 Task: Find connections with filter location Vincennes with filter topic #Businessownerwith filter profile language German with filter current company Hotel Jobs India with filter school Ballari Institute of Technology & Management, BELLARY with filter industry Architectural and Structural Metal Manufacturing with filter service category Web Design with filter keywords title Dispatcher for Trucks or Taxis
Action: Mouse moved to (299, 236)
Screenshot: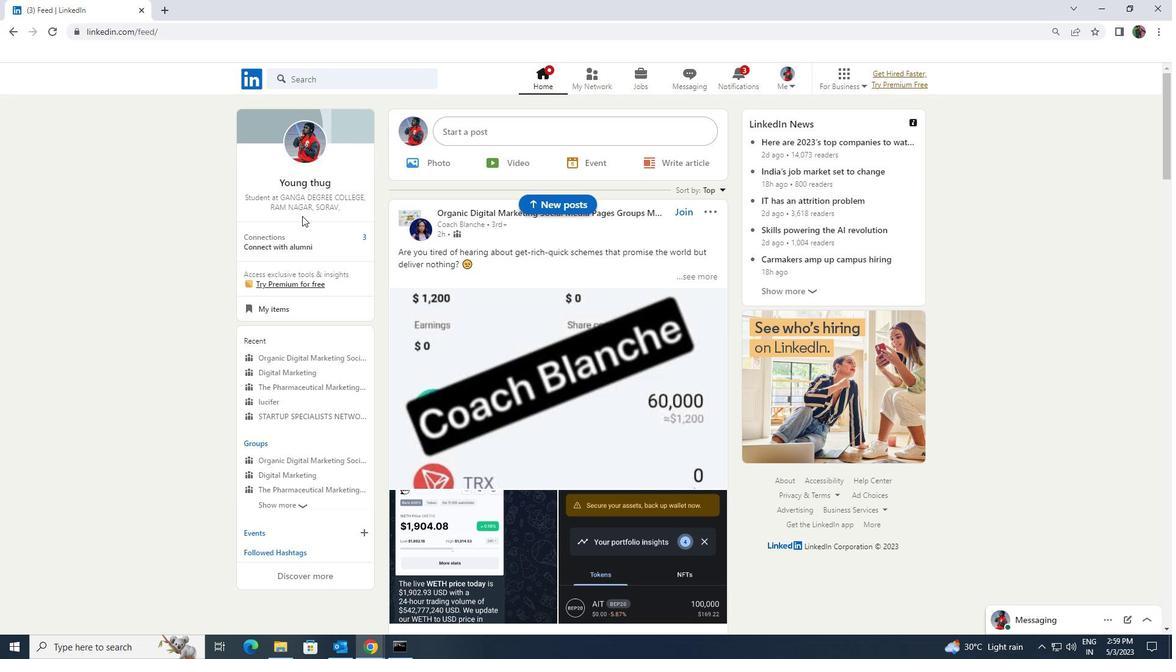 
Action: Mouse pressed left at (299, 236)
Screenshot: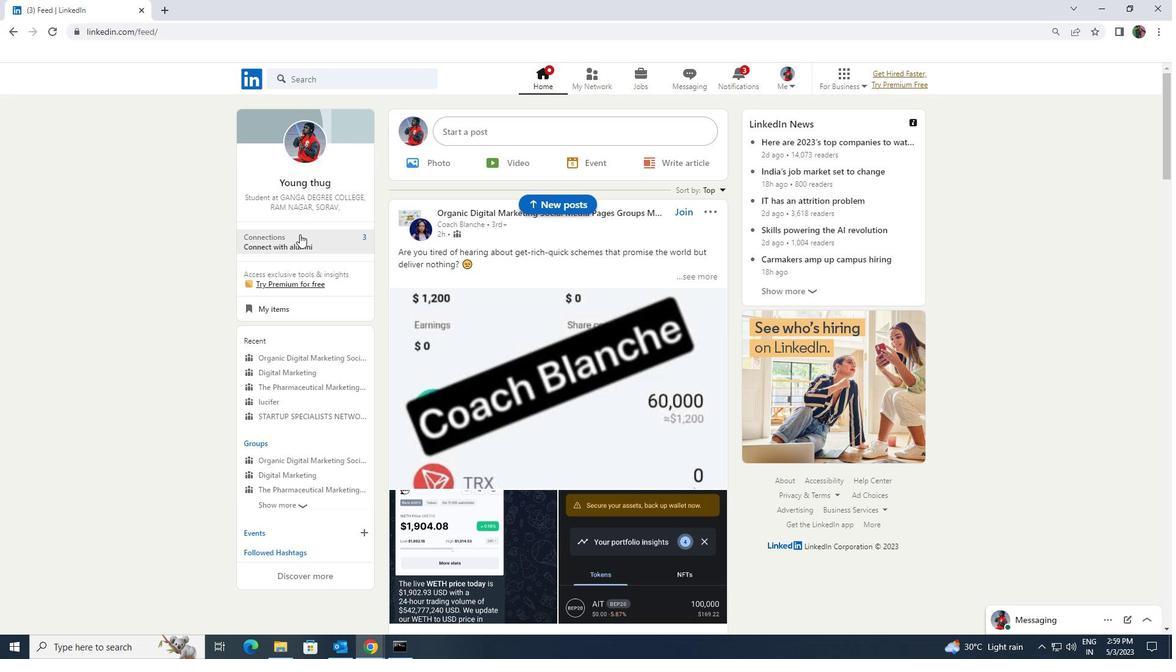 
Action: Mouse moved to (298, 152)
Screenshot: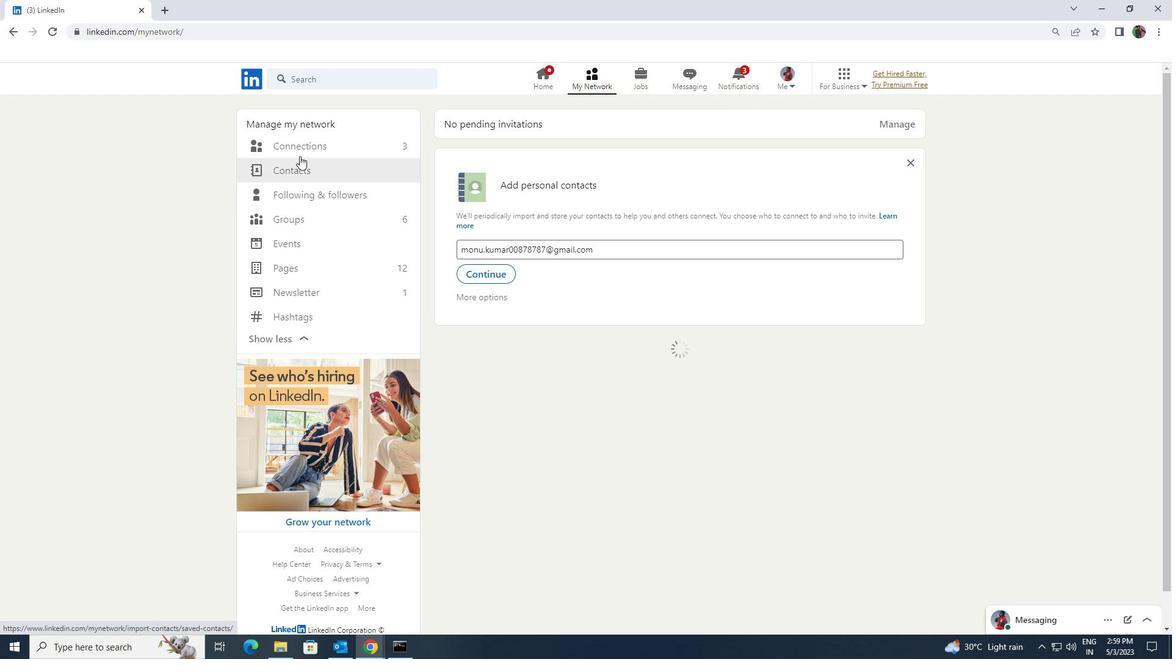 
Action: Mouse pressed left at (298, 152)
Screenshot: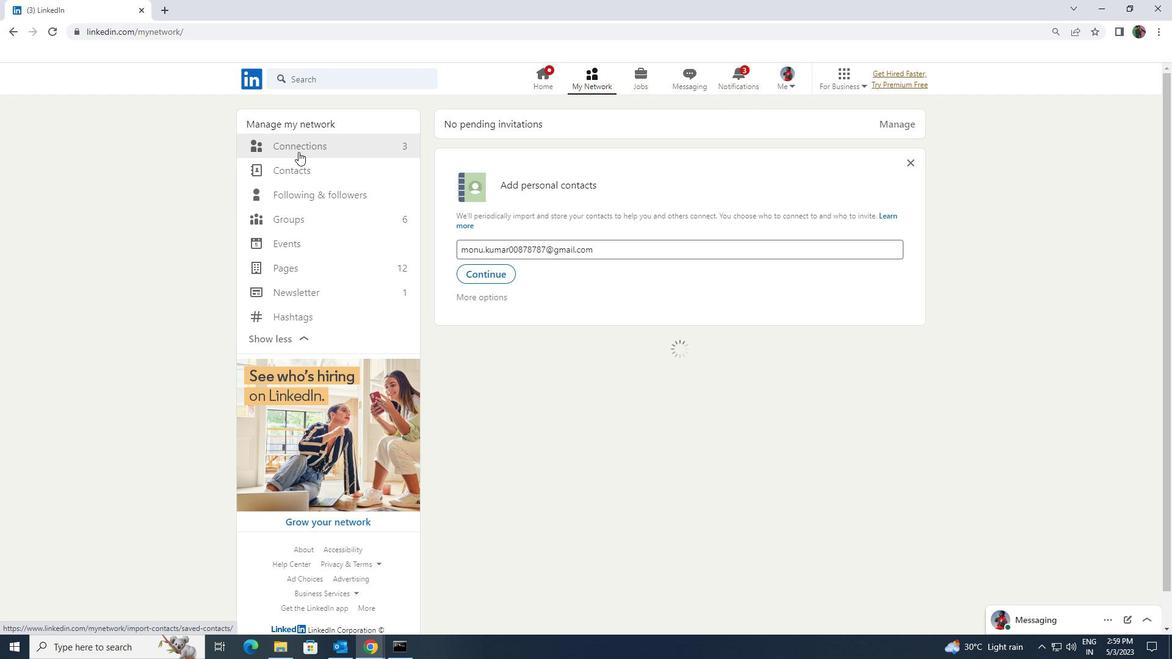 
Action: Mouse moved to (651, 146)
Screenshot: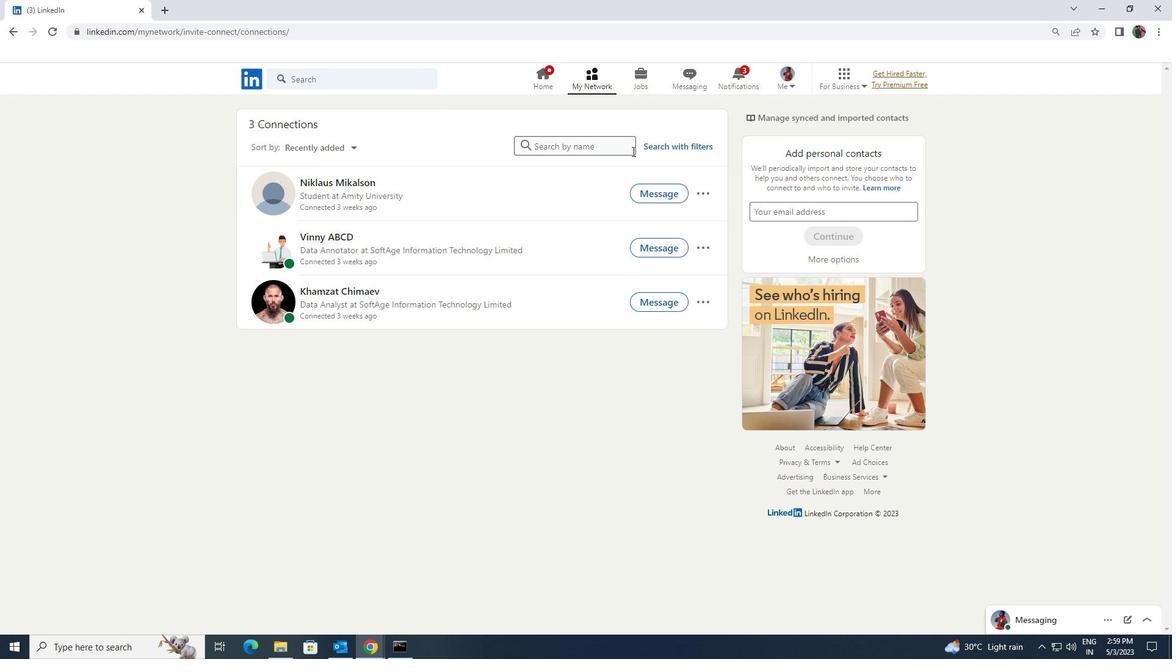 
Action: Mouse pressed left at (651, 146)
Screenshot: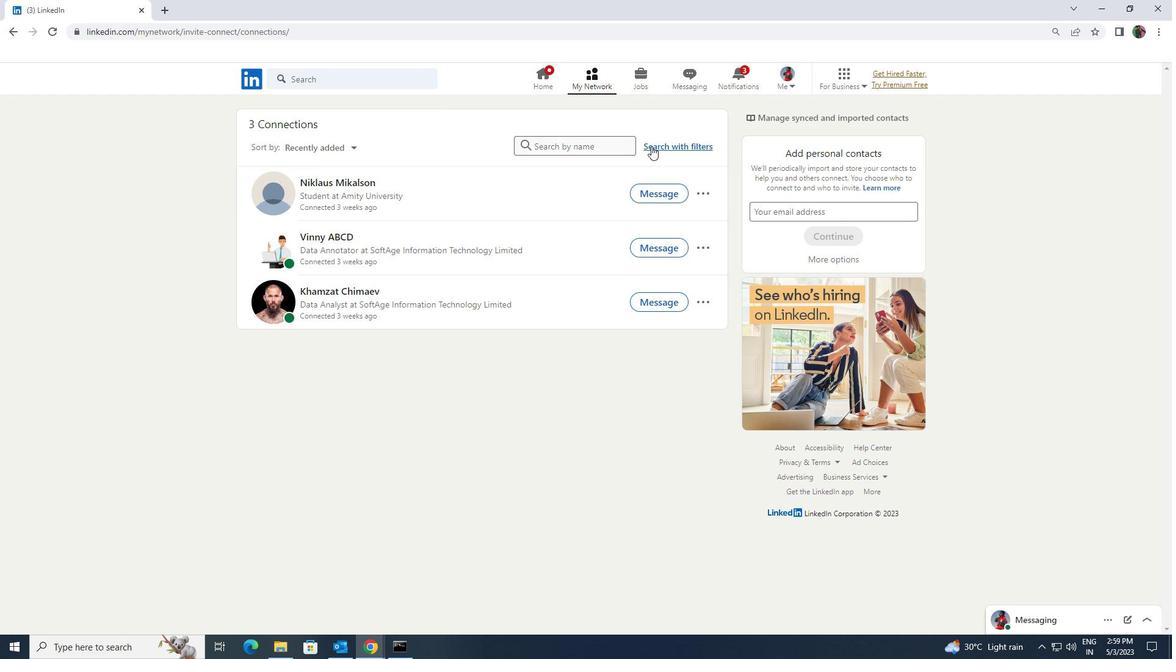 
Action: Mouse moved to (616, 117)
Screenshot: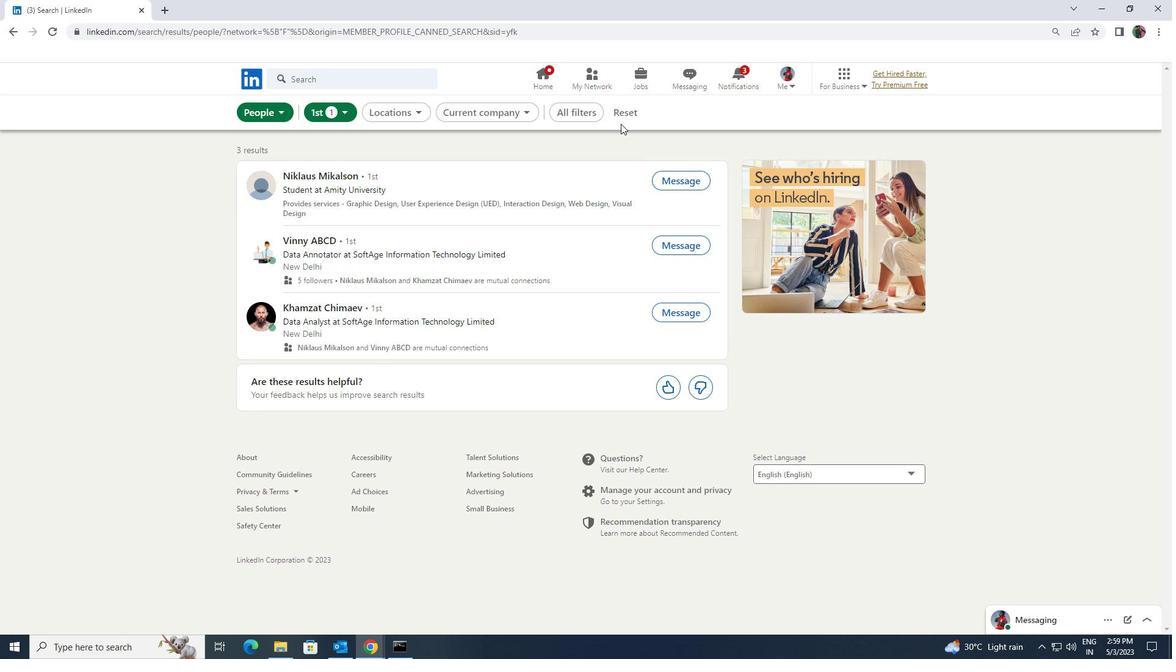 
Action: Mouse pressed left at (616, 117)
Screenshot: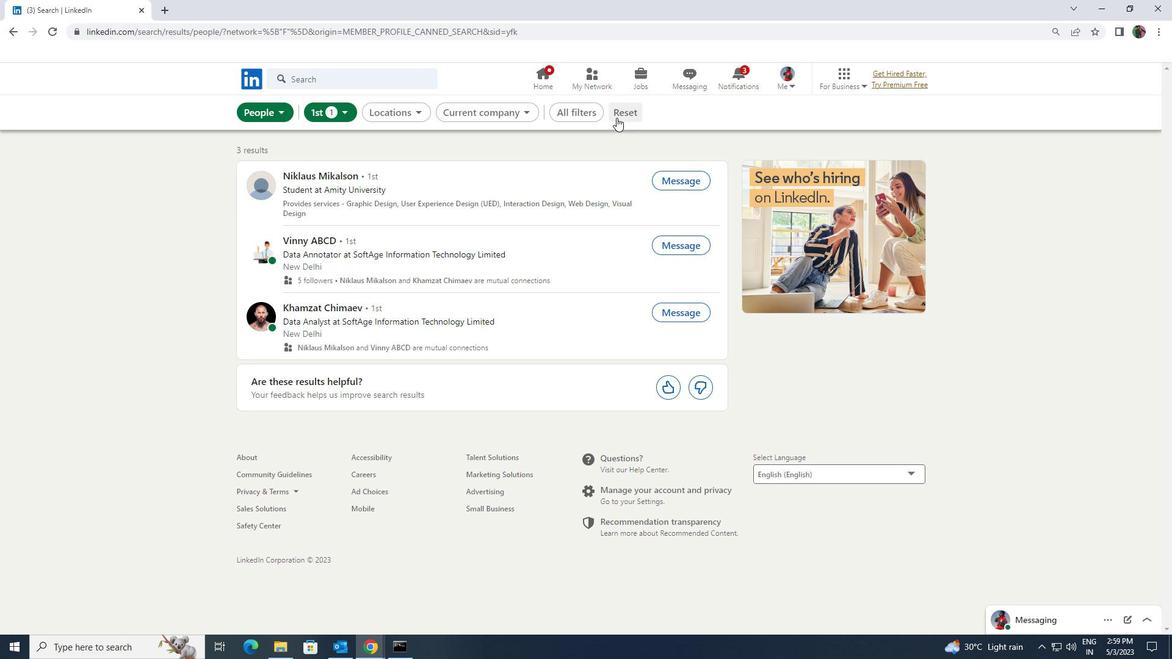 
Action: Mouse moved to (598, 109)
Screenshot: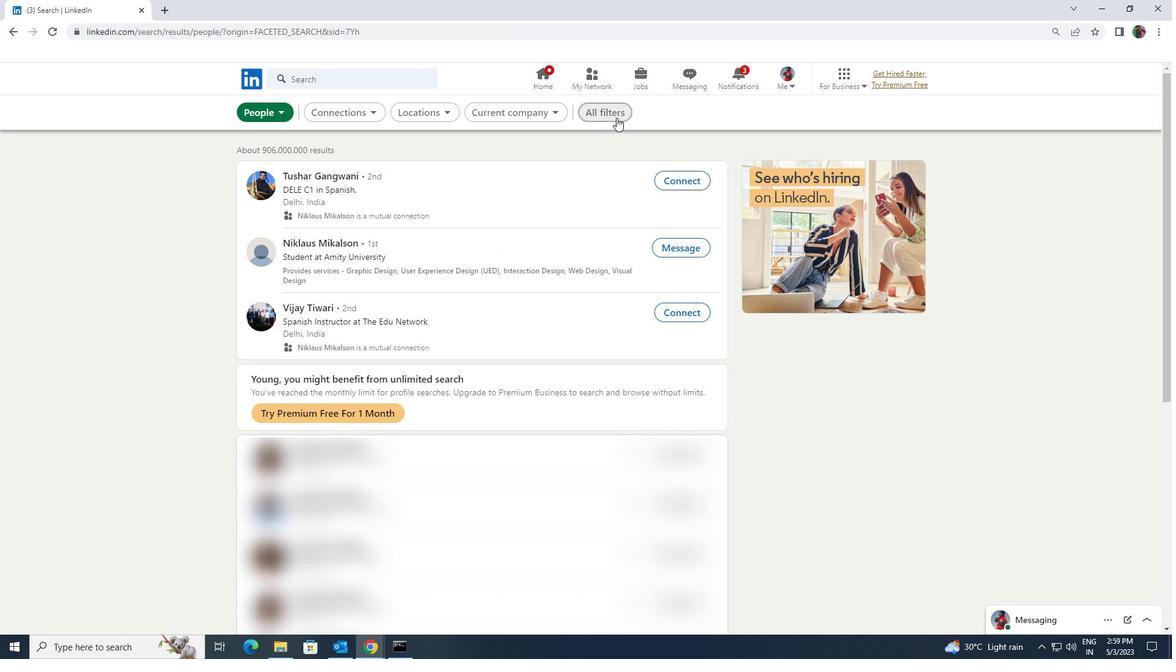 
Action: Mouse pressed left at (598, 109)
Screenshot: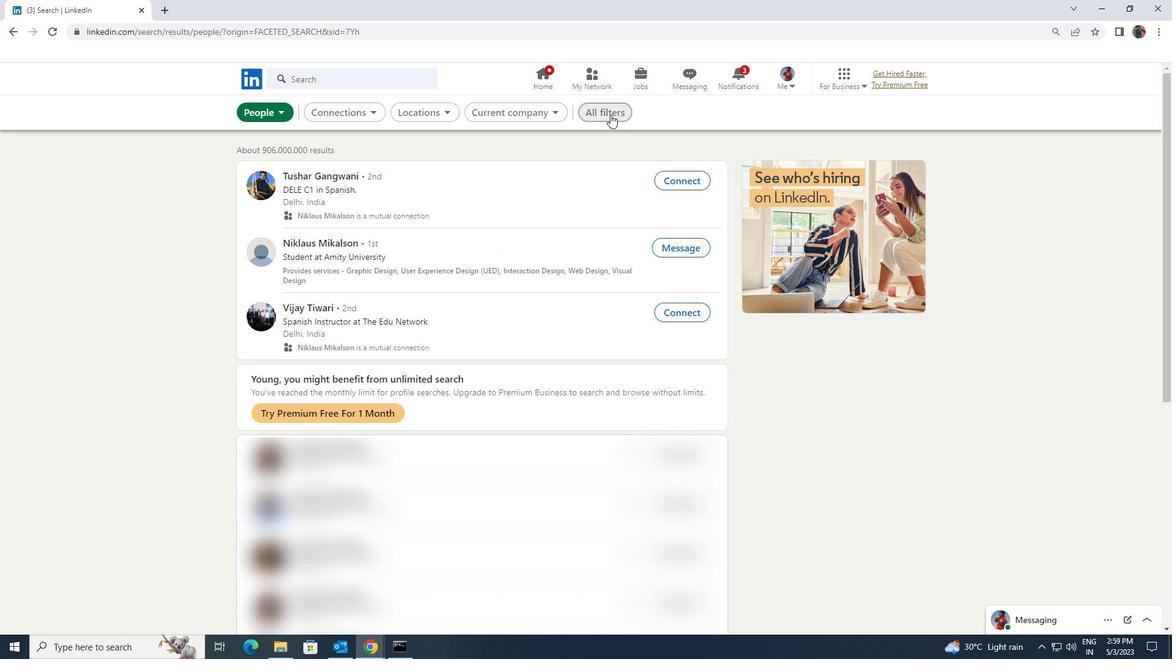 
Action: Mouse moved to (1028, 473)
Screenshot: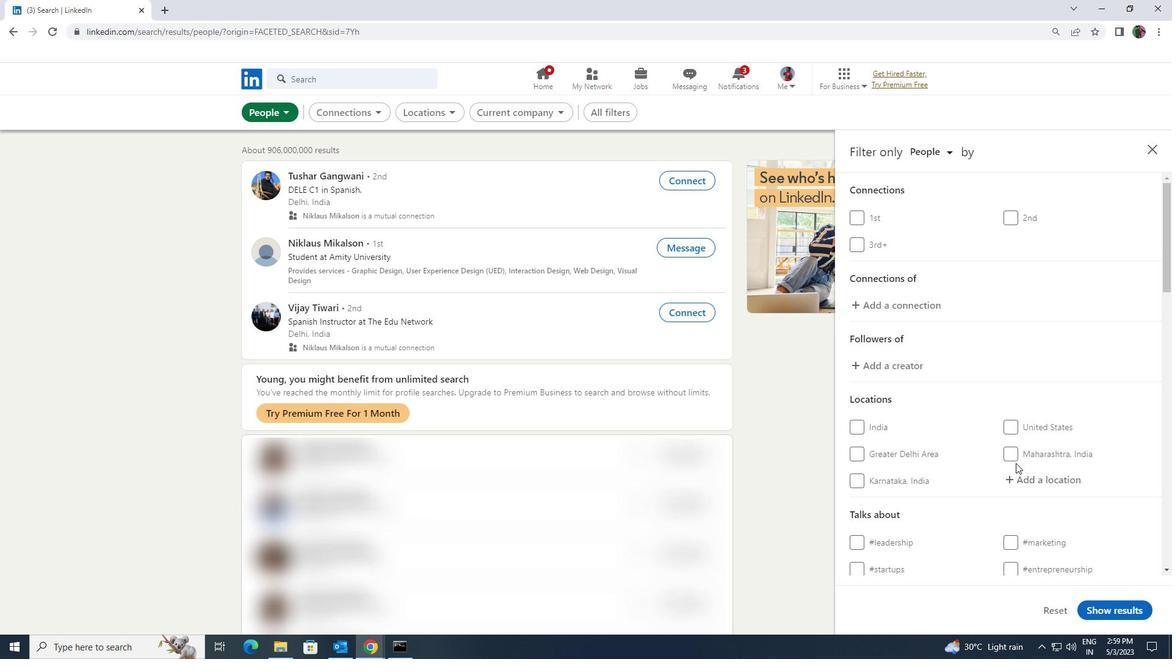 
Action: Mouse pressed left at (1028, 473)
Screenshot: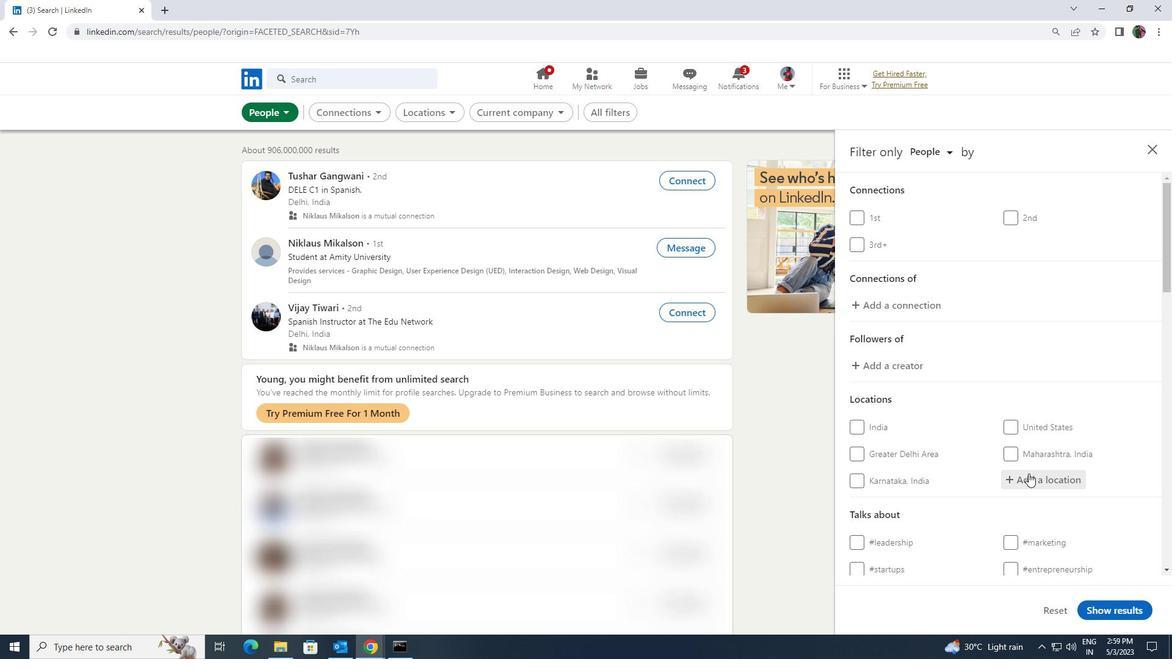
Action: Mouse moved to (978, 447)
Screenshot: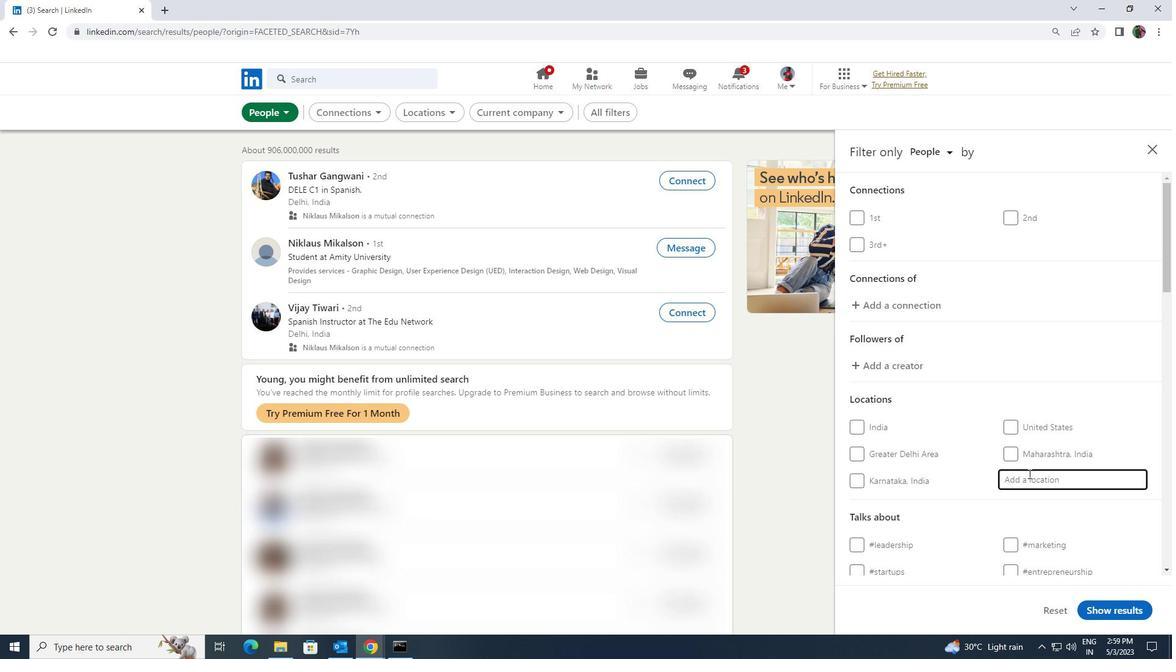 
Action: Key pressed <Key.shift>VINCENNES
Screenshot: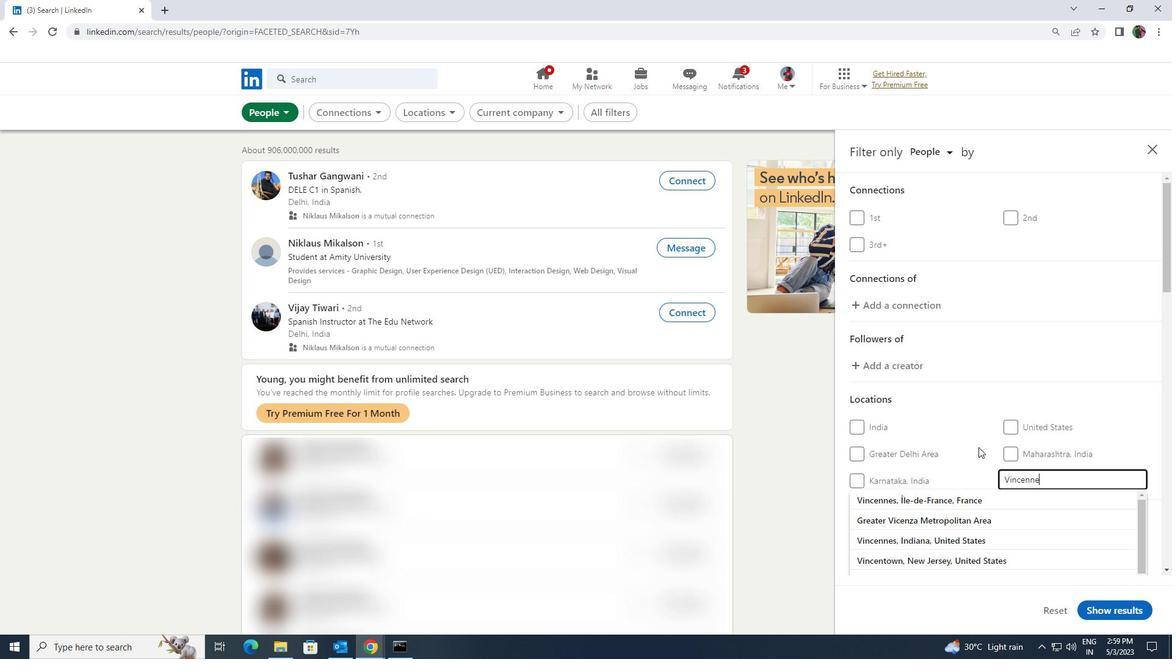 
Action: Mouse moved to (964, 490)
Screenshot: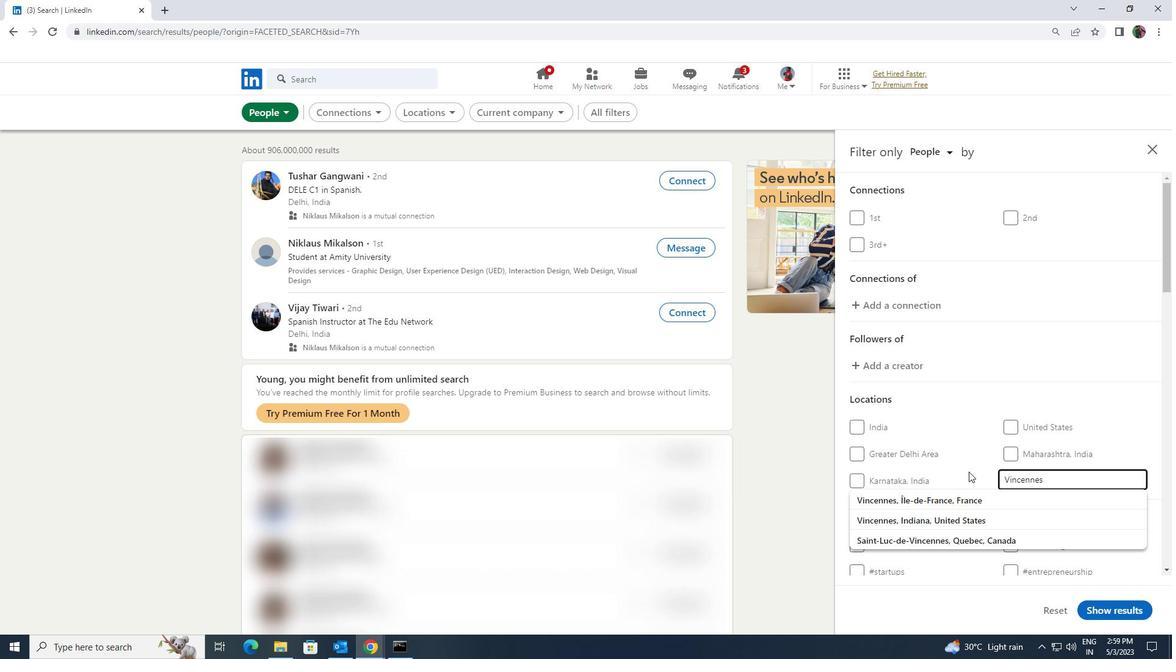 
Action: Mouse pressed left at (964, 490)
Screenshot: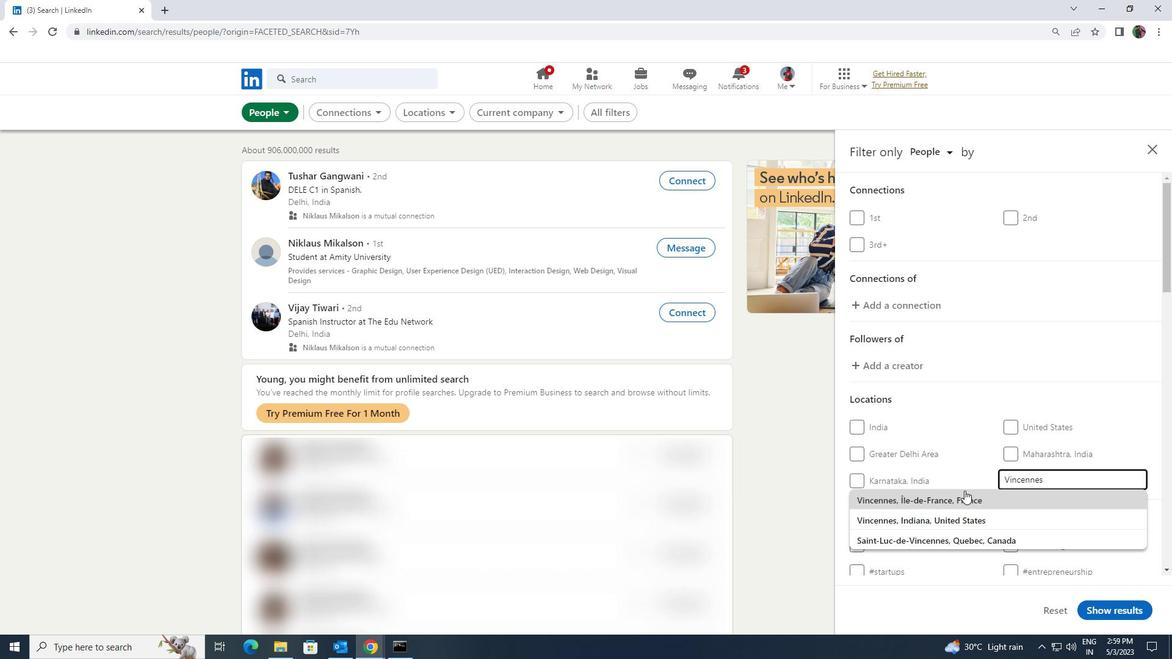 
Action: Mouse moved to (958, 485)
Screenshot: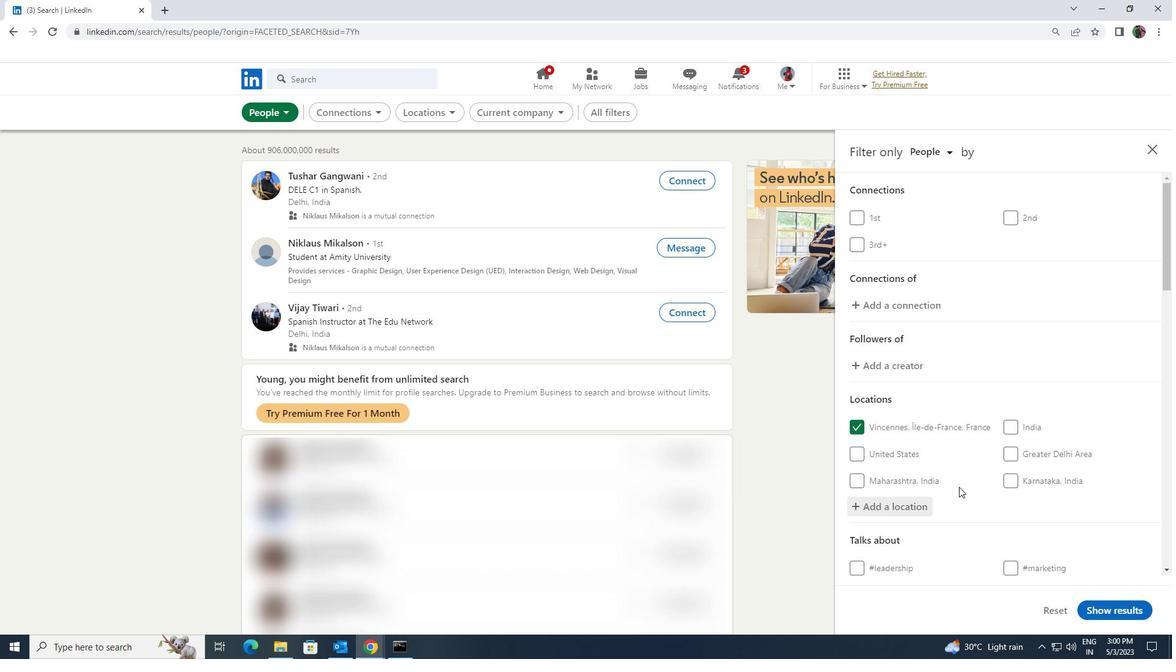 
Action: Mouse scrolled (958, 484) with delta (0, 0)
Screenshot: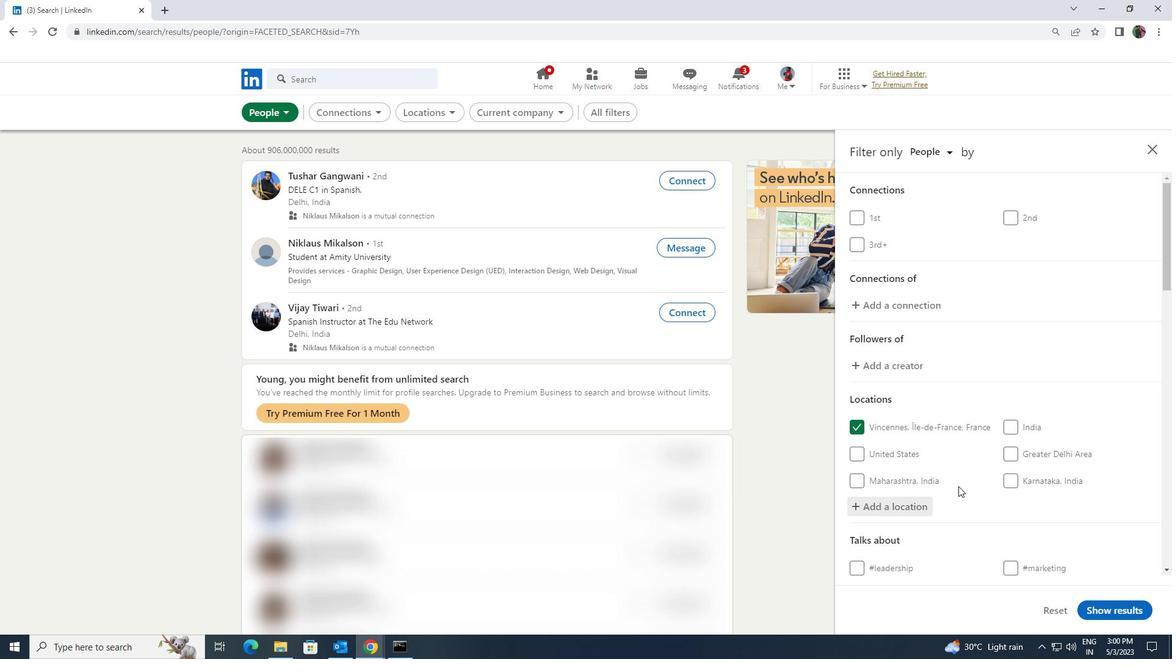 
Action: Mouse scrolled (958, 484) with delta (0, 0)
Screenshot: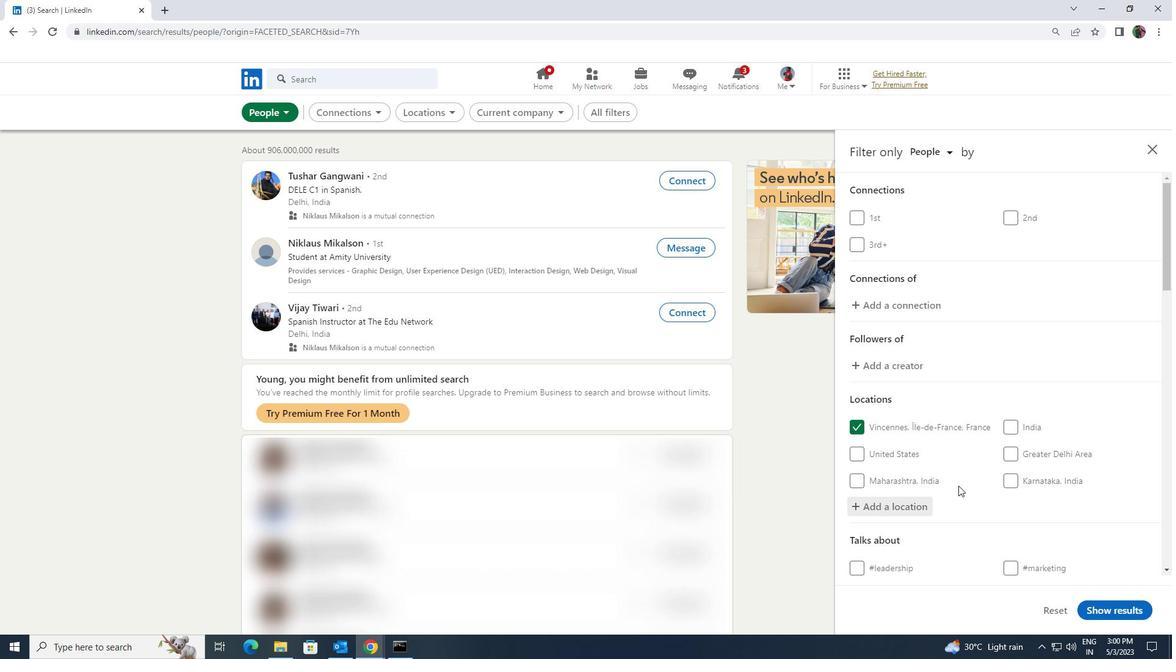 
Action: Mouse moved to (1018, 507)
Screenshot: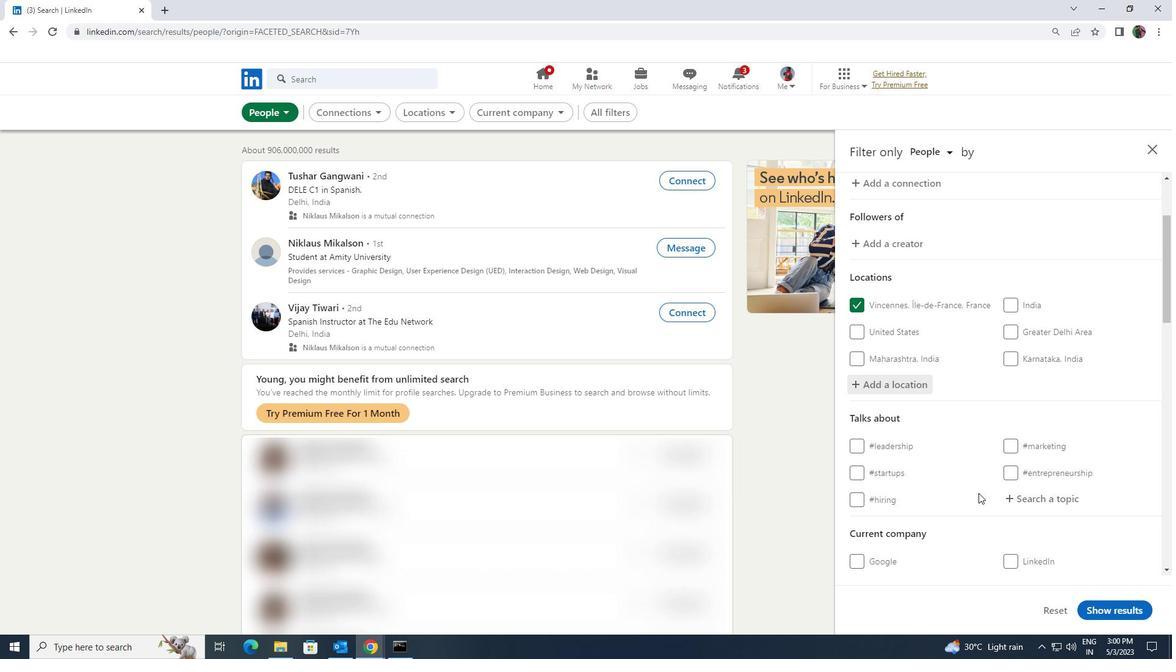 
Action: Mouse pressed left at (1018, 507)
Screenshot: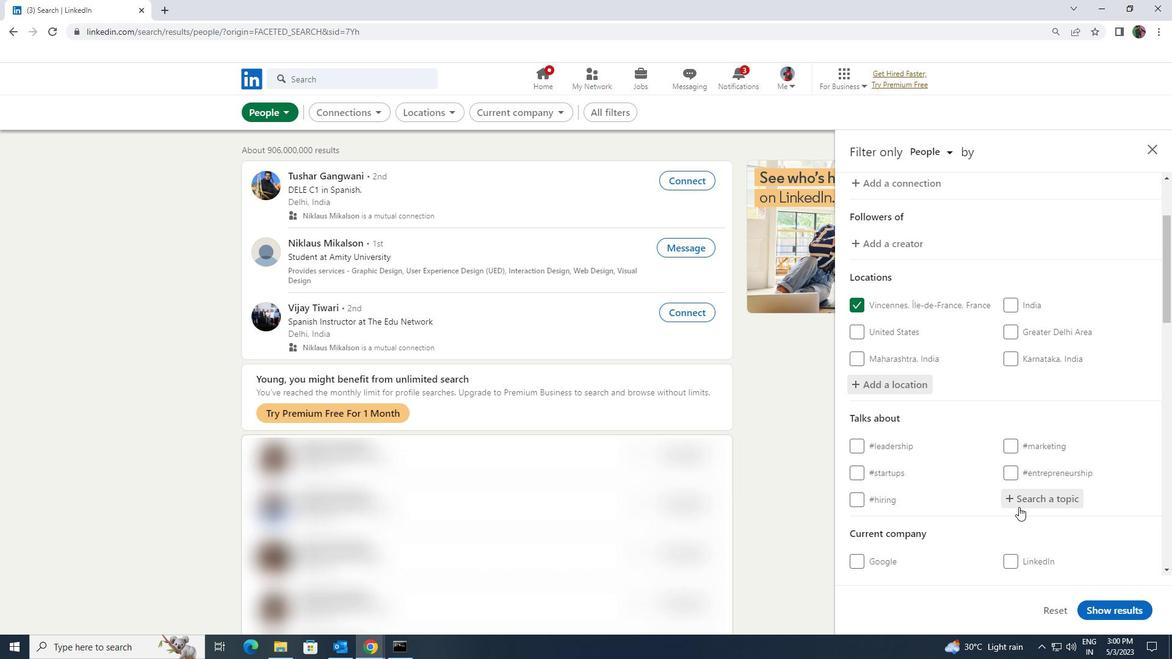 
Action: Key pressed <Key.shift>BUSINESSSOWN<Key.backspace><Key.backspace><Key.backspace><Key.backspace>OWNER
Screenshot: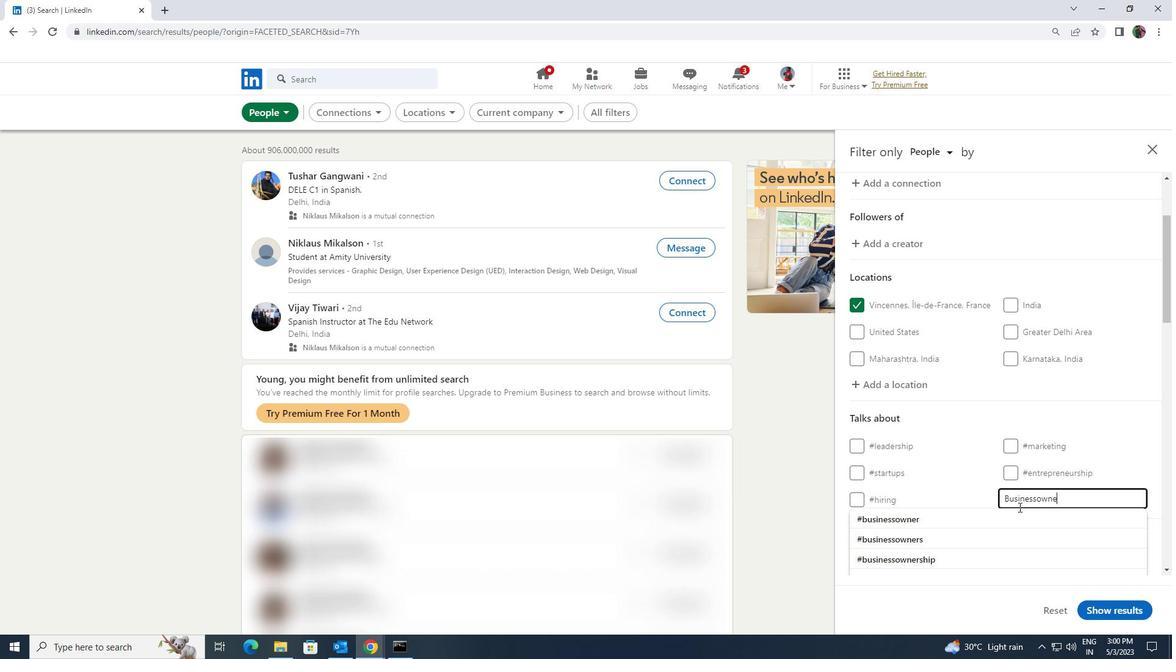 
Action: Mouse moved to (986, 524)
Screenshot: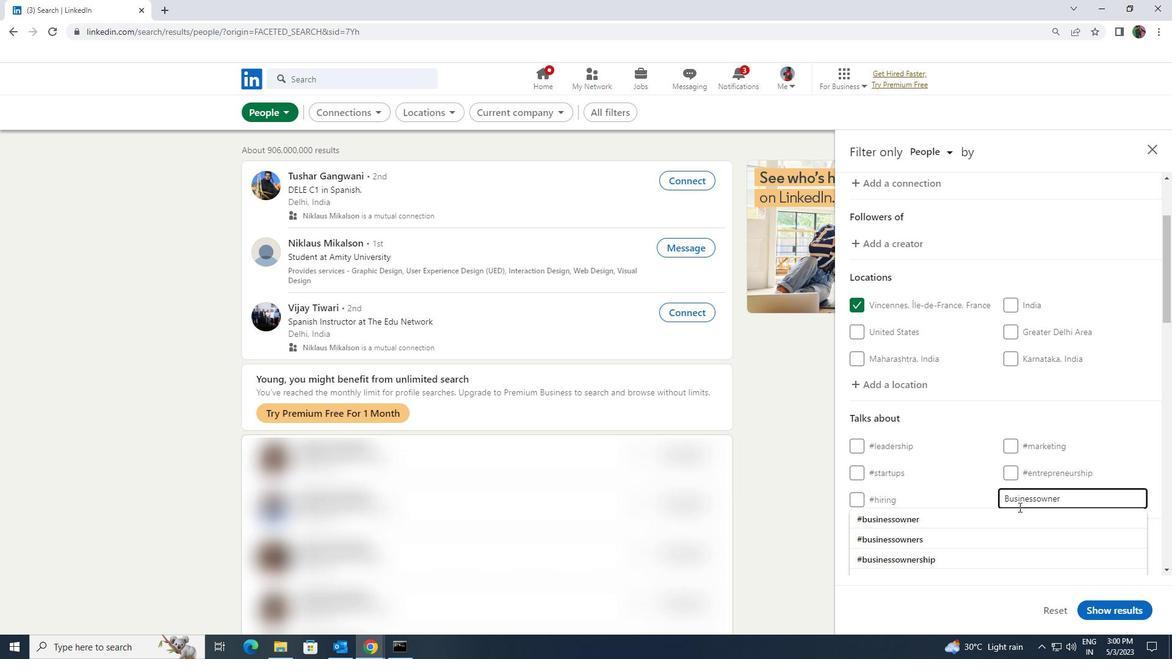 
Action: Mouse pressed left at (986, 524)
Screenshot: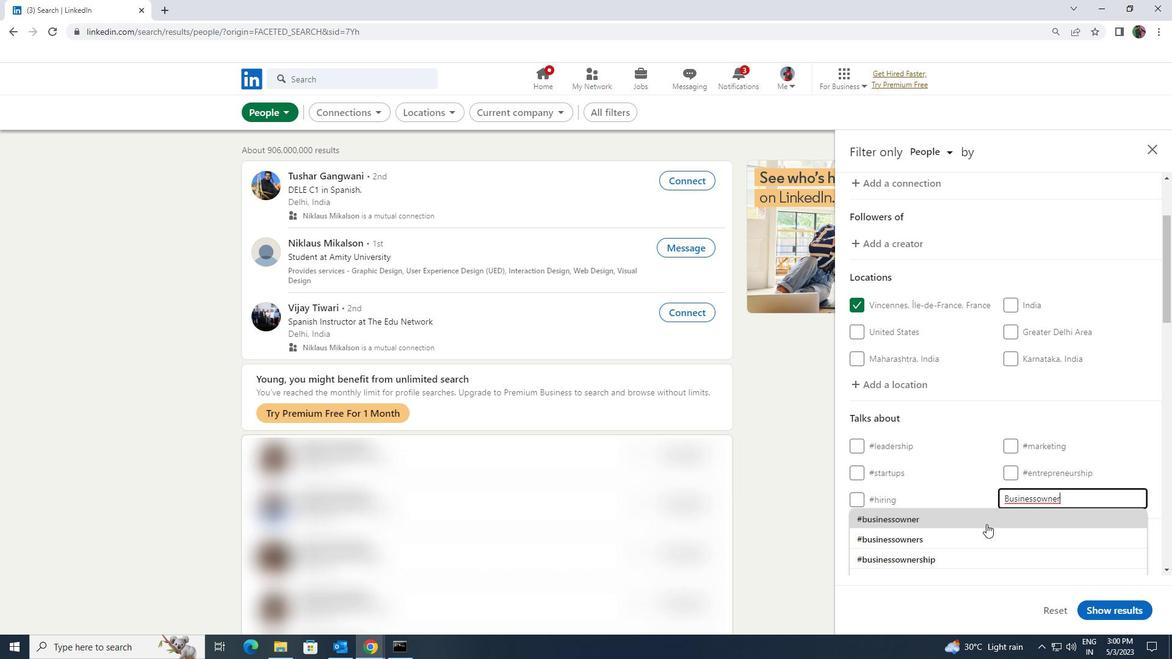
Action: Mouse moved to (1006, 482)
Screenshot: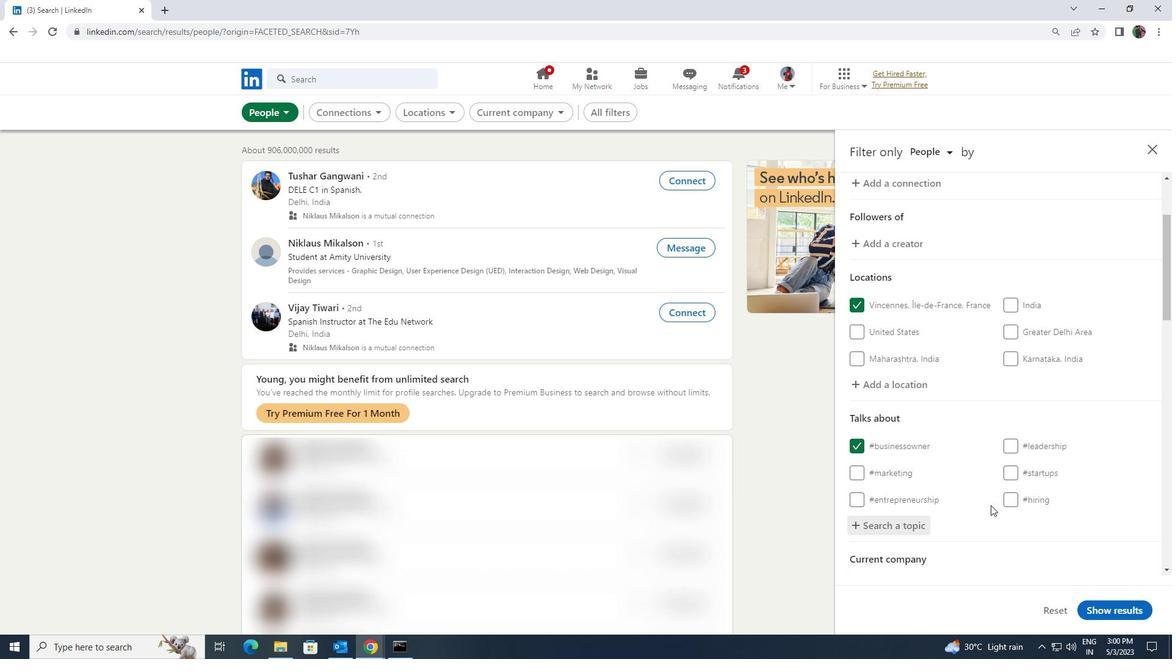 
Action: Mouse scrolled (1006, 481) with delta (0, 0)
Screenshot: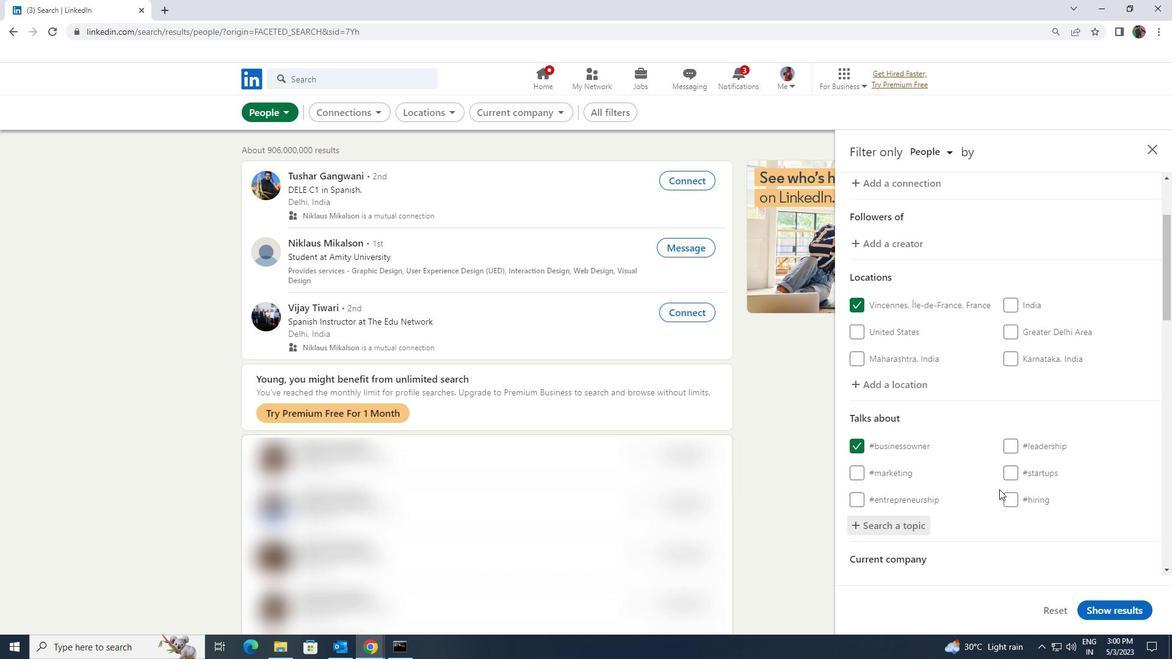 
Action: Mouse scrolled (1006, 481) with delta (0, 0)
Screenshot: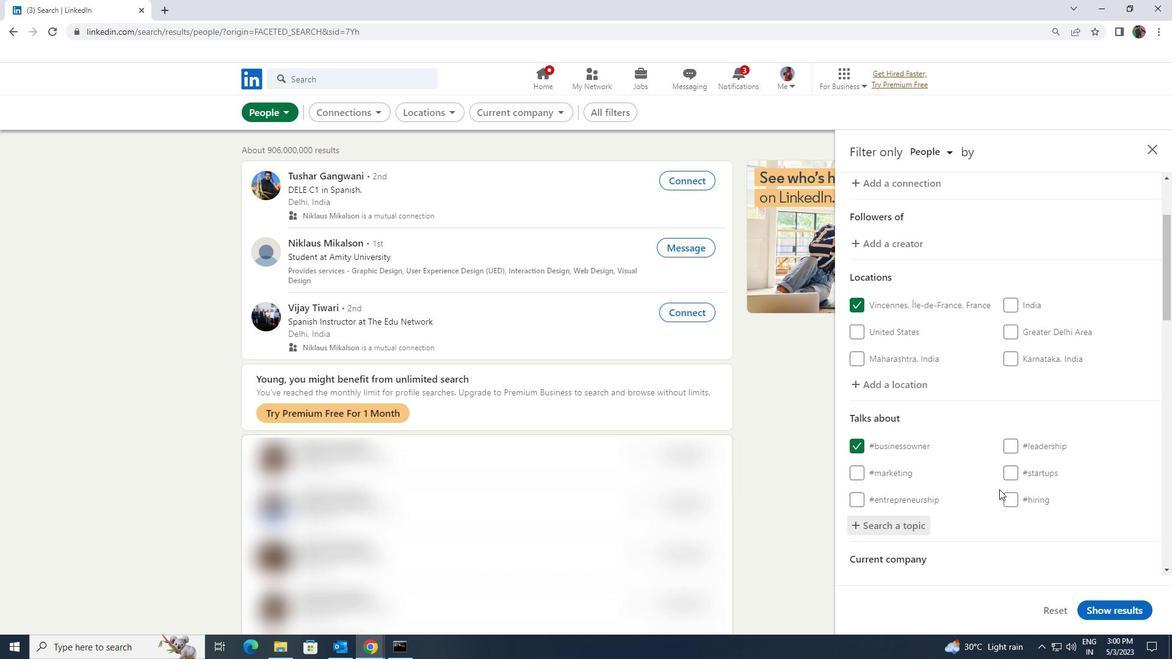 
Action: Mouse moved to (998, 480)
Screenshot: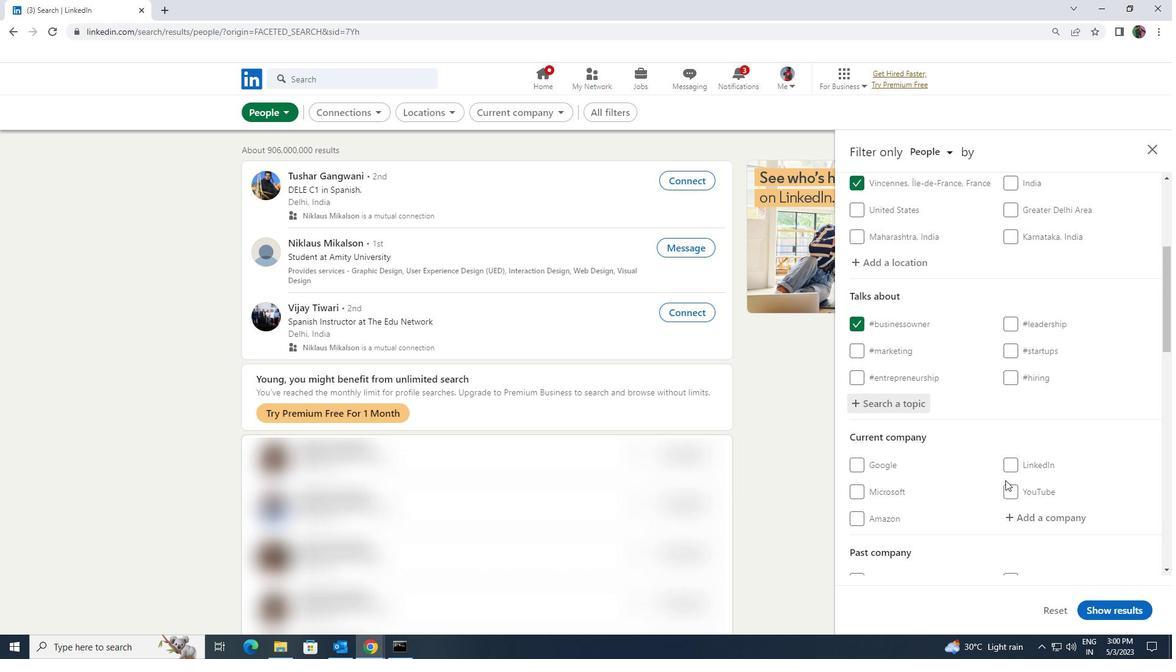 
Action: Mouse scrolled (998, 479) with delta (0, 0)
Screenshot: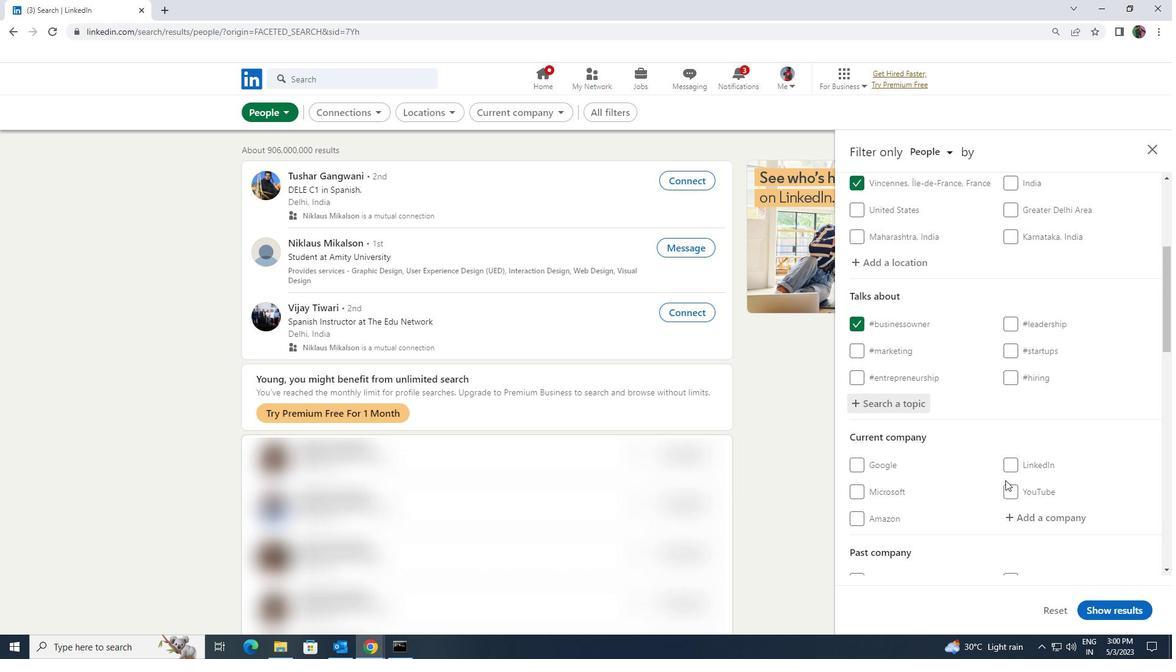 
Action: Mouse scrolled (998, 479) with delta (0, 0)
Screenshot: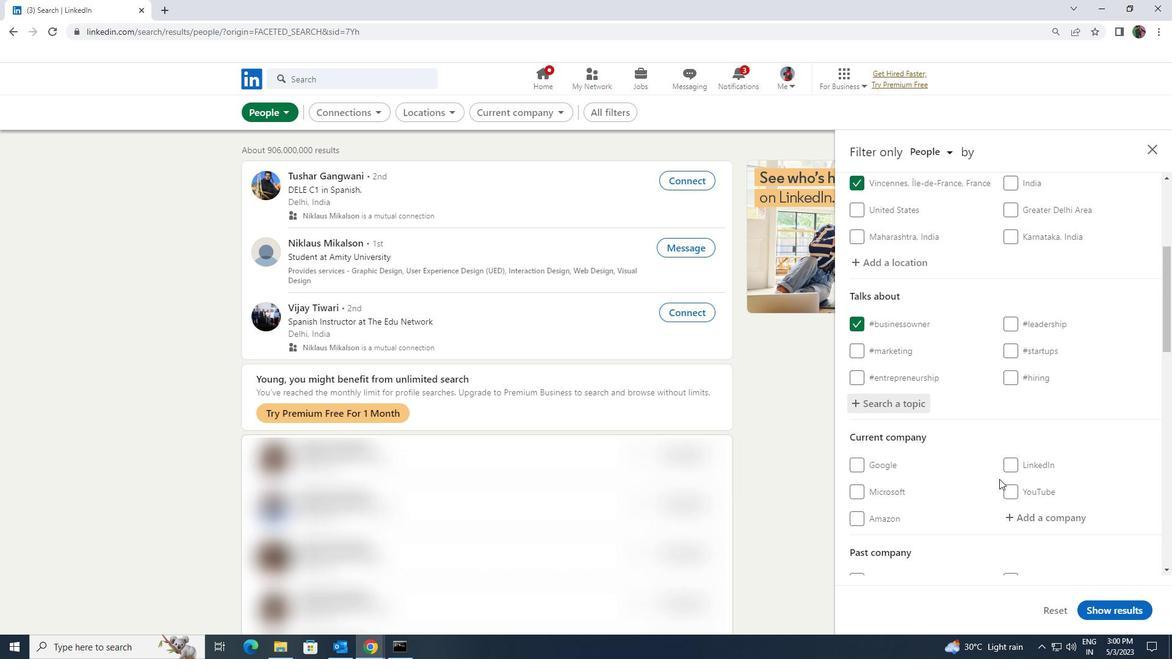 
Action: Mouse scrolled (998, 479) with delta (0, 0)
Screenshot: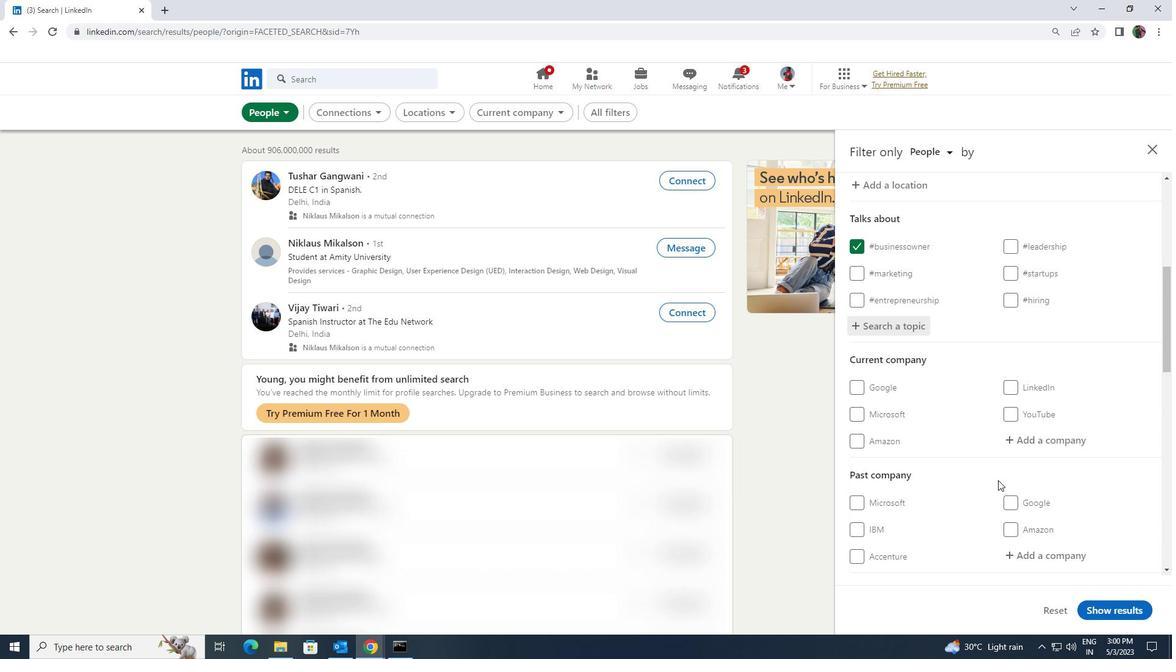 
Action: Mouse scrolled (998, 479) with delta (0, 0)
Screenshot: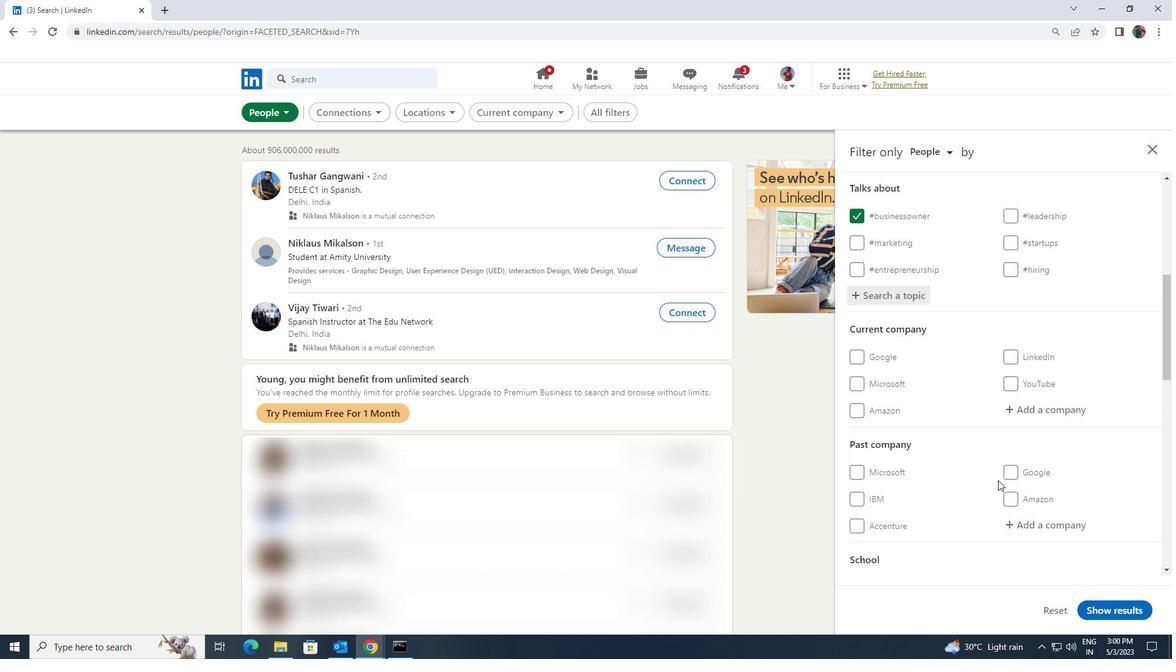
Action: Mouse scrolled (998, 479) with delta (0, 0)
Screenshot: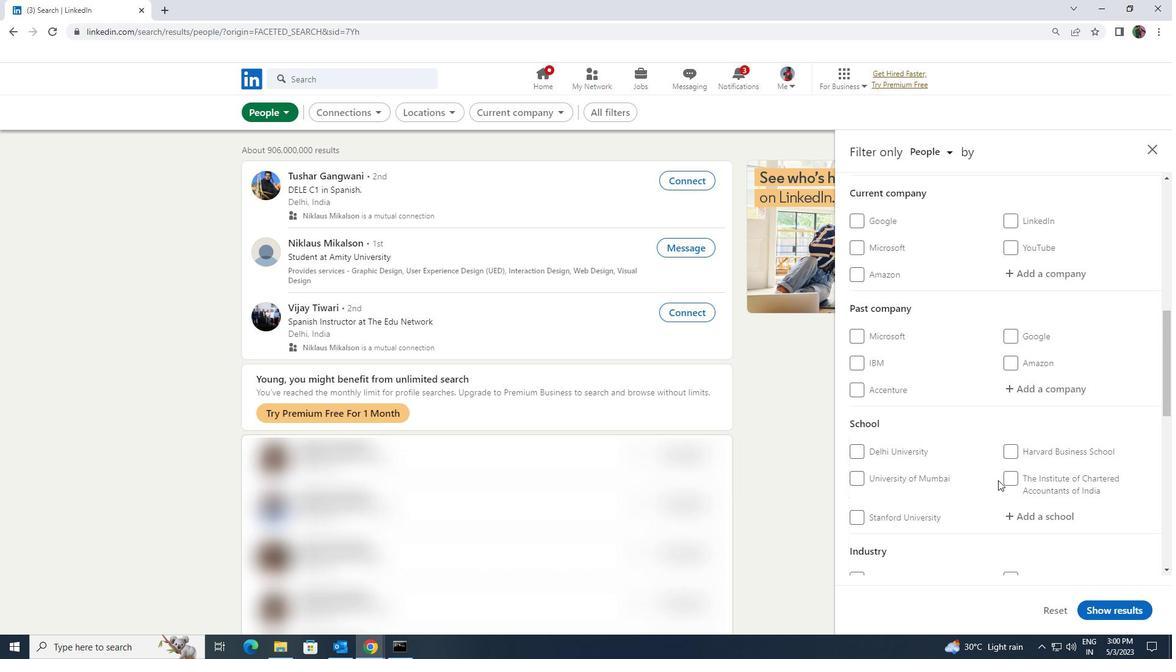
Action: Mouse scrolled (998, 479) with delta (0, 0)
Screenshot: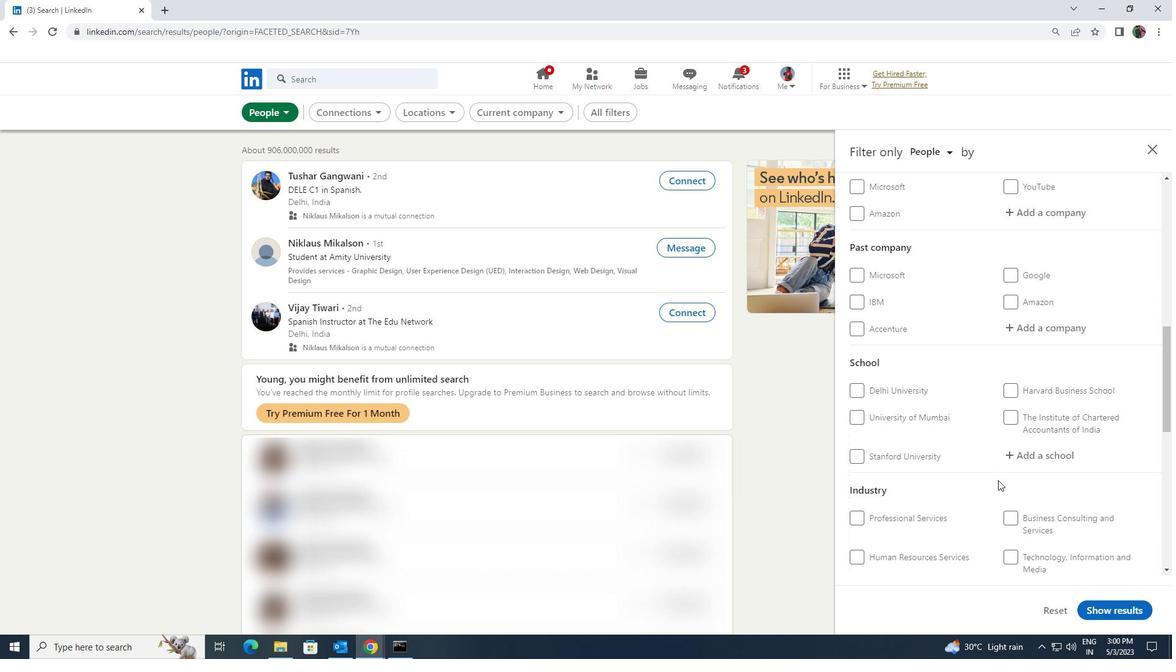 
Action: Mouse scrolled (998, 479) with delta (0, 0)
Screenshot: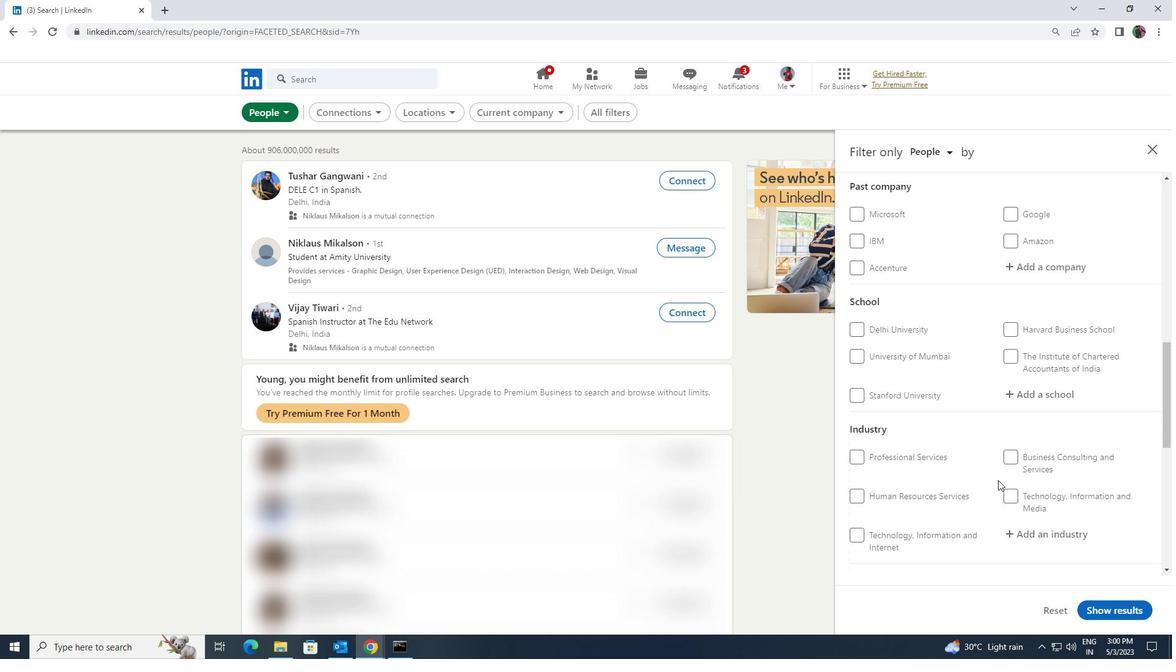 
Action: Mouse moved to (997, 480)
Screenshot: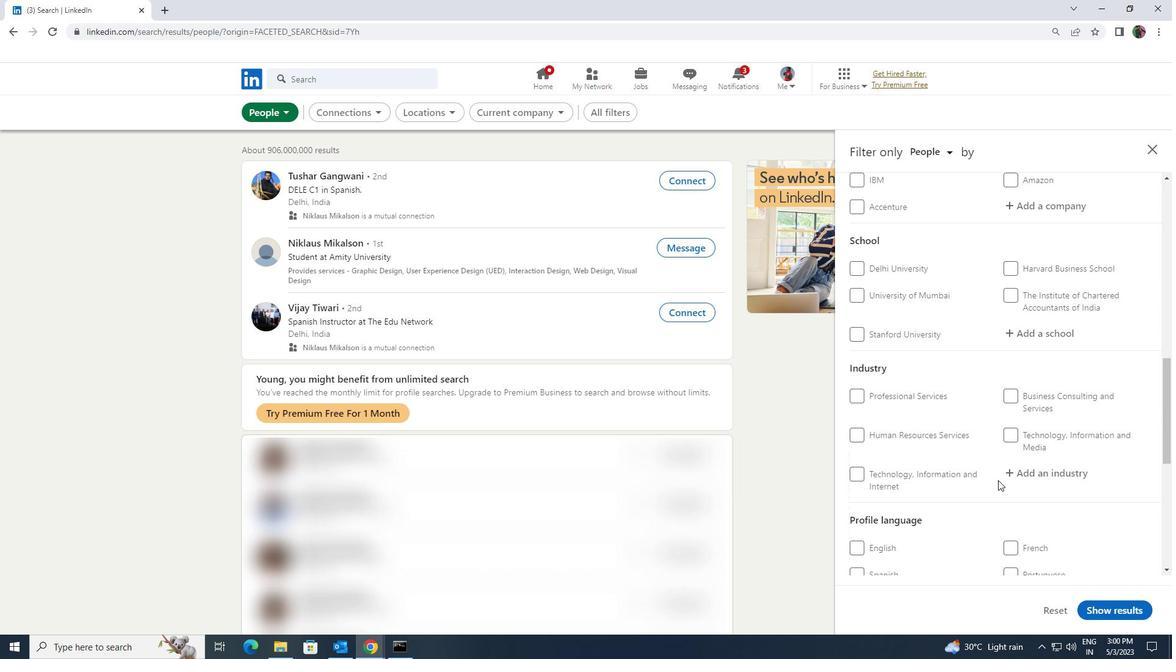 
Action: Mouse scrolled (997, 479) with delta (0, 0)
Screenshot: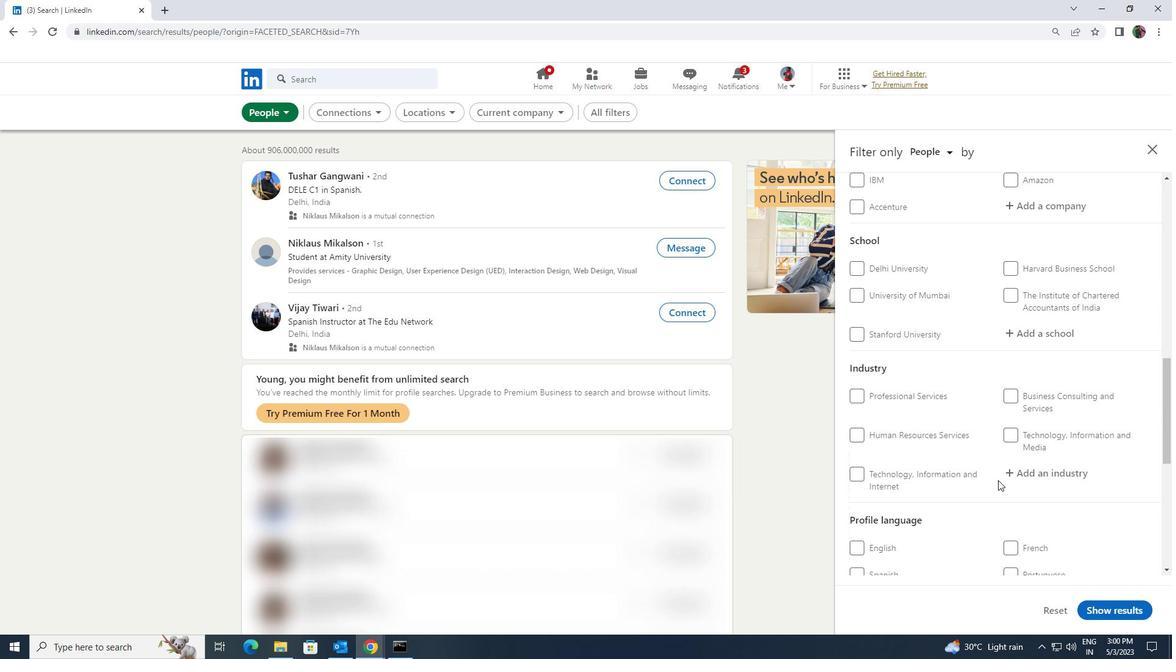 
Action: Mouse scrolled (997, 479) with delta (0, 0)
Screenshot: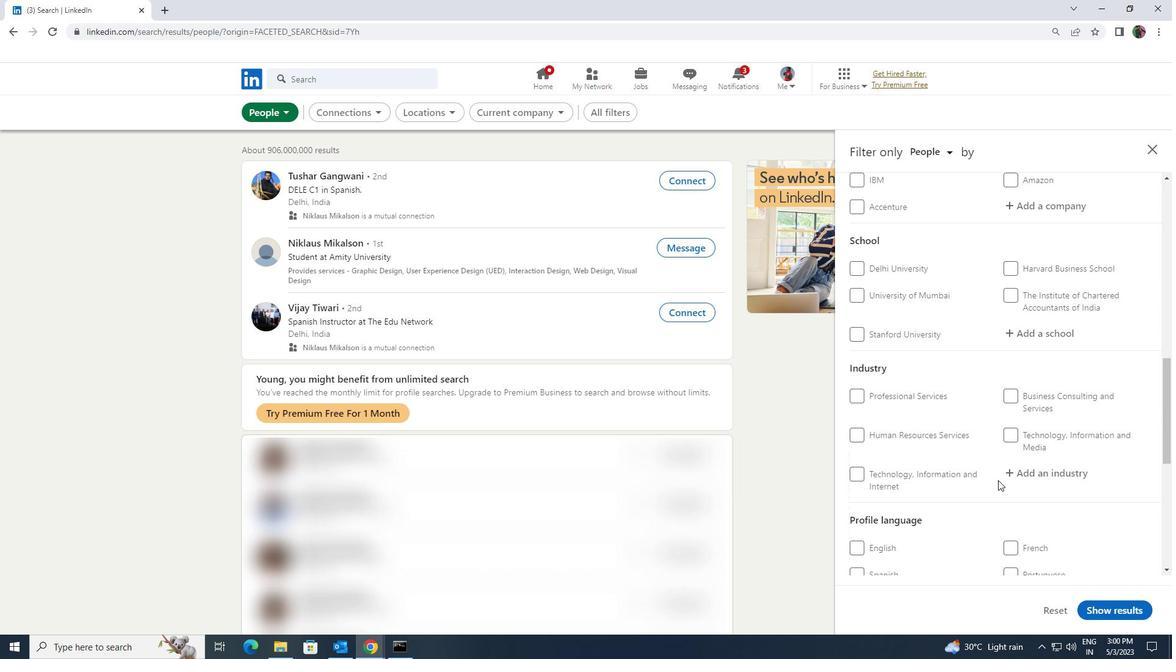 
Action: Mouse moved to (866, 475)
Screenshot: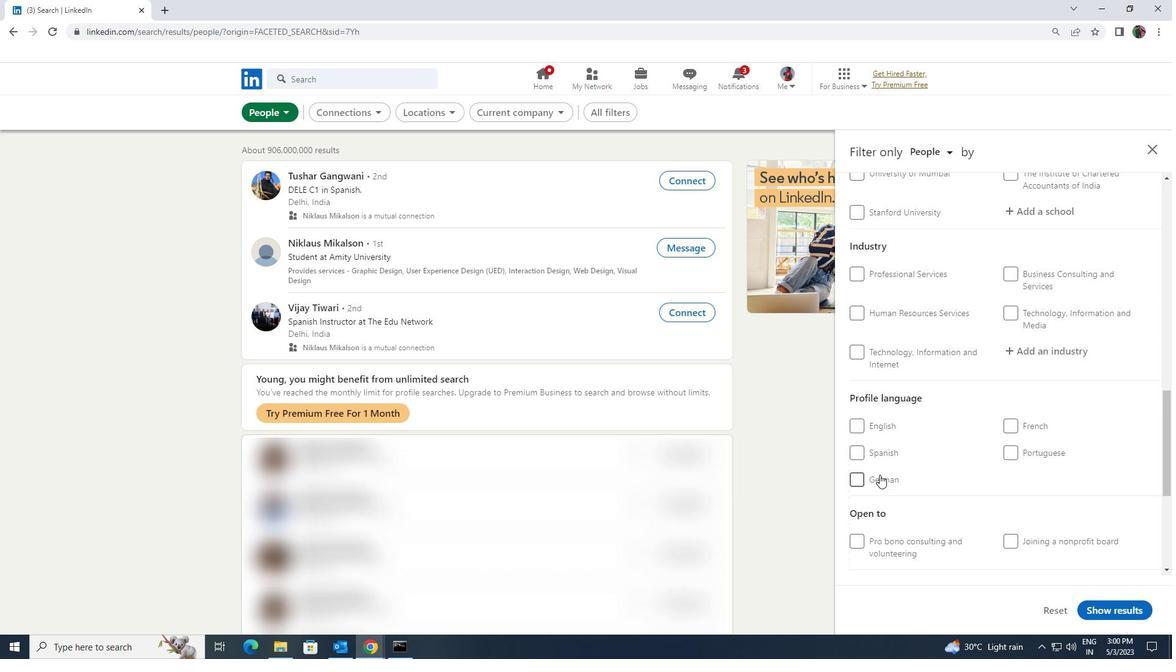 
Action: Mouse pressed left at (866, 475)
Screenshot: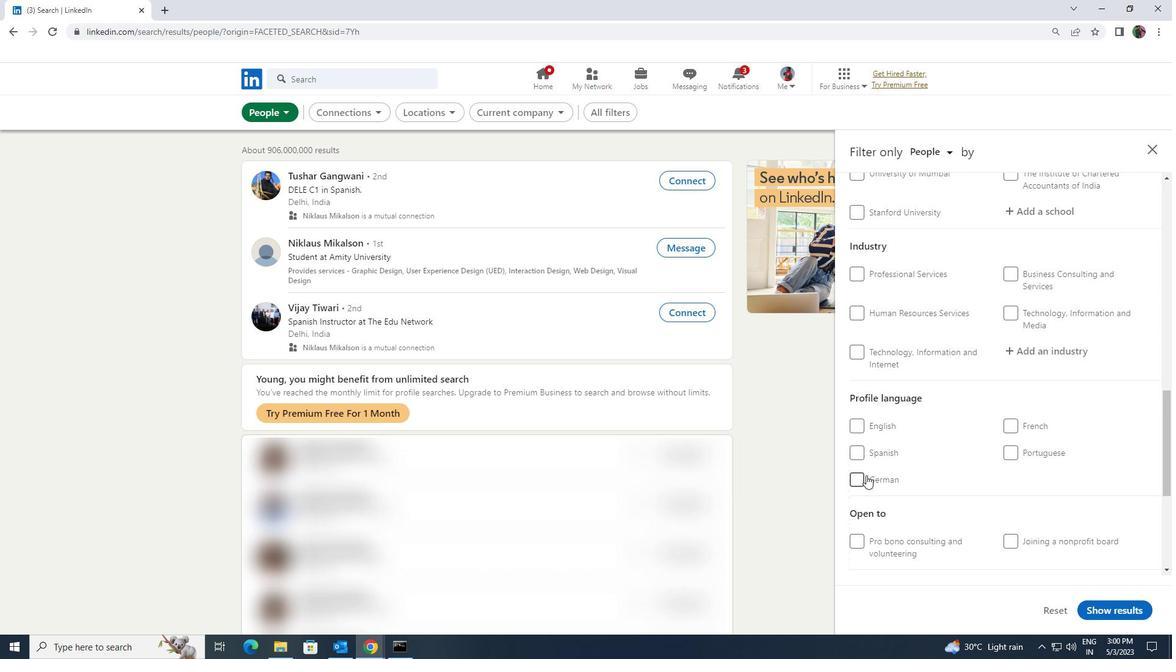
Action: Mouse moved to (968, 474)
Screenshot: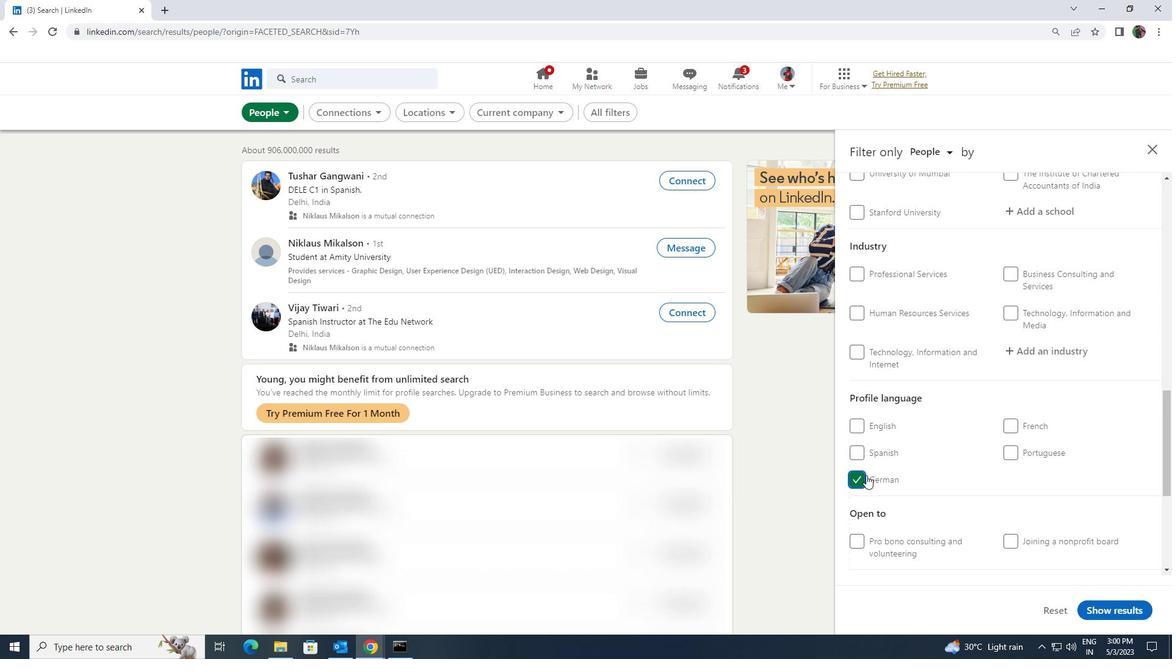 
Action: Mouse scrolled (968, 474) with delta (0, 0)
Screenshot: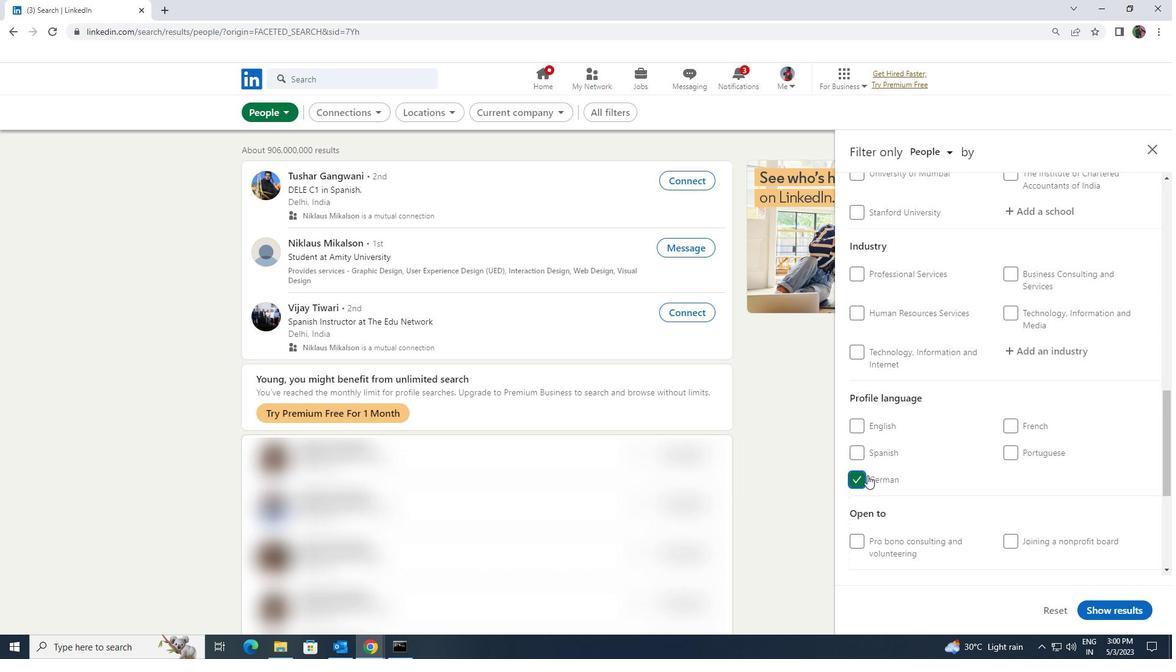 
Action: Mouse scrolled (968, 474) with delta (0, 0)
Screenshot: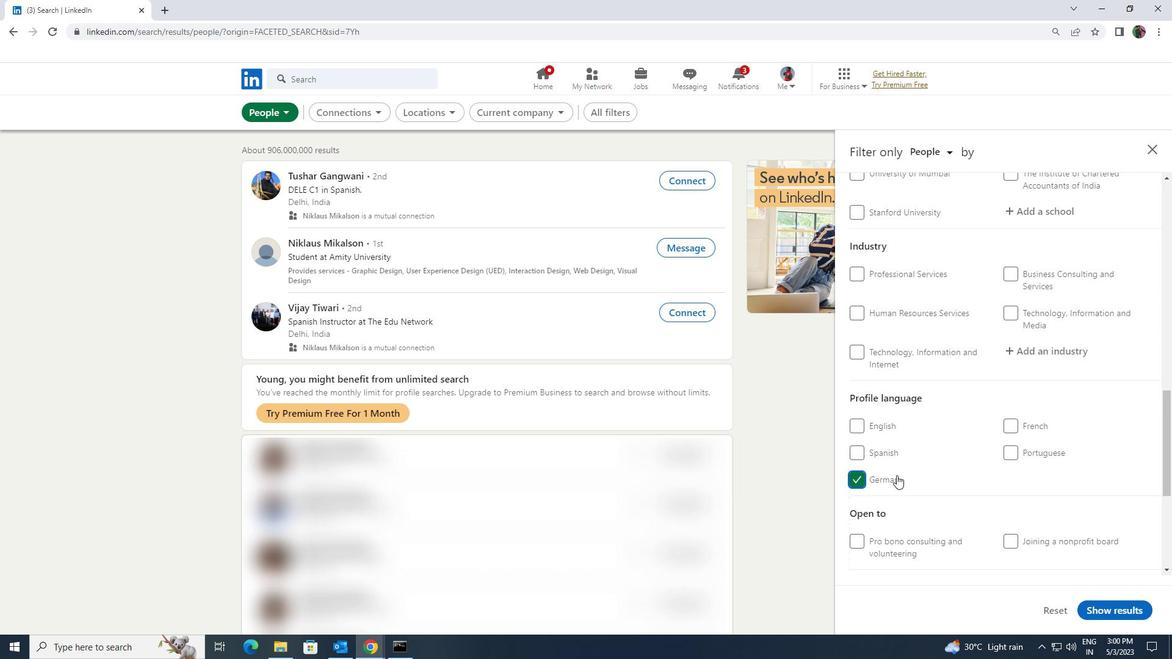 
Action: Mouse scrolled (968, 474) with delta (0, 0)
Screenshot: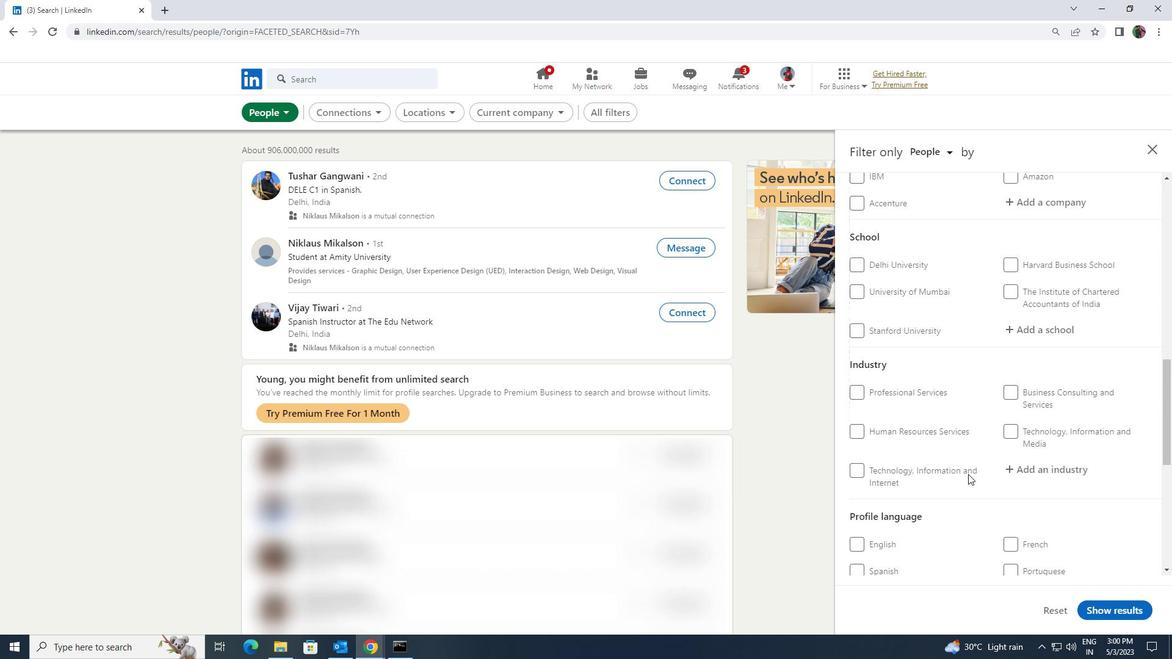
Action: Mouse scrolled (968, 474) with delta (0, 0)
Screenshot: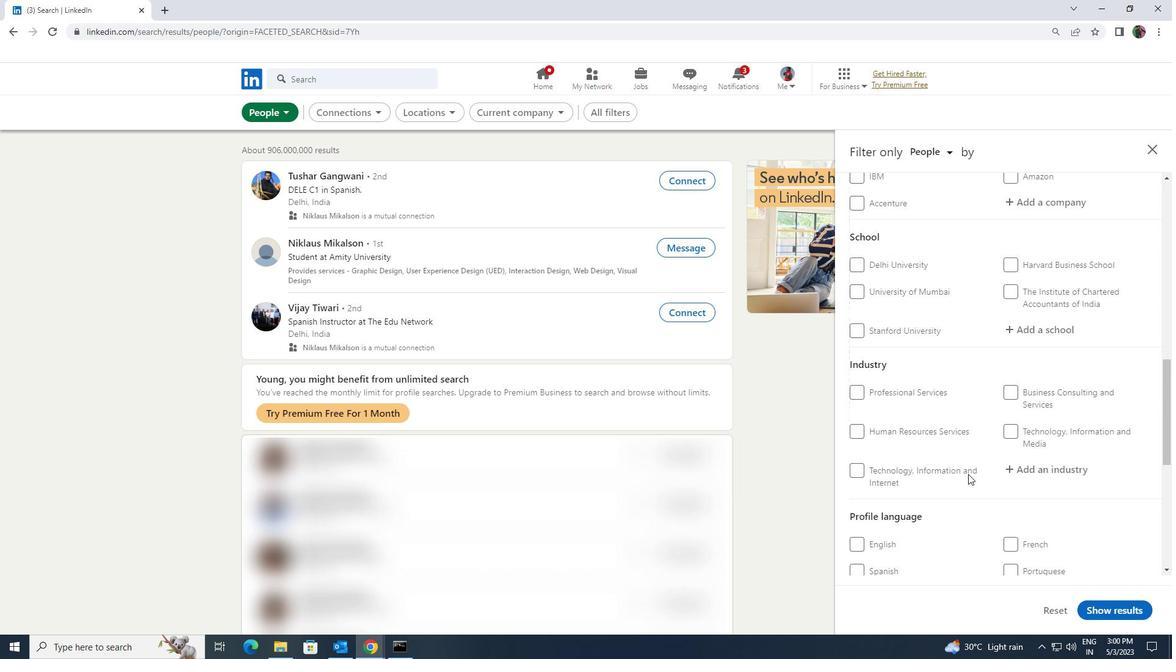 
Action: Mouse scrolled (968, 474) with delta (0, 0)
Screenshot: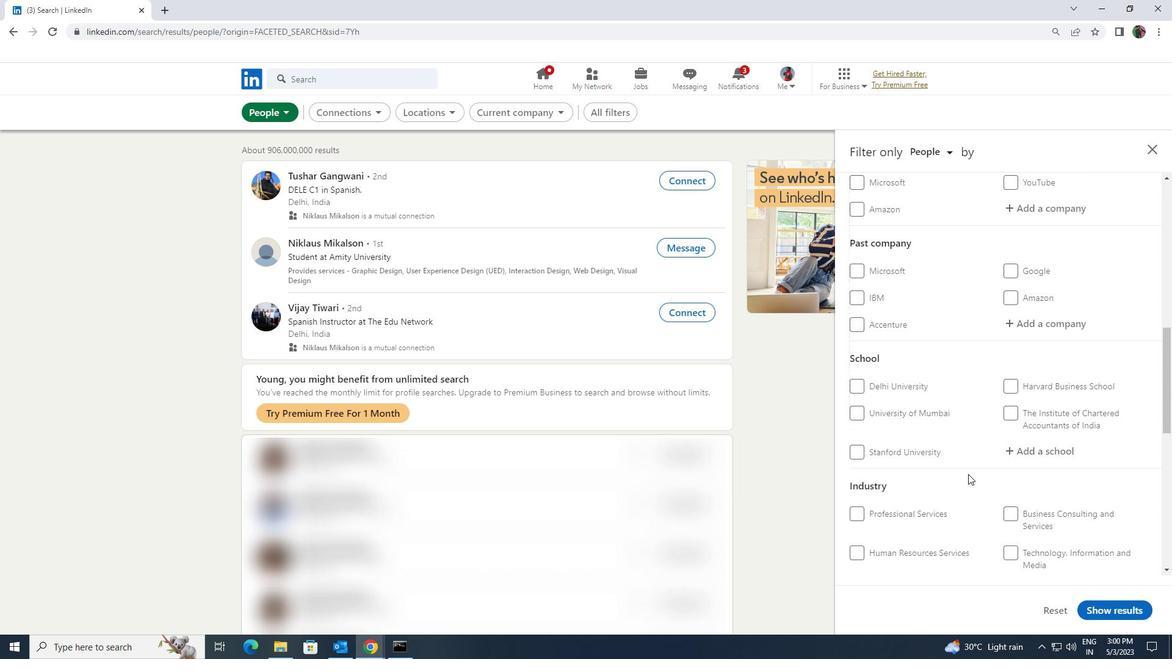 
Action: Mouse scrolled (968, 474) with delta (0, 0)
Screenshot: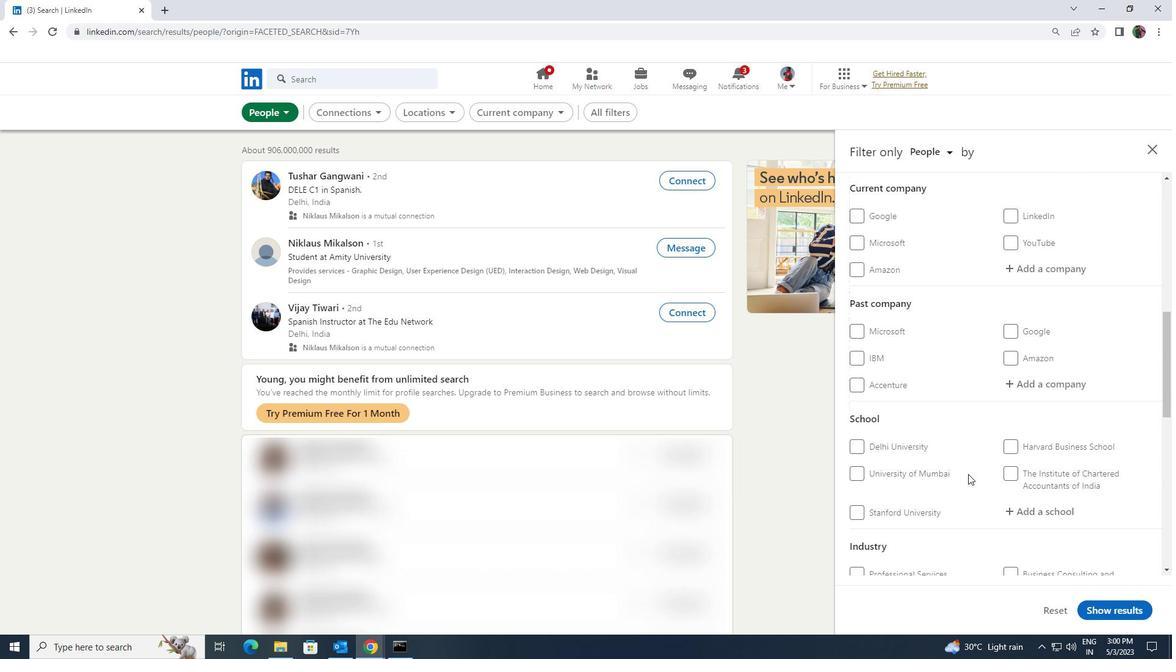 
Action: Mouse scrolled (968, 474) with delta (0, 0)
Screenshot: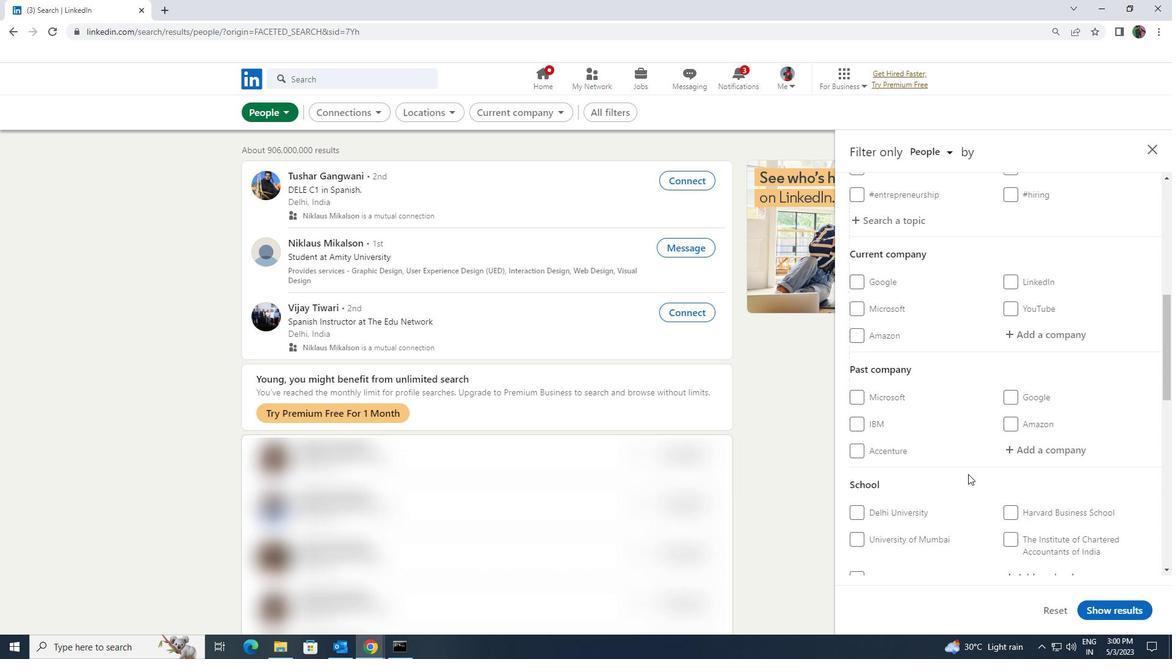 
Action: Mouse scrolled (968, 474) with delta (0, 0)
Screenshot: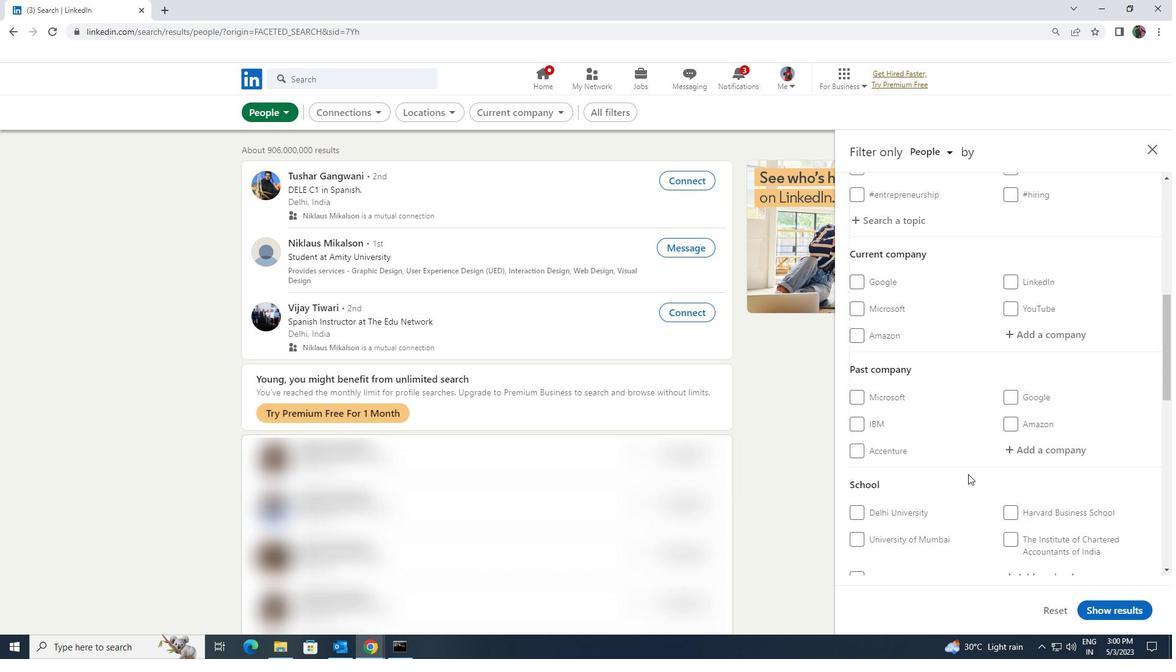 
Action: Mouse moved to (1016, 458)
Screenshot: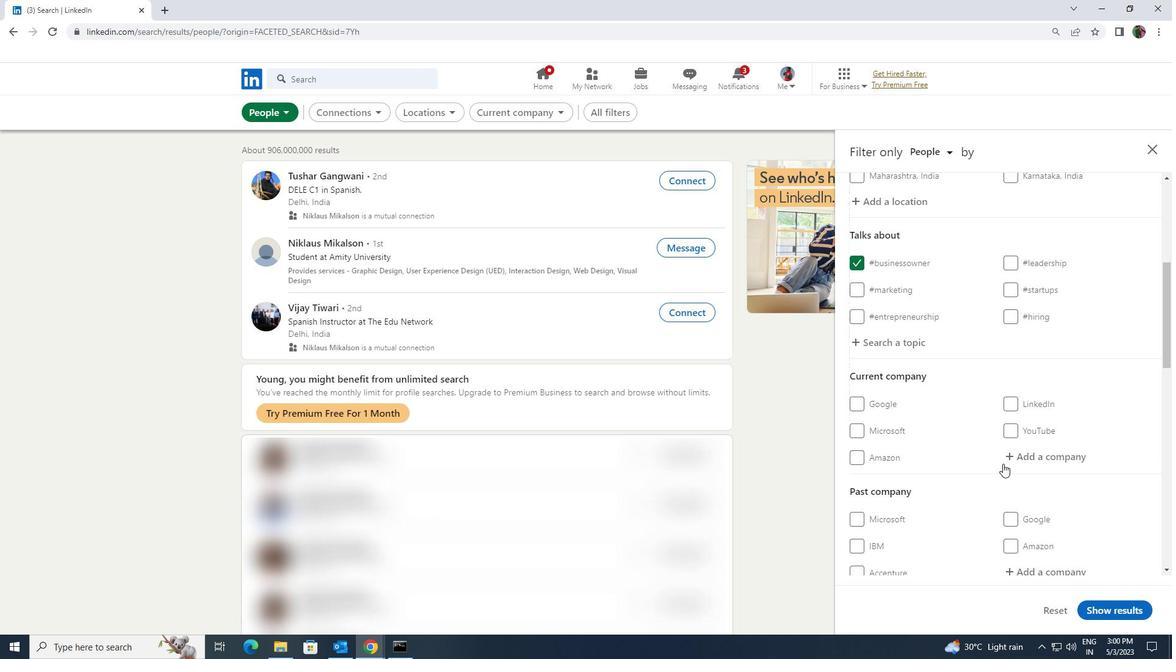 
Action: Mouse pressed left at (1016, 458)
Screenshot: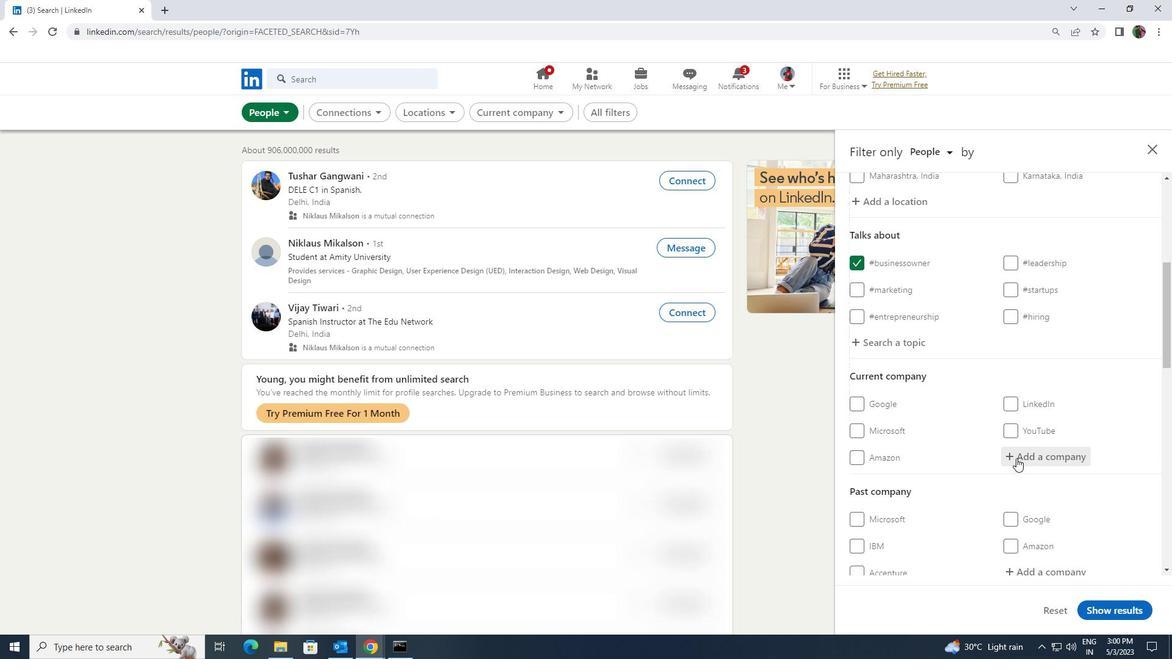 
Action: Key pressed <Key.shift>HOTEL<Key.space><Key.shift>JOBS<Key.space>
Screenshot: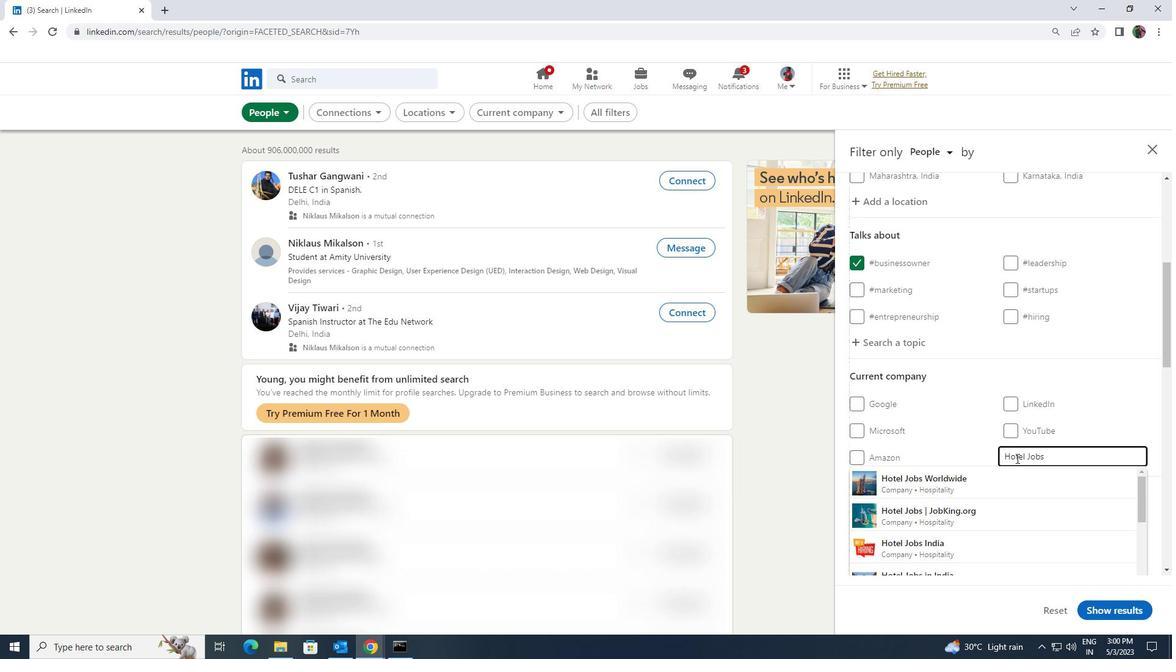 
Action: Mouse moved to (1017, 457)
Screenshot: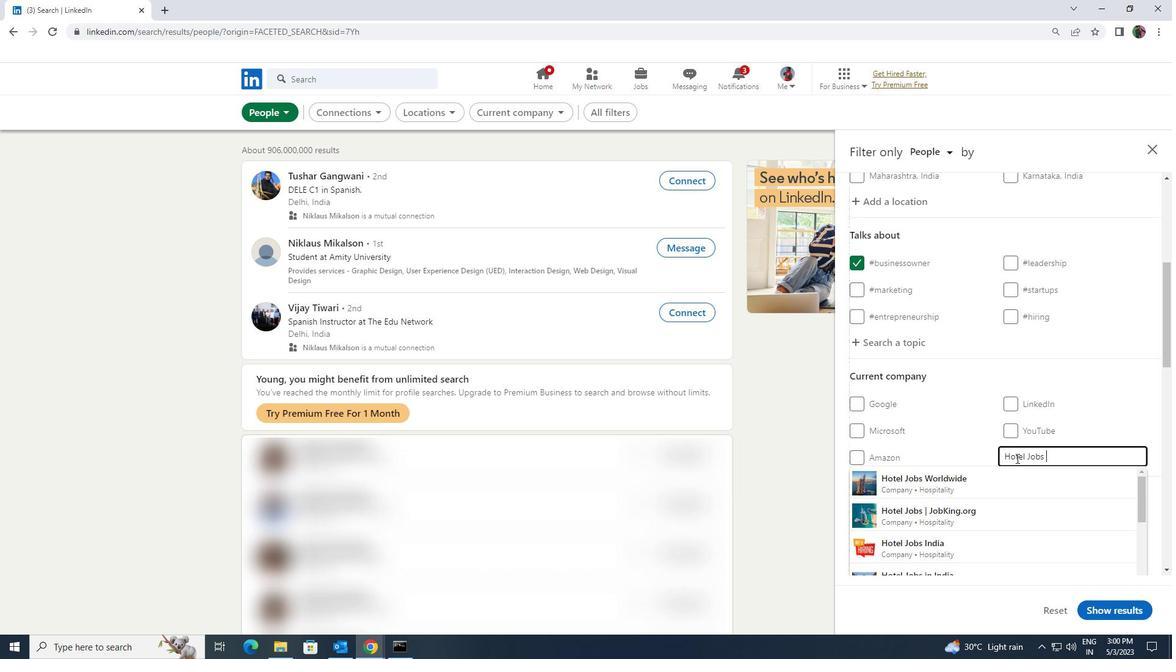 
Action: Key pressed <Key.shift>INDIA
Screenshot: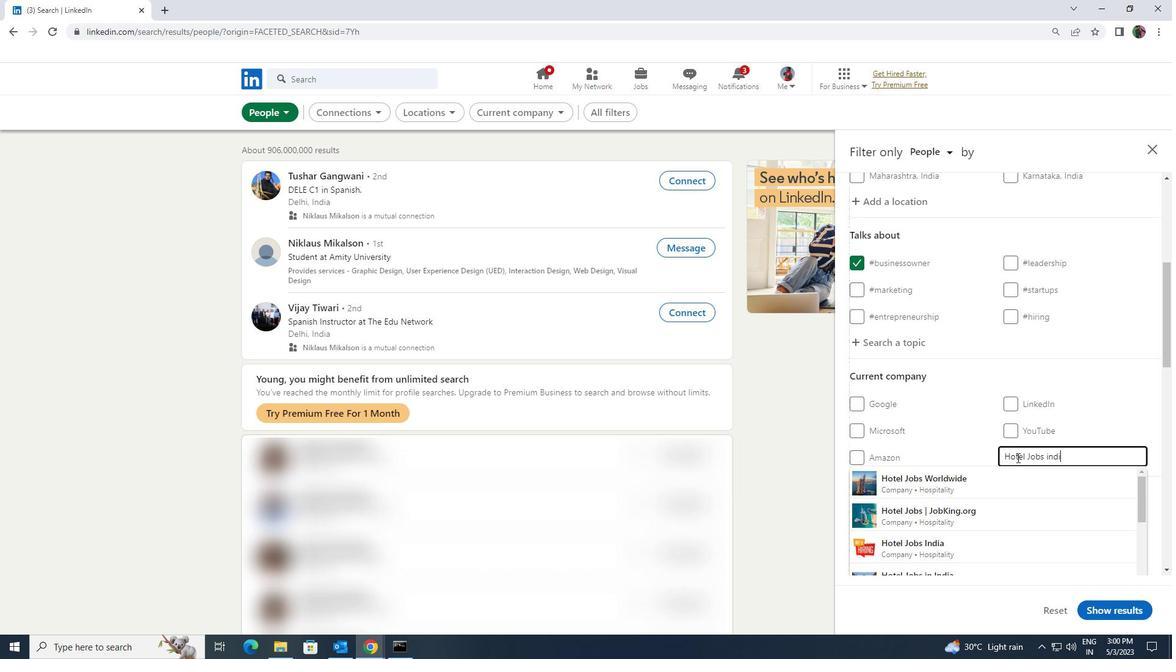 
Action: Mouse moved to (995, 512)
Screenshot: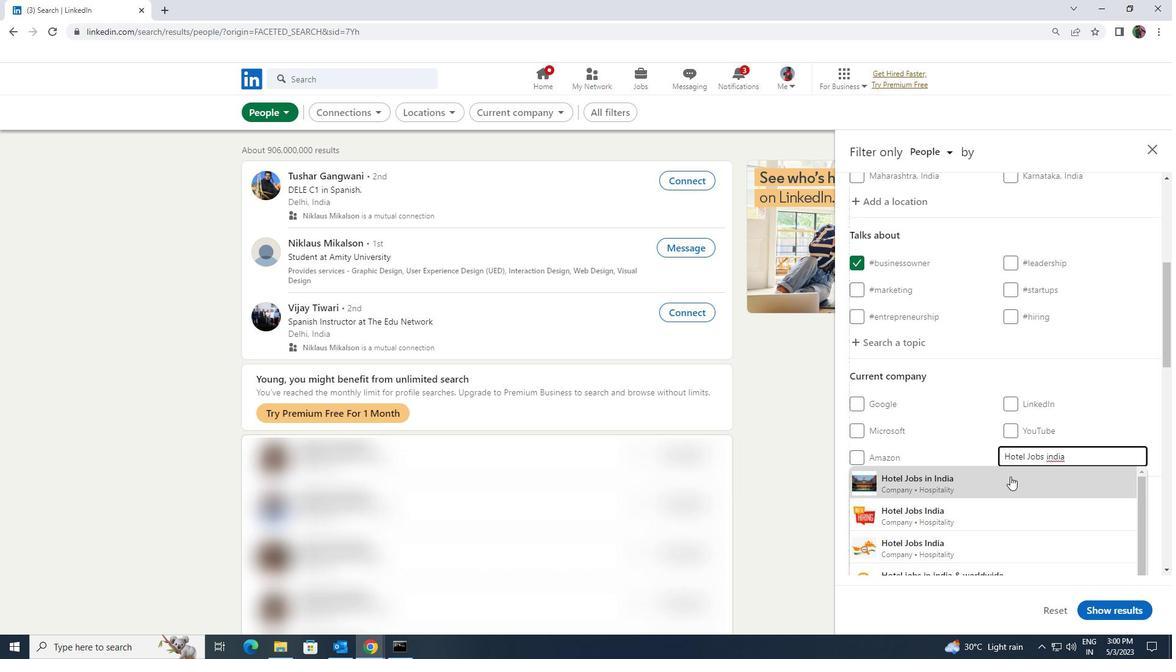 
Action: Mouse pressed left at (995, 512)
Screenshot: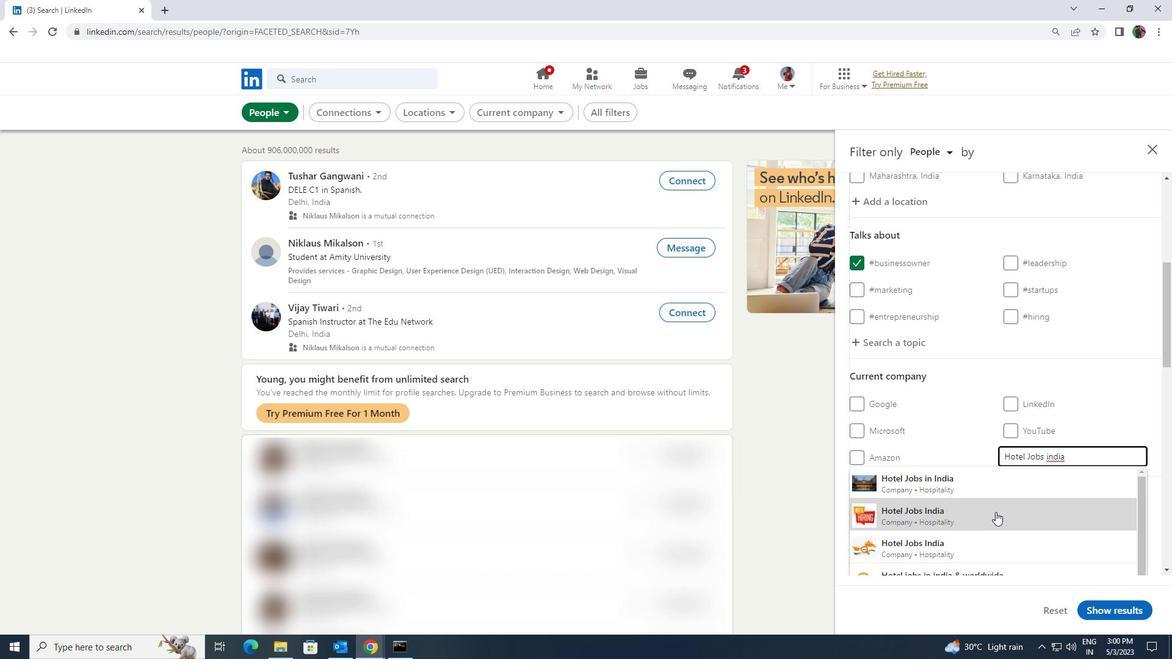 
Action: Mouse moved to (998, 481)
Screenshot: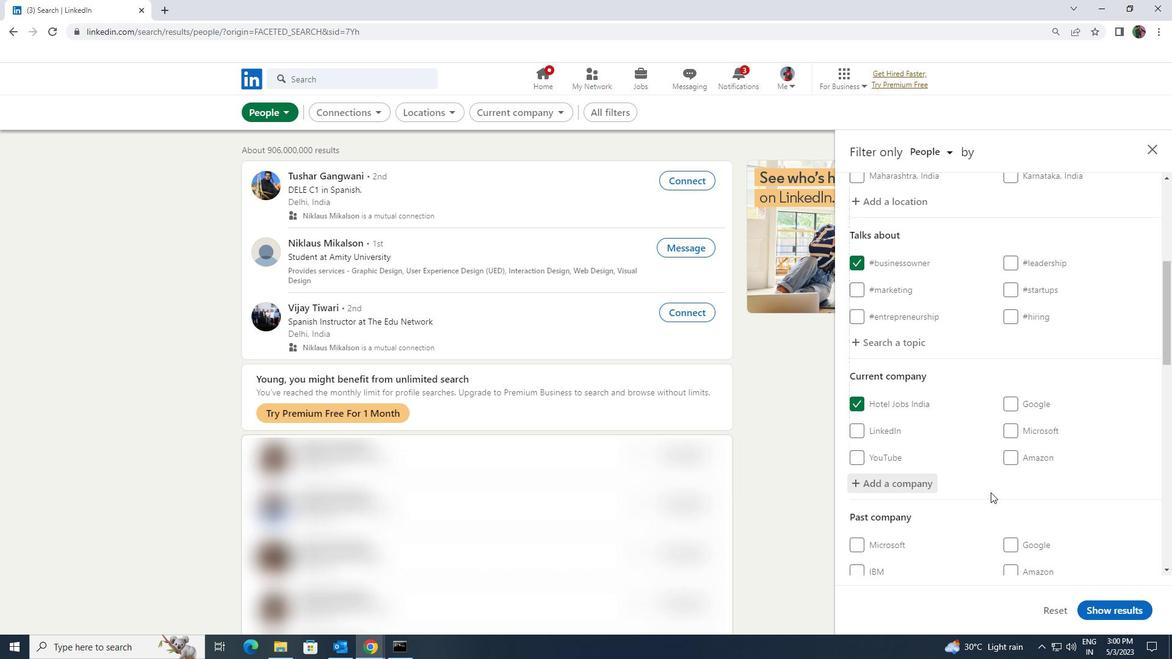 
Action: Mouse scrolled (998, 481) with delta (0, 0)
Screenshot: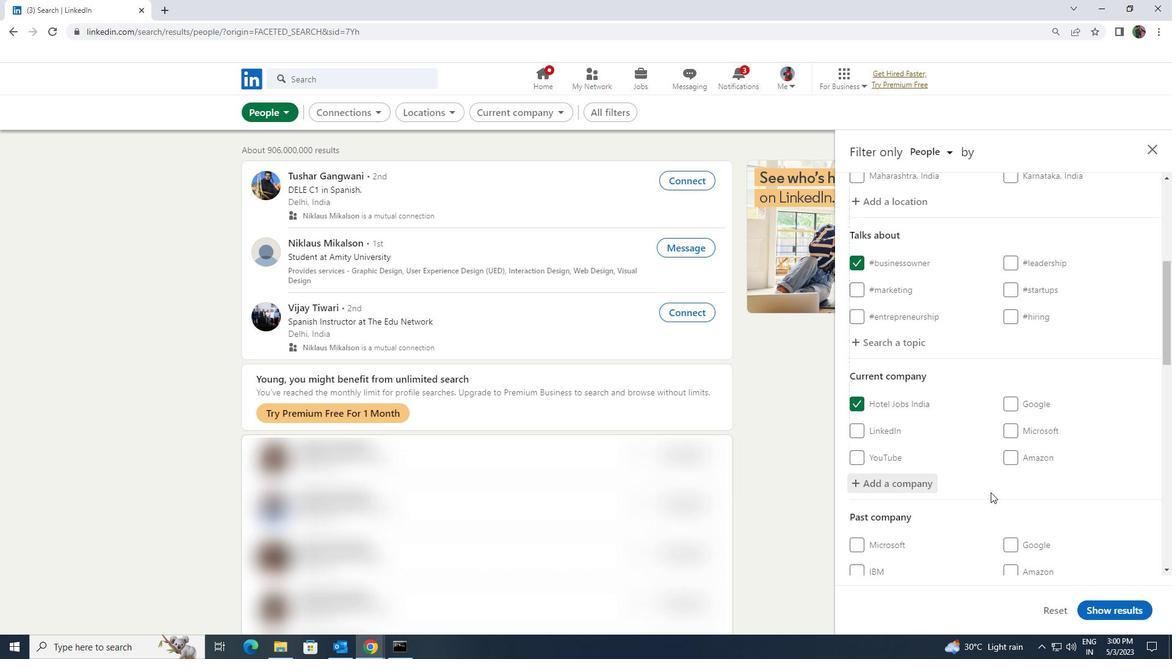 
Action: Mouse scrolled (998, 481) with delta (0, 0)
Screenshot: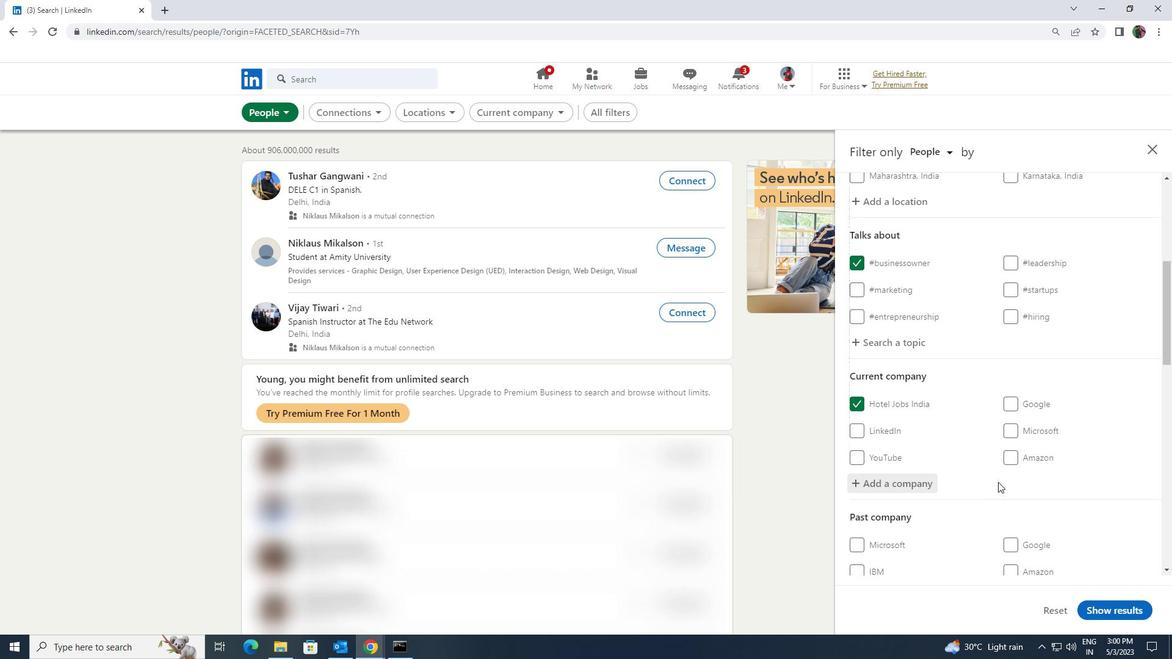 
Action: Mouse moved to (1001, 478)
Screenshot: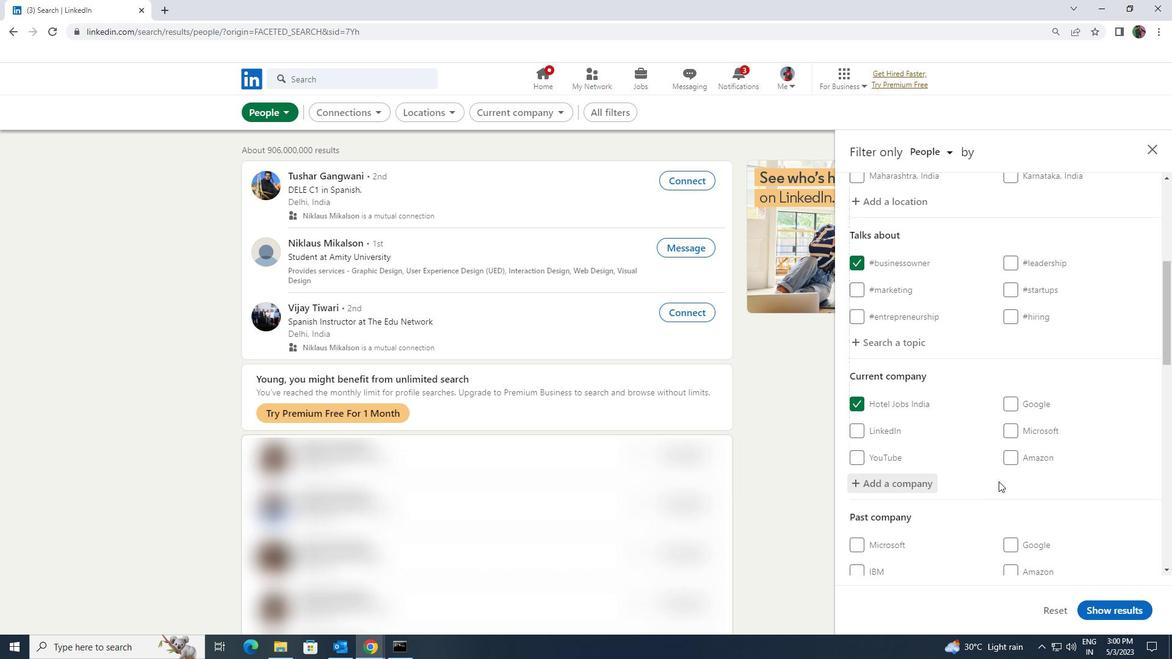 
Action: Mouse scrolled (1001, 478) with delta (0, 0)
Screenshot: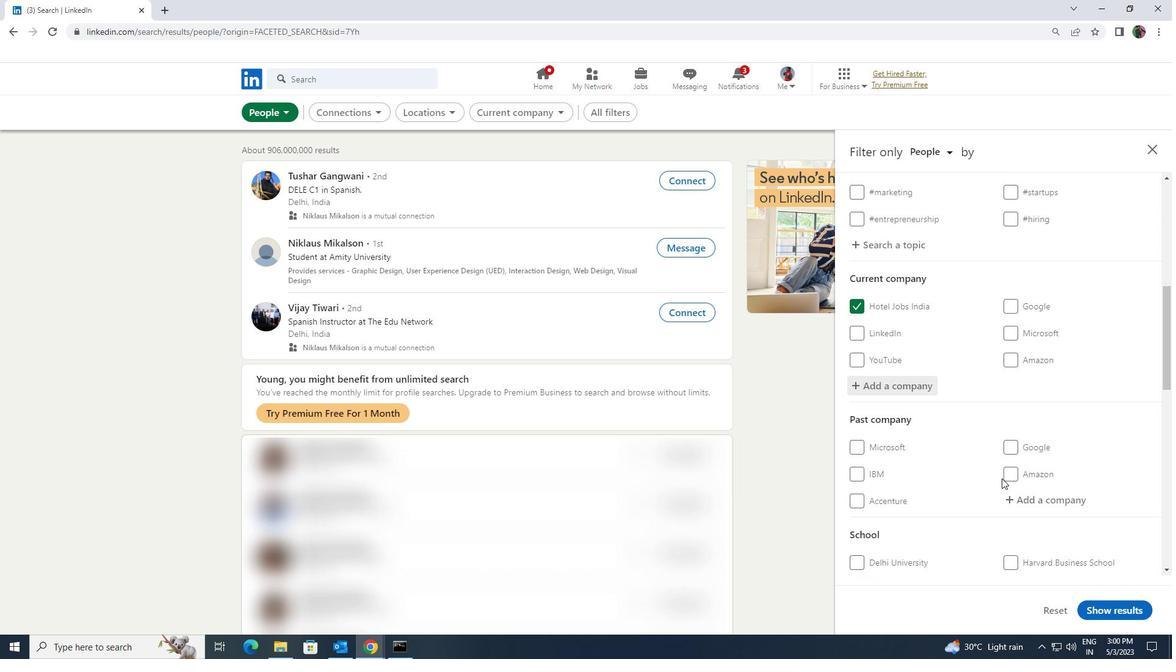 
Action: Mouse scrolled (1001, 478) with delta (0, 0)
Screenshot: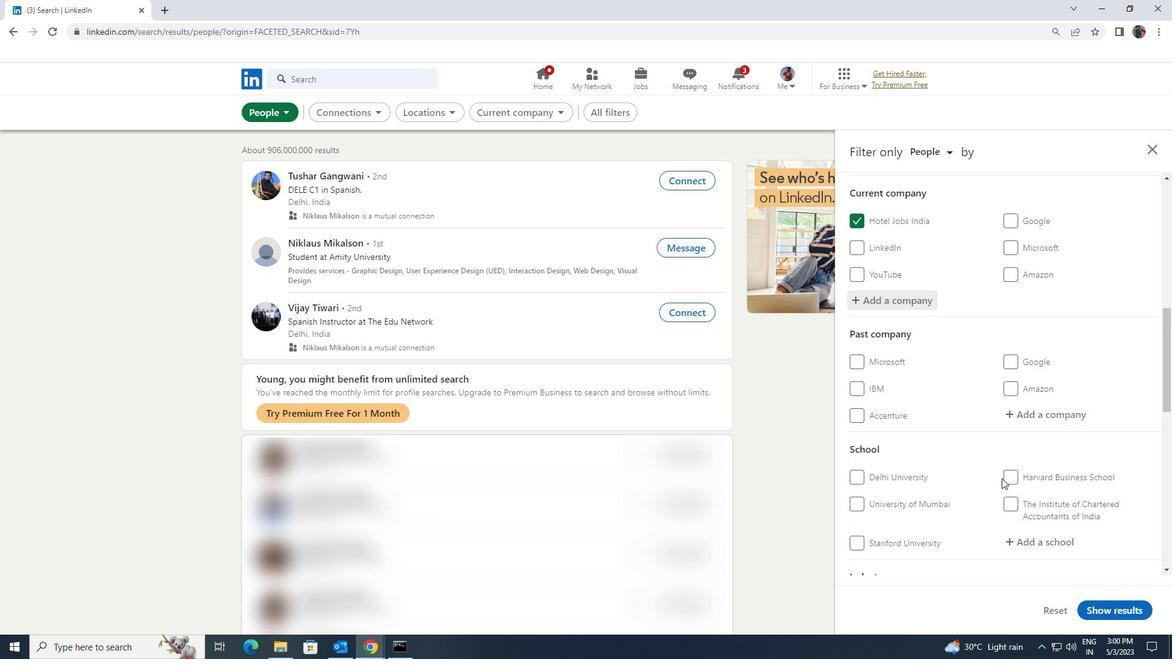 
Action: Mouse moved to (1011, 475)
Screenshot: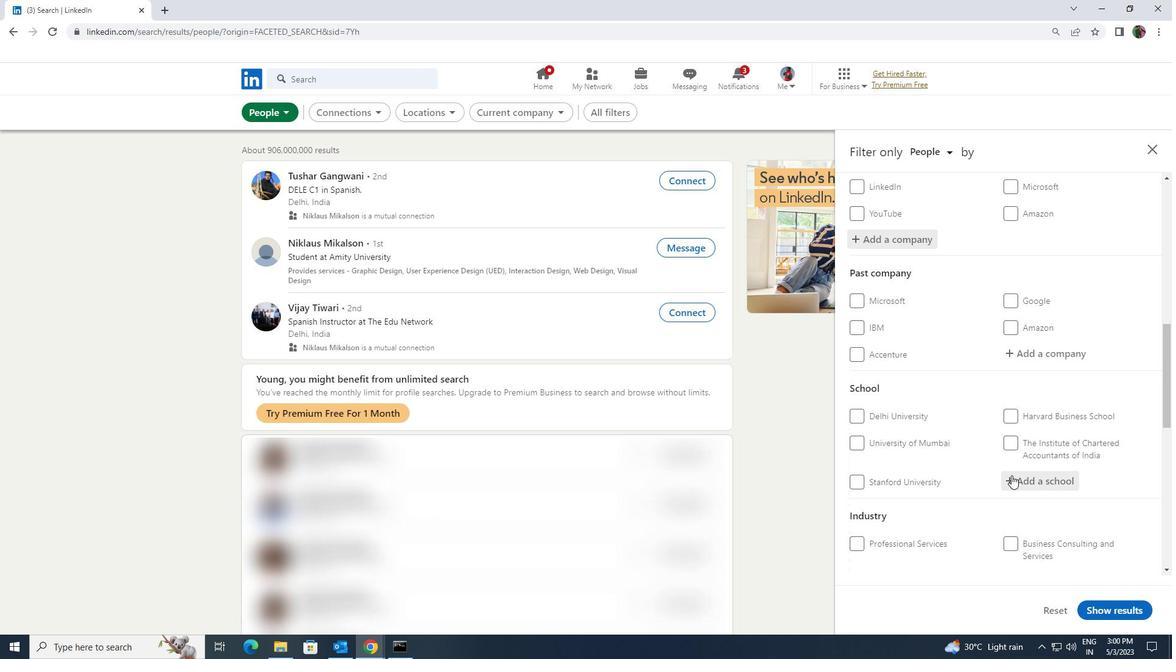 
Action: Mouse pressed left at (1011, 475)
Screenshot: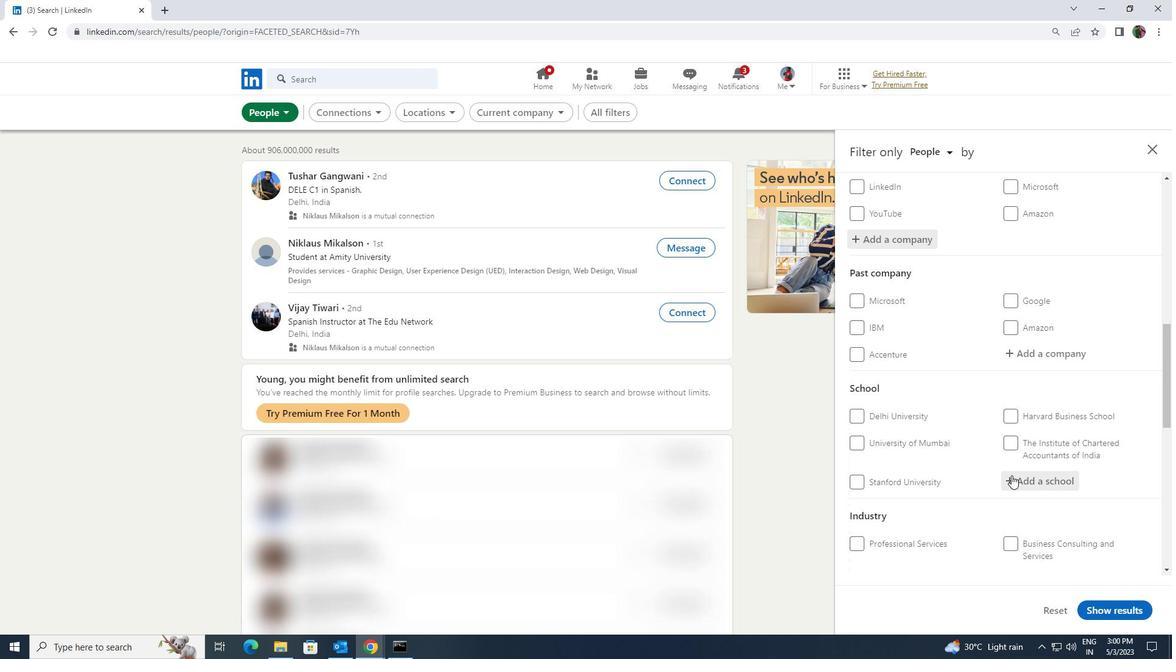 
Action: Key pressed <Key.shift><Key.shift><Key.shift>BALLARI
Screenshot: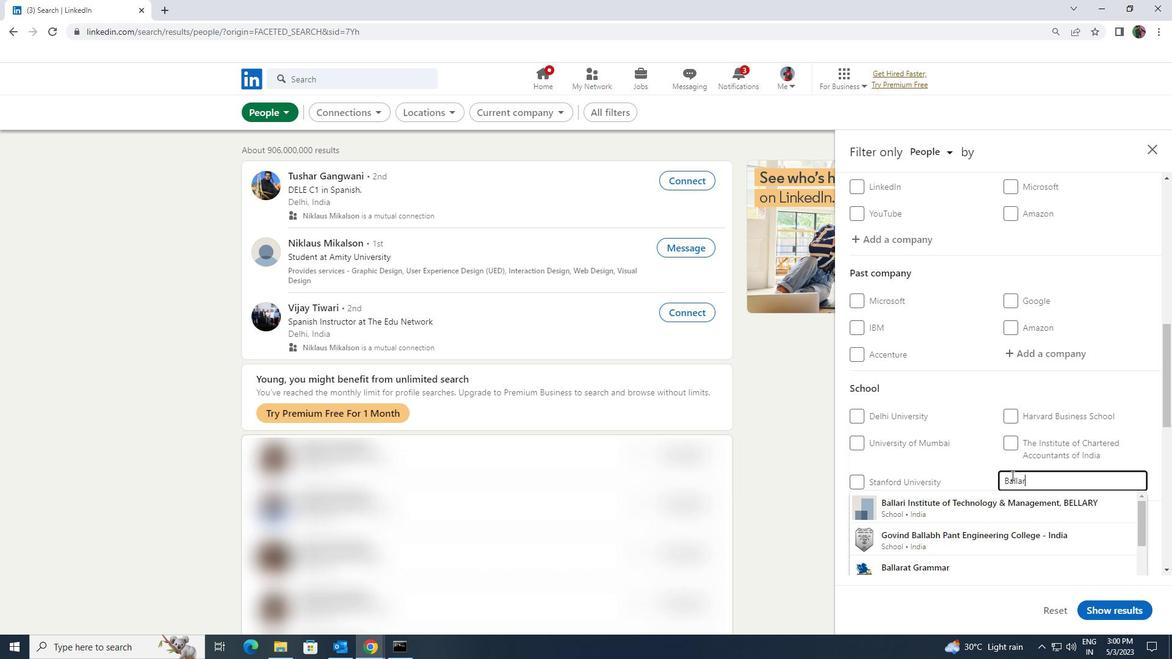 
Action: Mouse moved to (1004, 506)
Screenshot: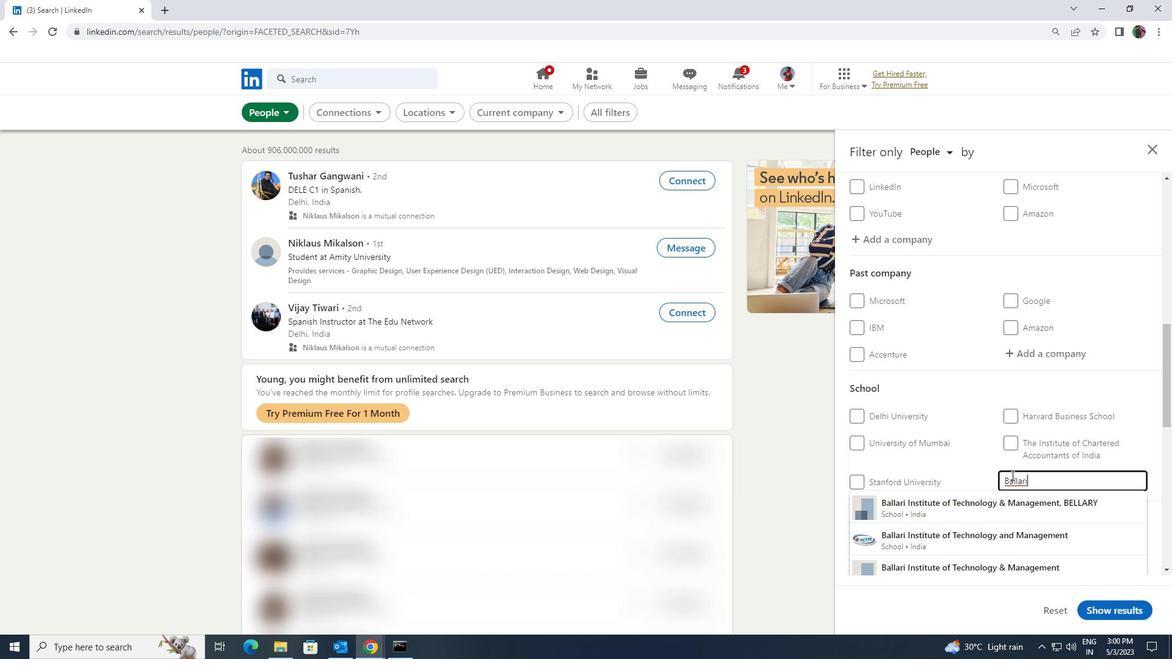
Action: Mouse pressed left at (1004, 506)
Screenshot: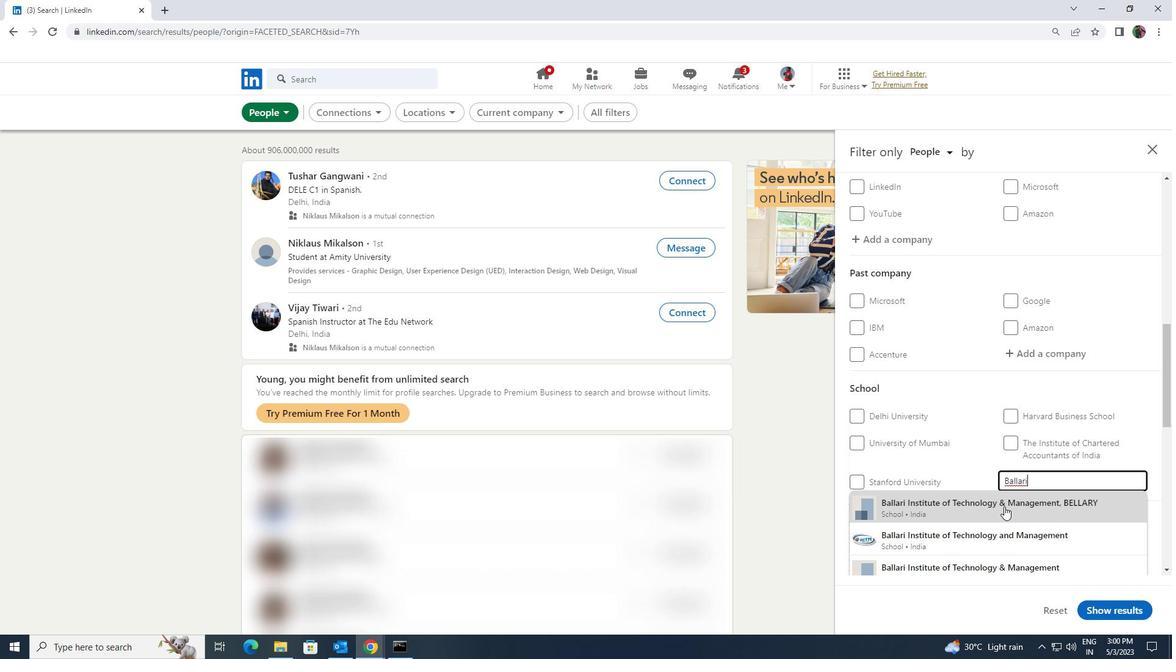 
Action: Mouse moved to (999, 505)
Screenshot: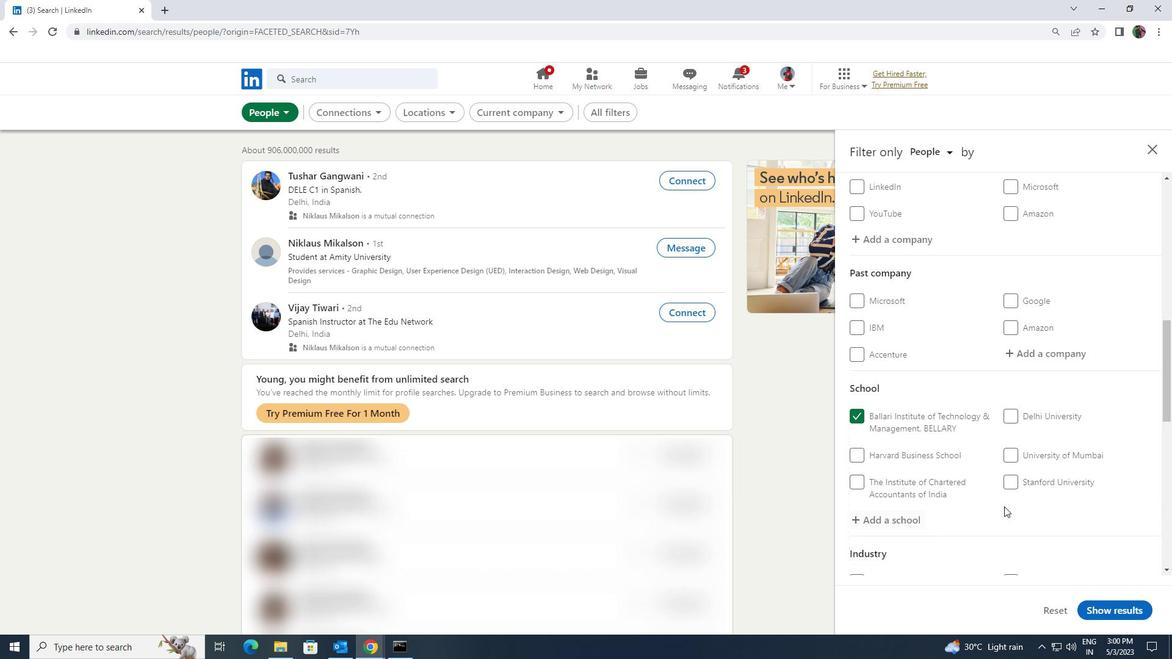 
Action: Mouse scrolled (999, 504) with delta (0, 0)
Screenshot: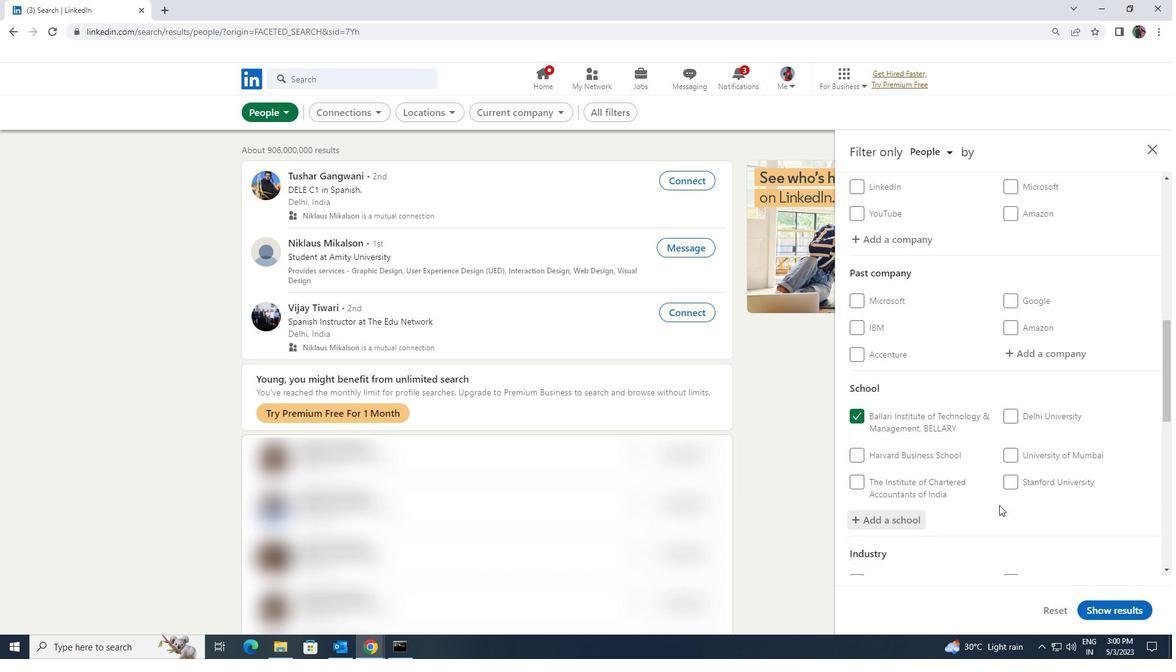 
Action: Mouse scrolled (999, 504) with delta (0, 0)
Screenshot: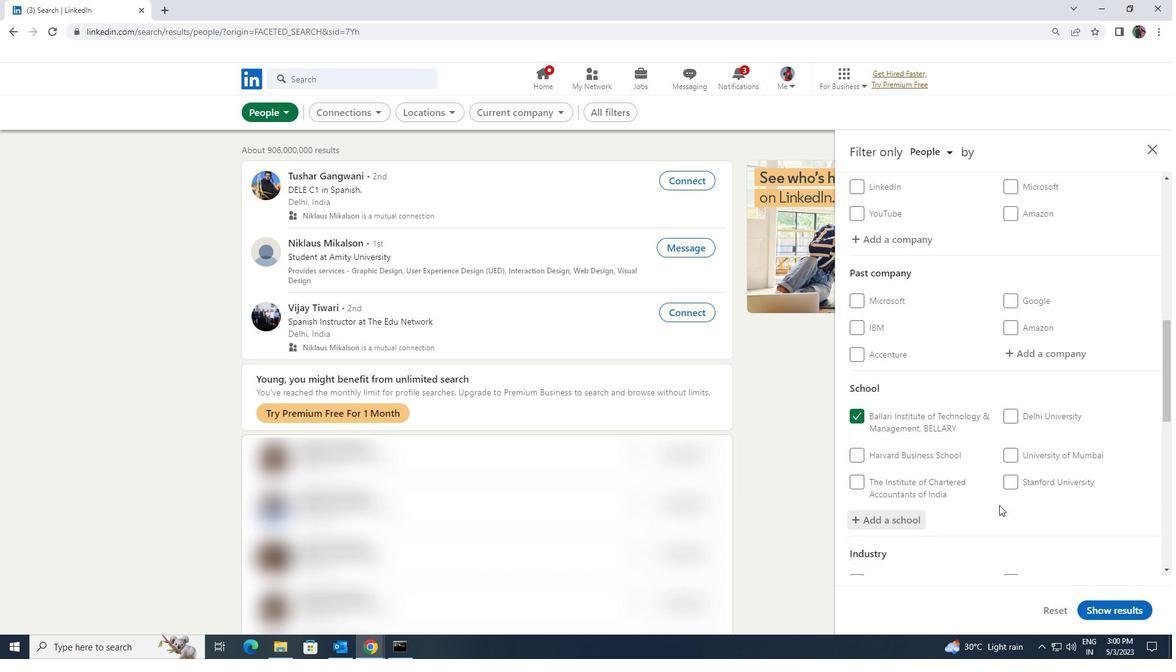 
Action: Mouse scrolled (999, 504) with delta (0, 0)
Screenshot: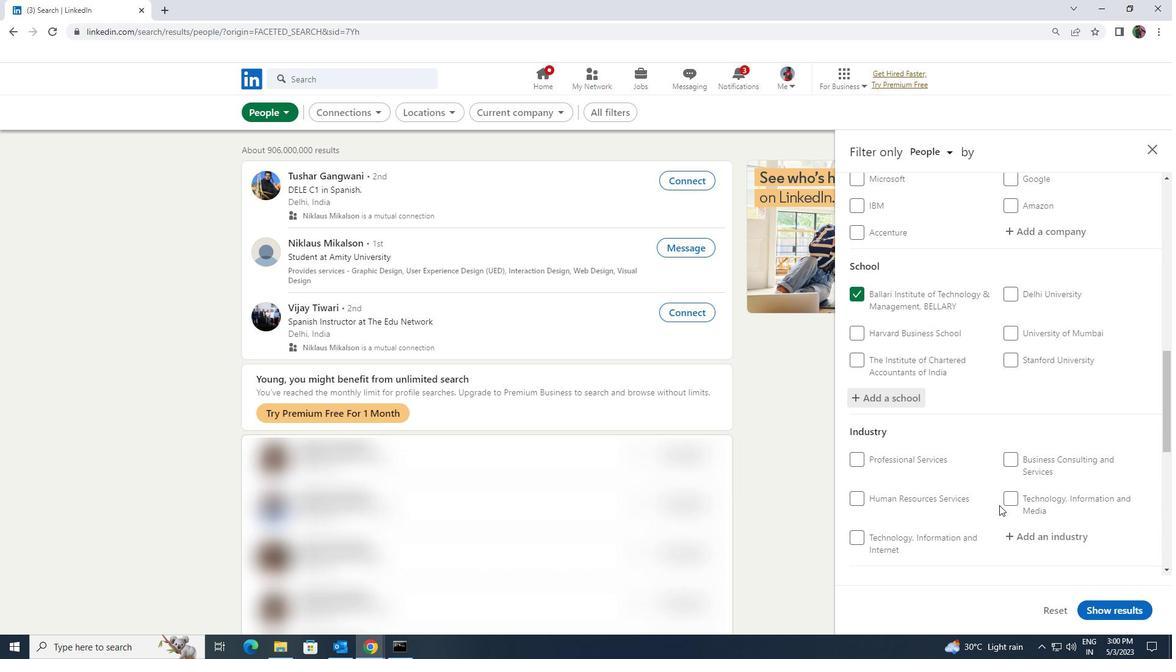 
Action: Mouse moved to (1015, 478)
Screenshot: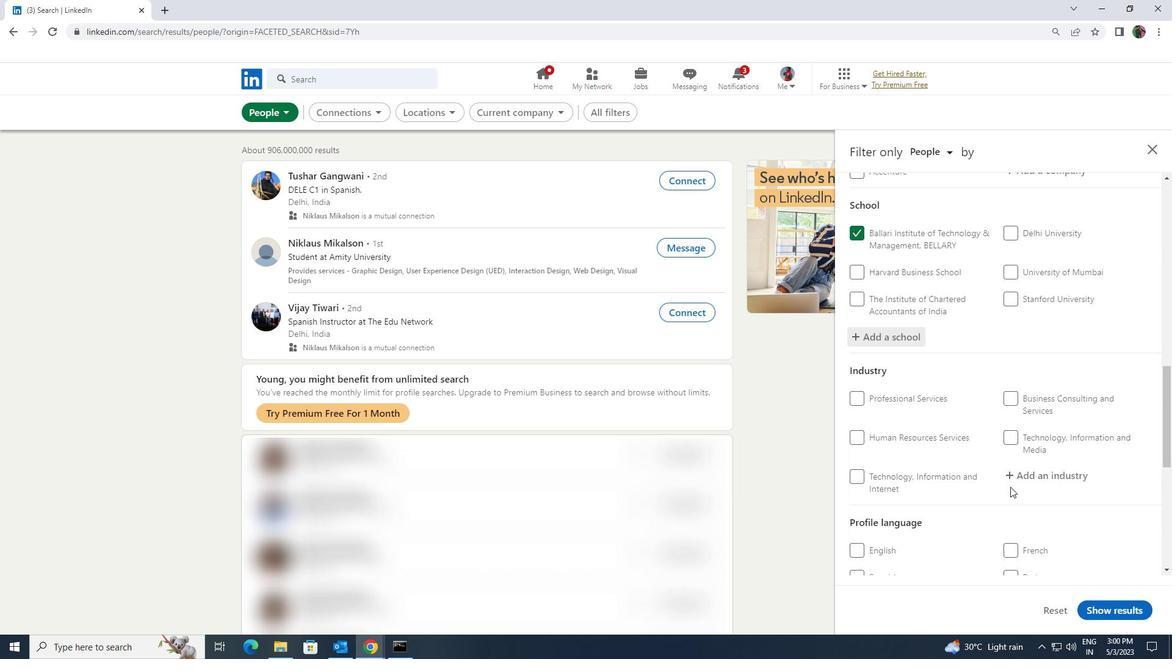 
Action: Mouse pressed left at (1015, 478)
Screenshot: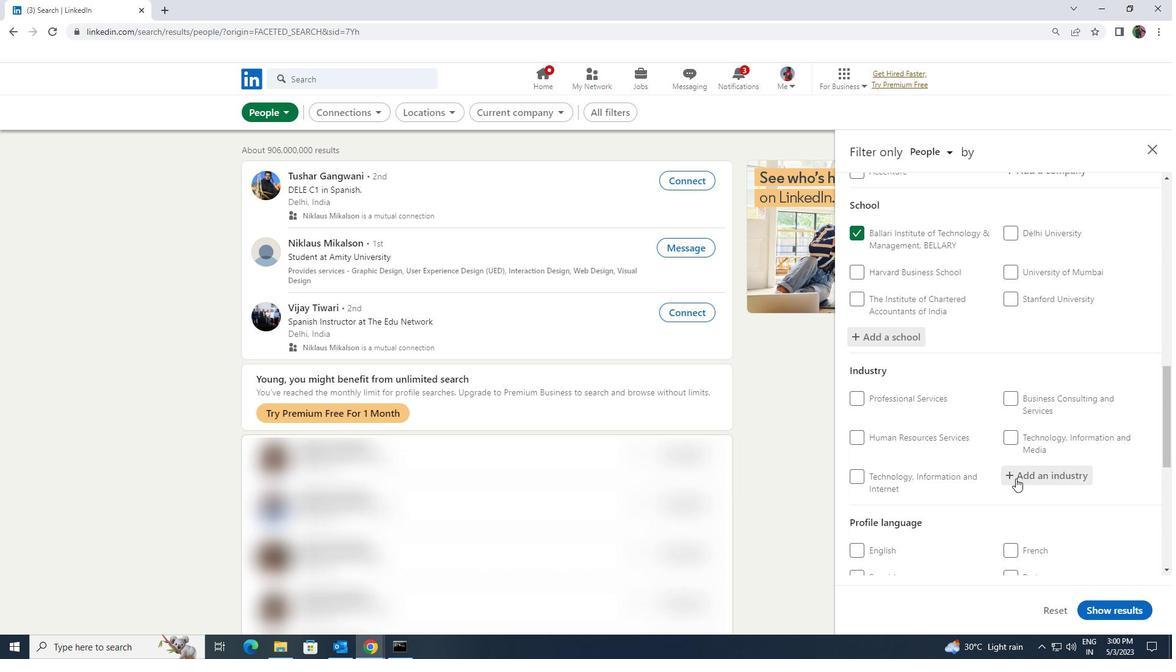 
Action: Key pressed <Key.shift><Key.shift><Key.shift><Key.shift><Key.shift><Key.shift><Key.shift><Key.shift><Key.shift><Key.shift>ARCHI
Screenshot: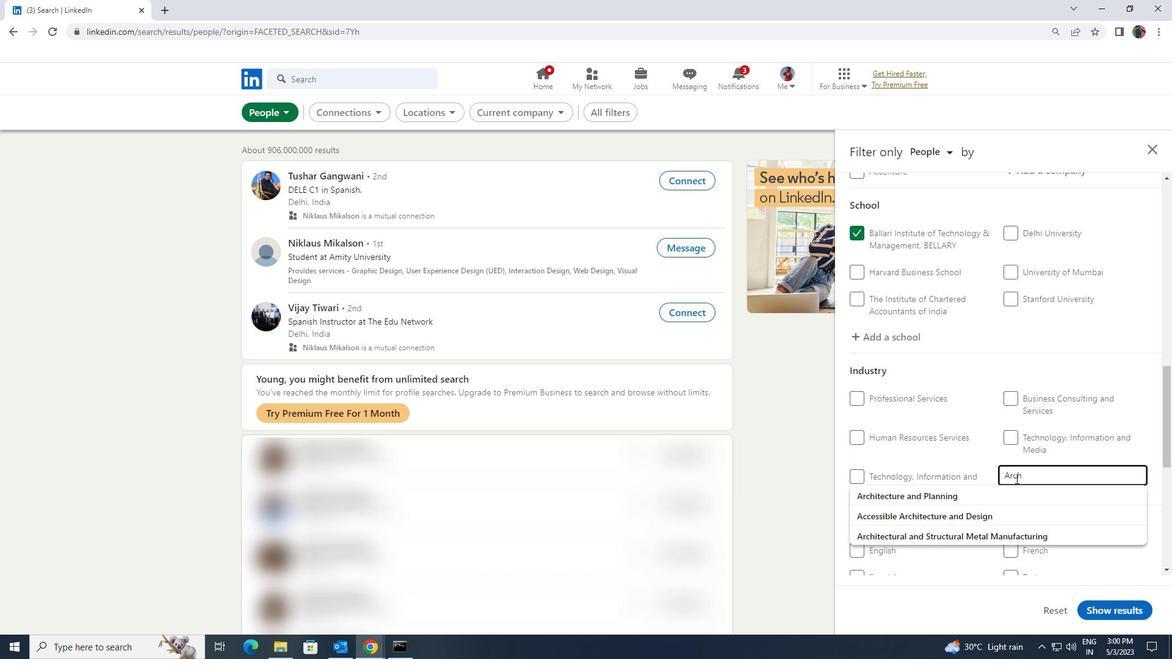 
Action: Mouse moved to (1009, 529)
Screenshot: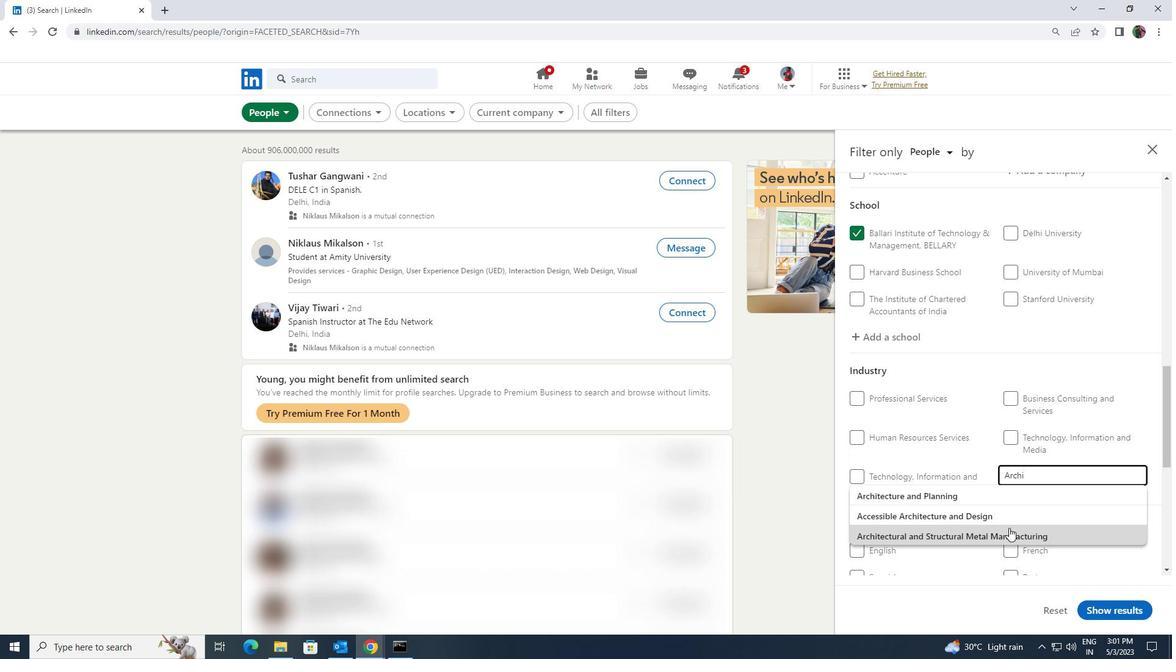 
Action: Mouse pressed left at (1009, 529)
Screenshot: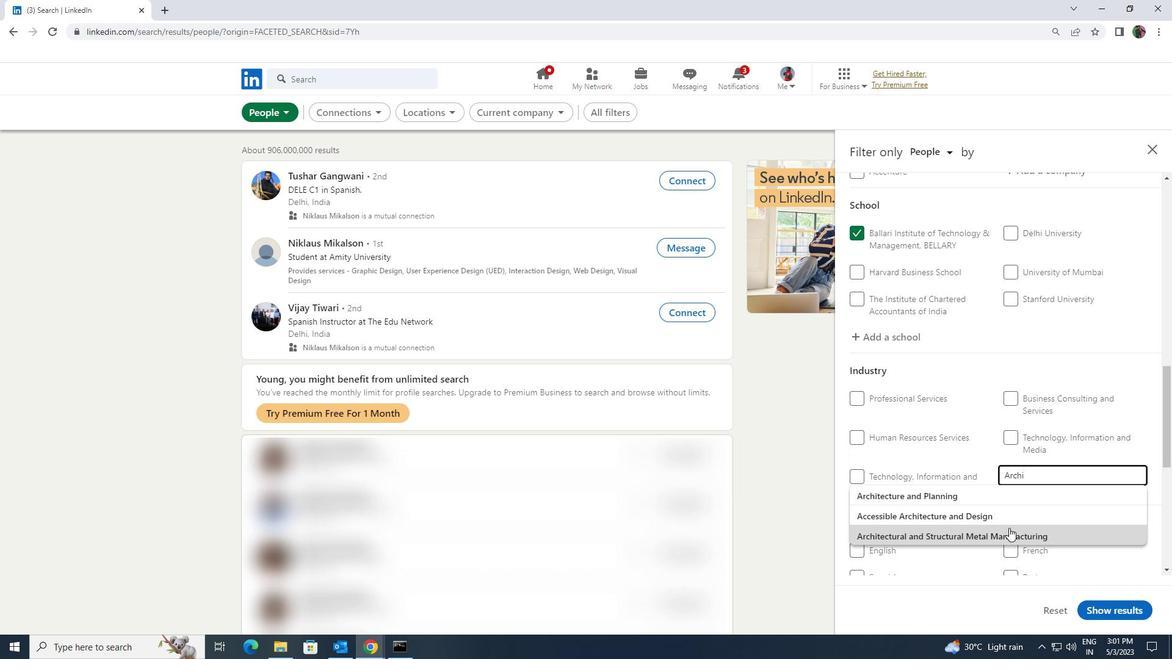 
Action: Mouse moved to (1009, 524)
Screenshot: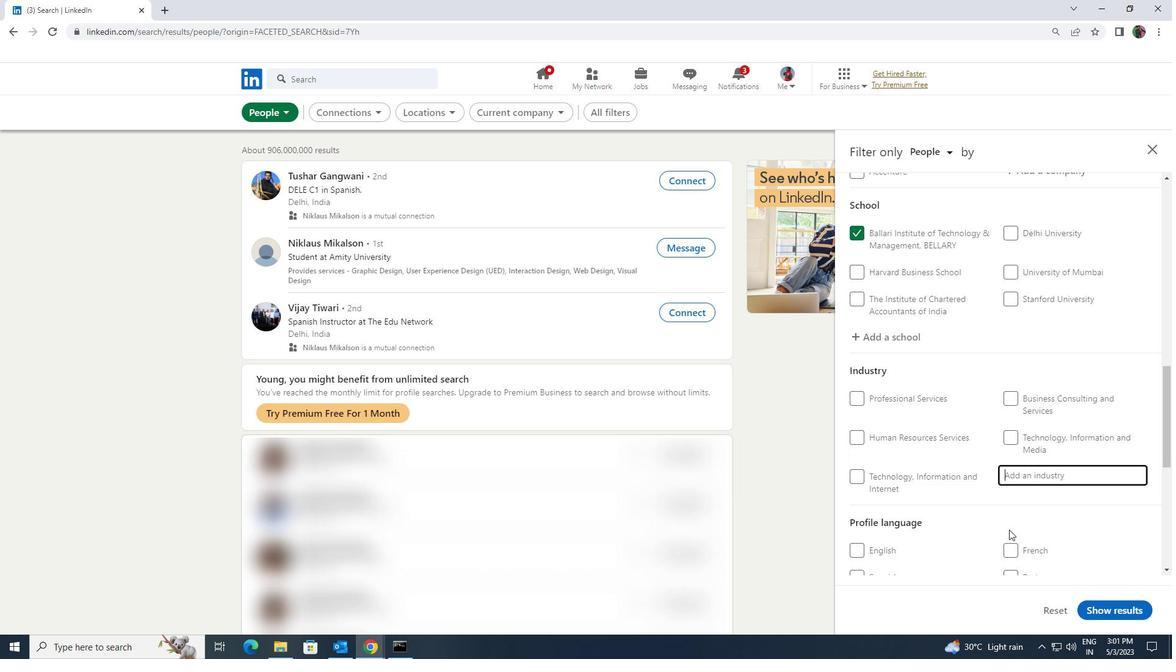 
Action: Mouse scrolled (1009, 523) with delta (0, 0)
Screenshot: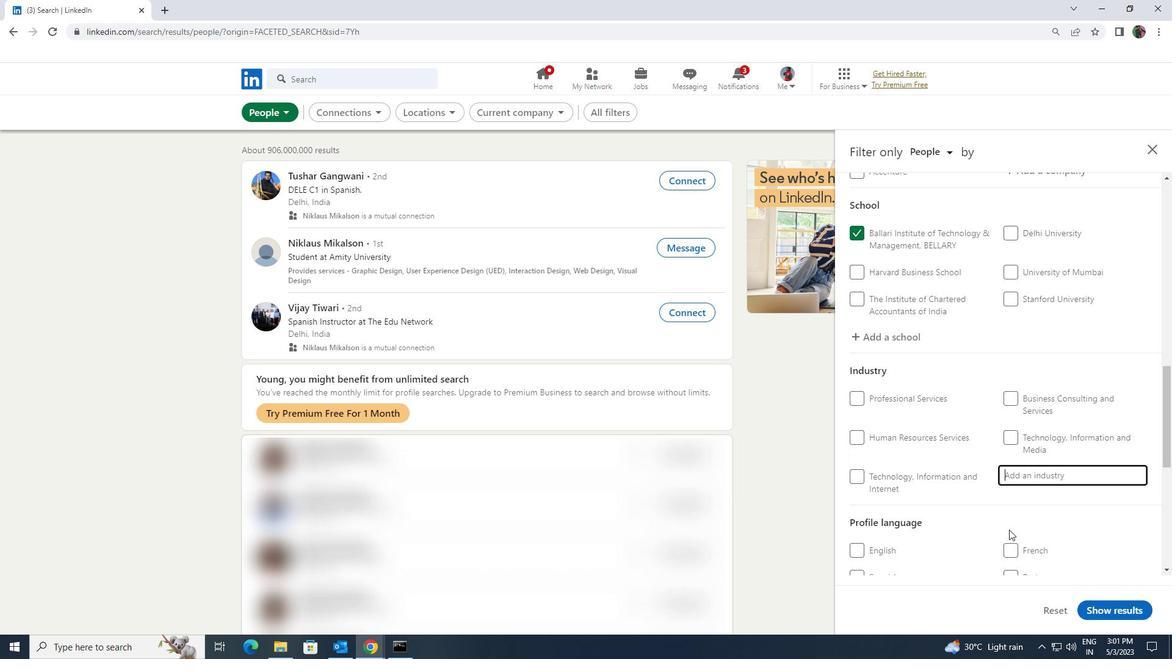 
Action: Mouse scrolled (1009, 523) with delta (0, 0)
Screenshot: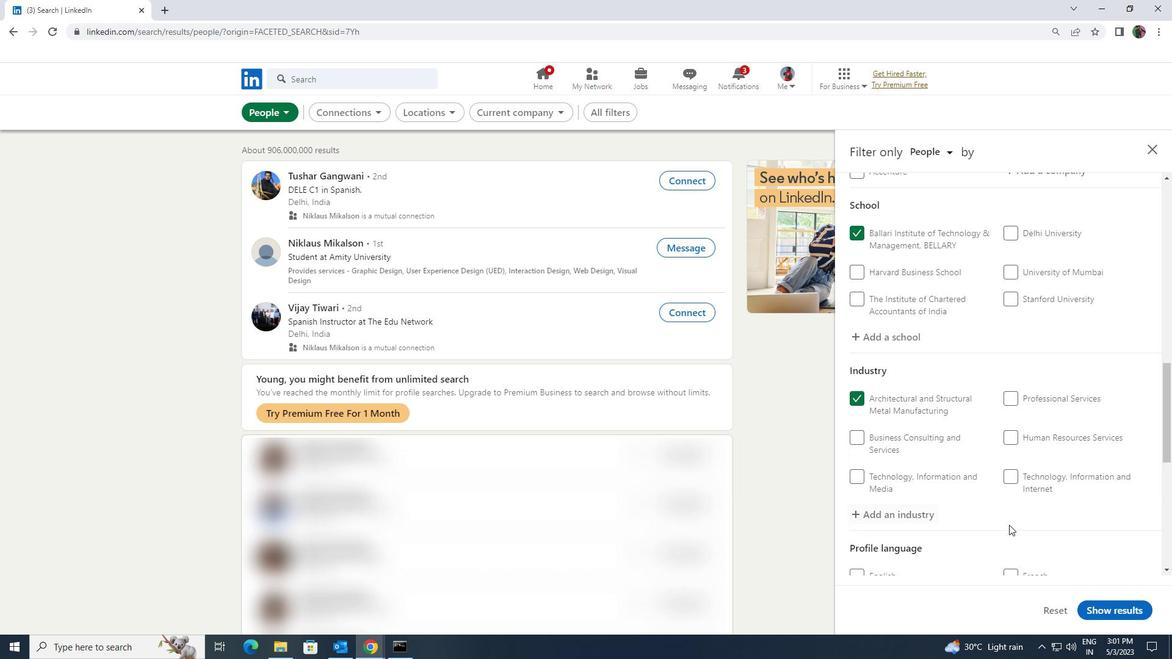 
Action: Mouse moved to (1009, 520)
Screenshot: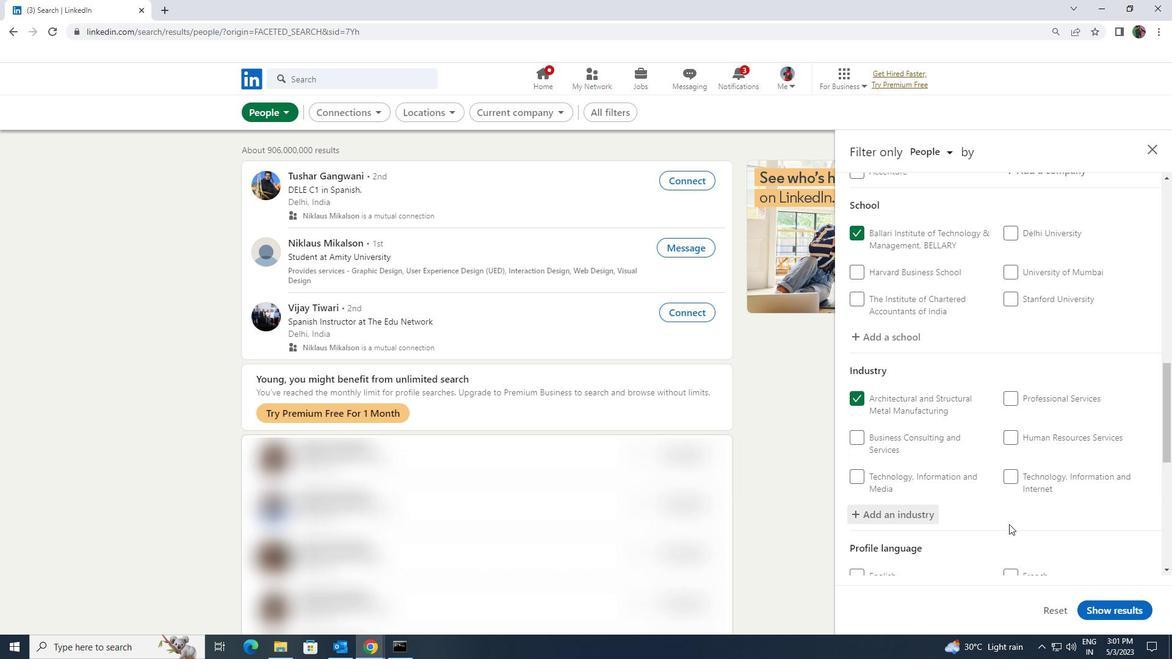 
Action: Mouse scrolled (1009, 520) with delta (0, 0)
Screenshot: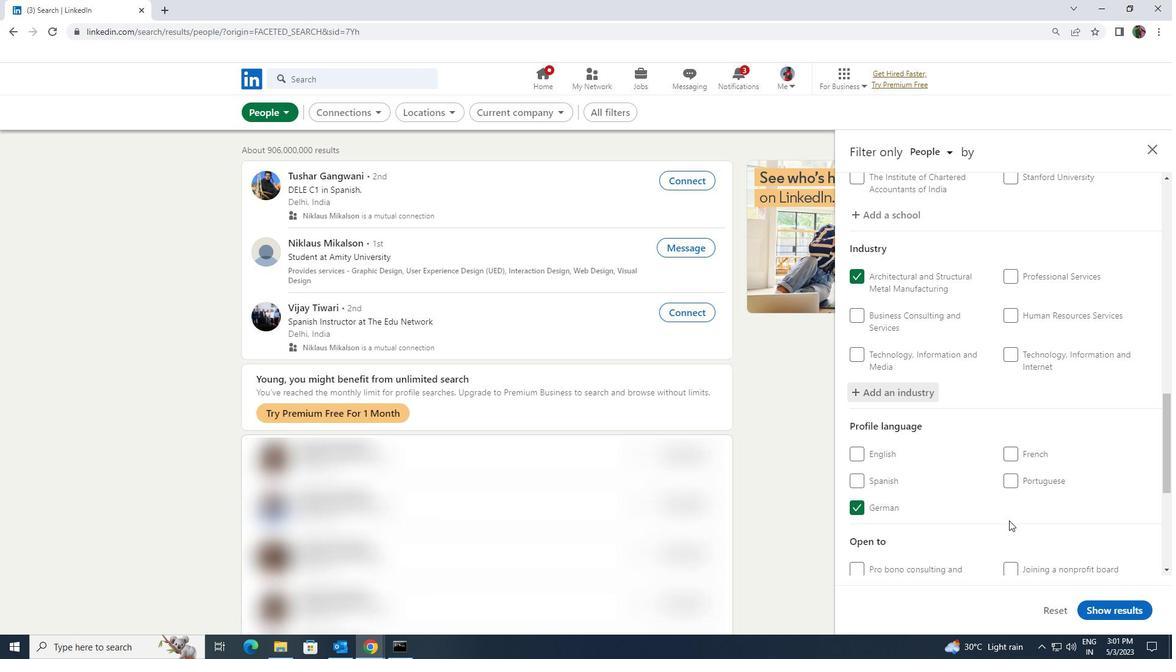
Action: Mouse scrolled (1009, 520) with delta (0, 0)
Screenshot: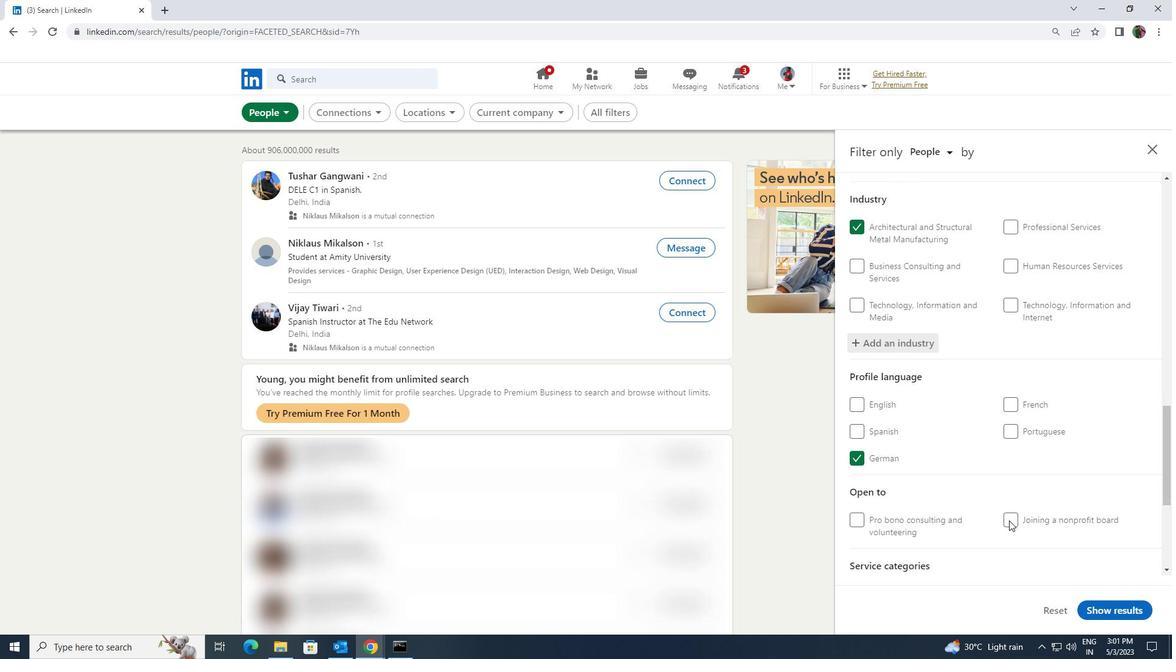 
Action: Mouse moved to (1009, 520)
Screenshot: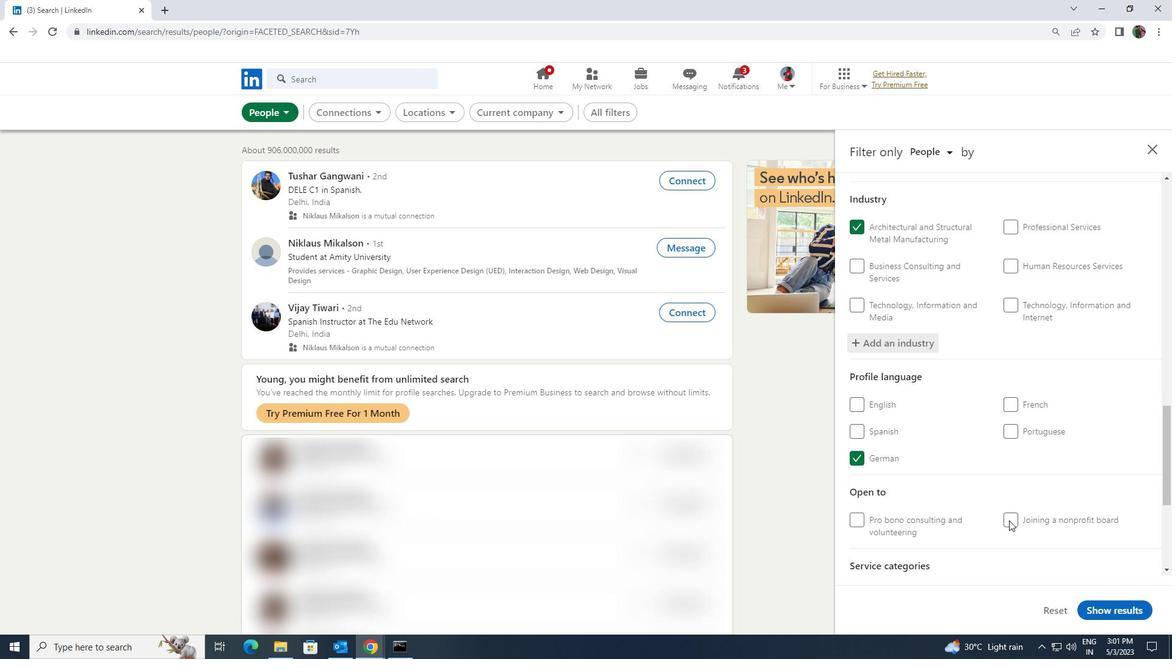 
Action: Mouse scrolled (1009, 520) with delta (0, 0)
Screenshot: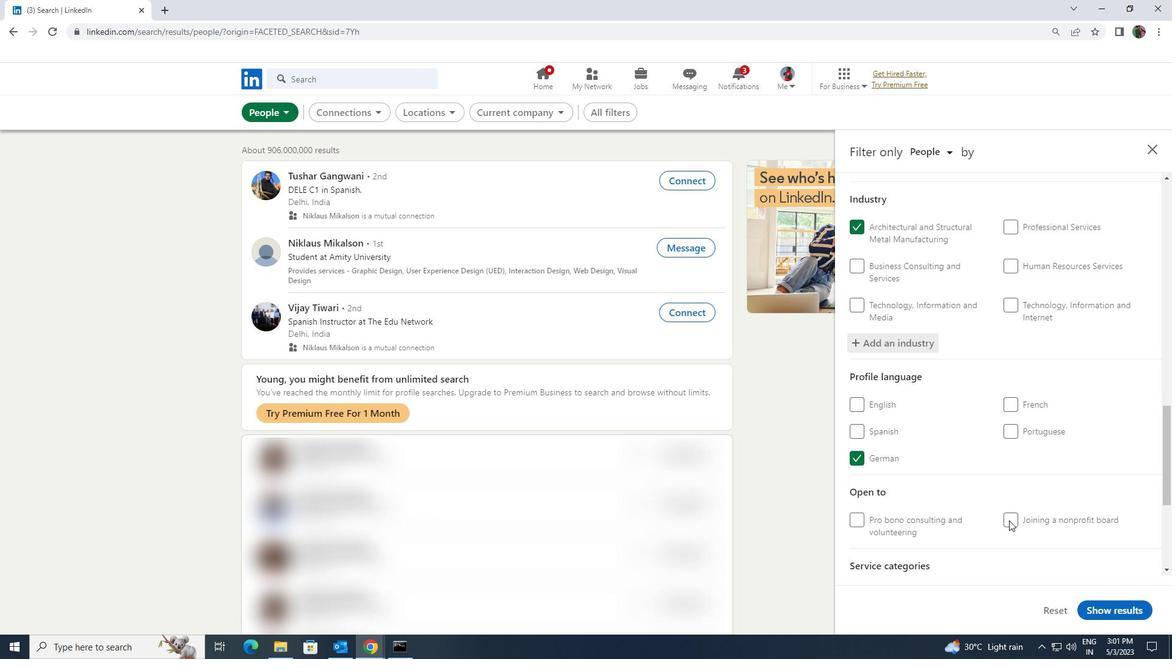 
Action: Mouse scrolled (1009, 520) with delta (0, 0)
Screenshot: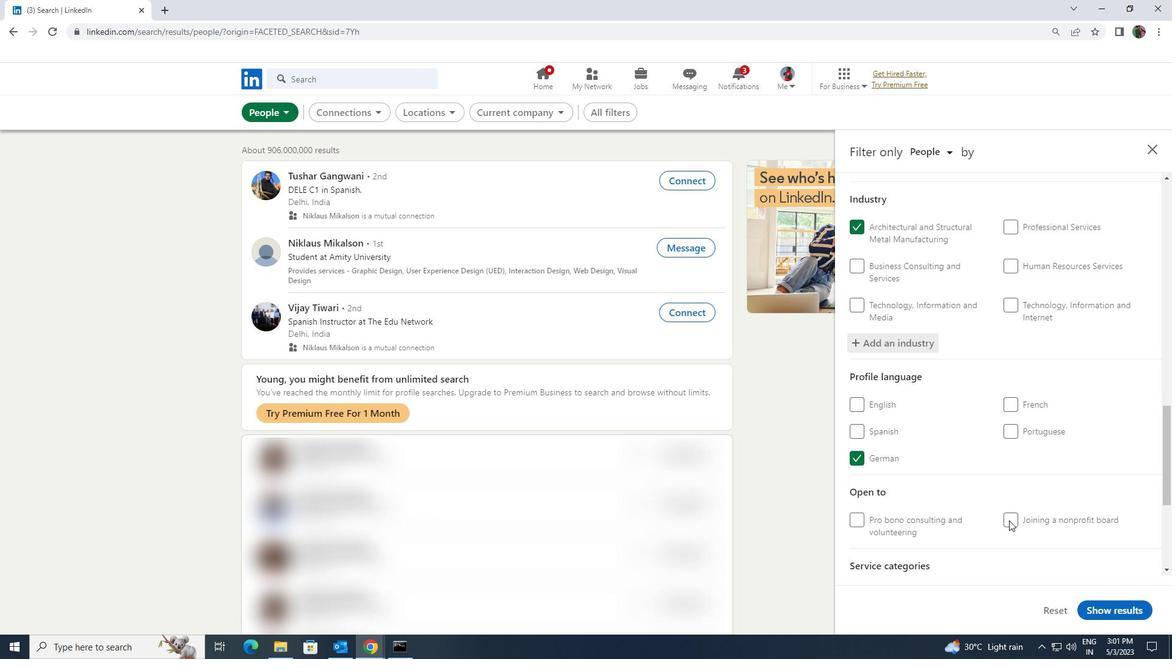 
Action: Mouse scrolled (1009, 520) with delta (0, 0)
Screenshot: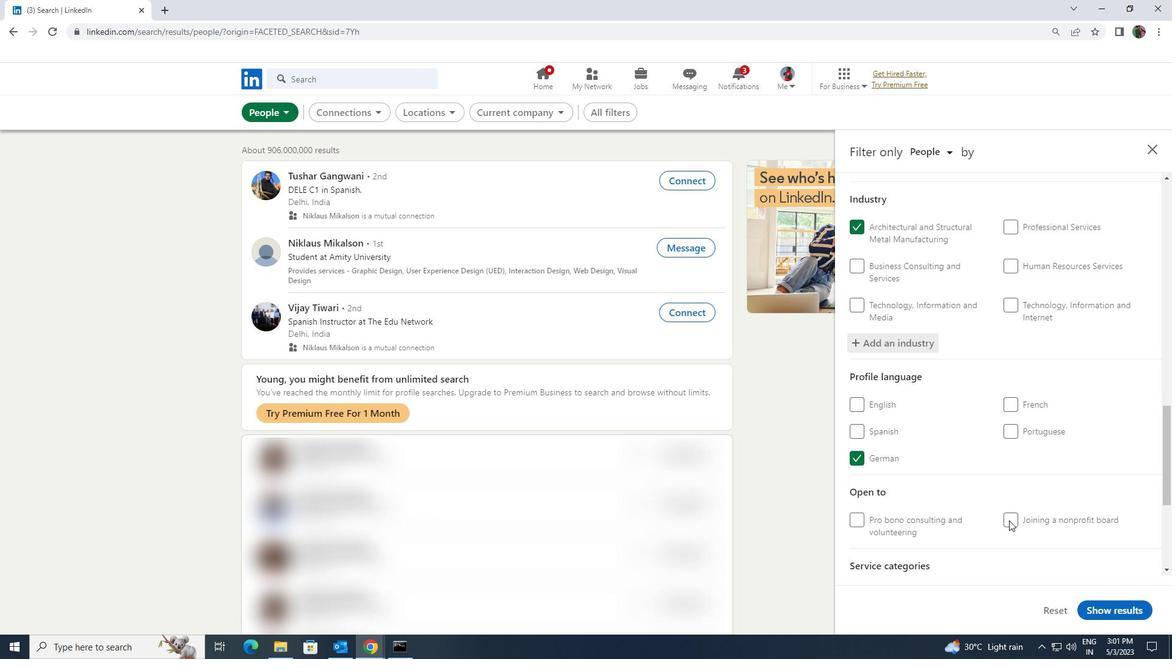 
Action: Mouse moved to (1005, 501)
Screenshot: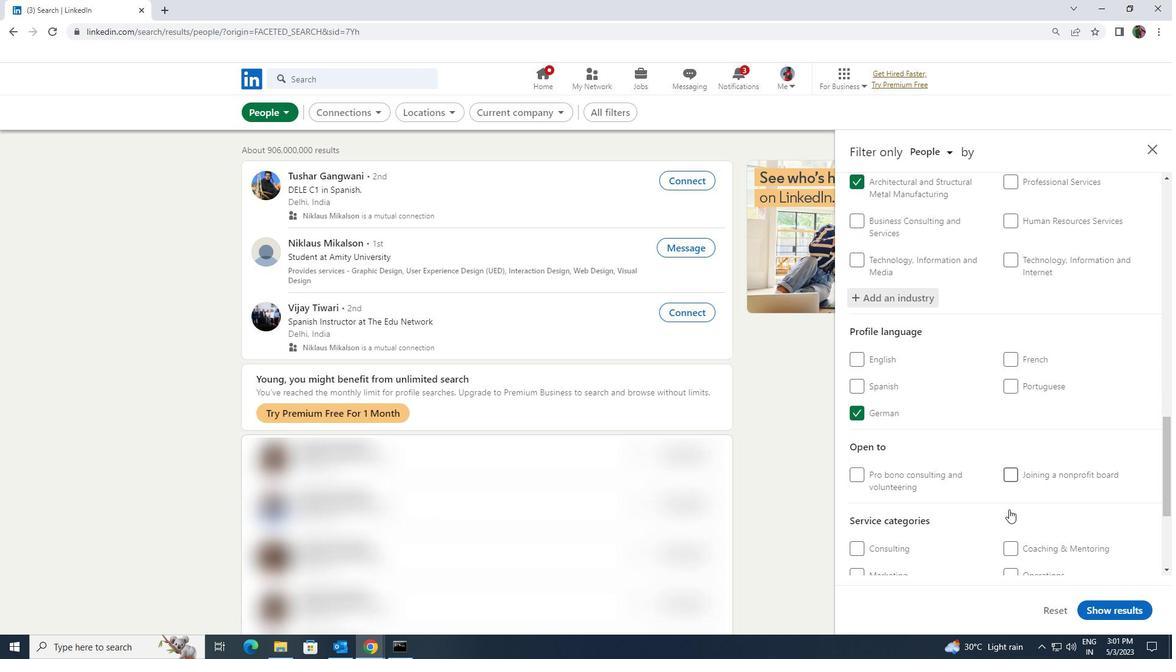 
Action: Mouse scrolled (1005, 501) with delta (0, 0)
Screenshot: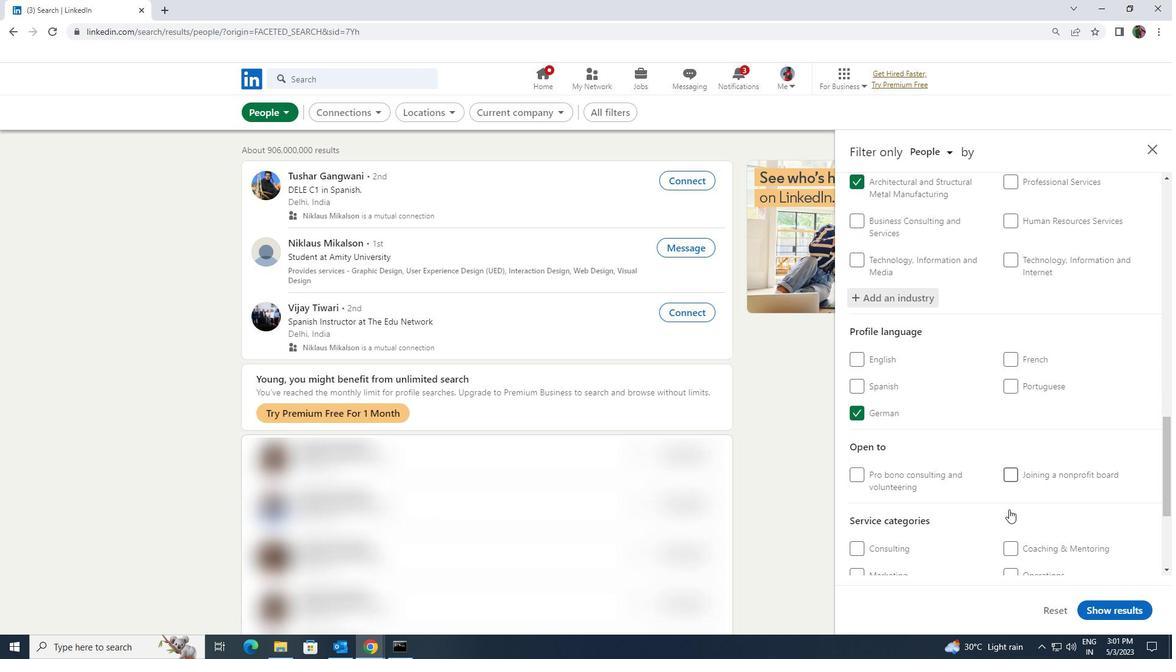 
Action: Mouse moved to (1024, 398)
Screenshot: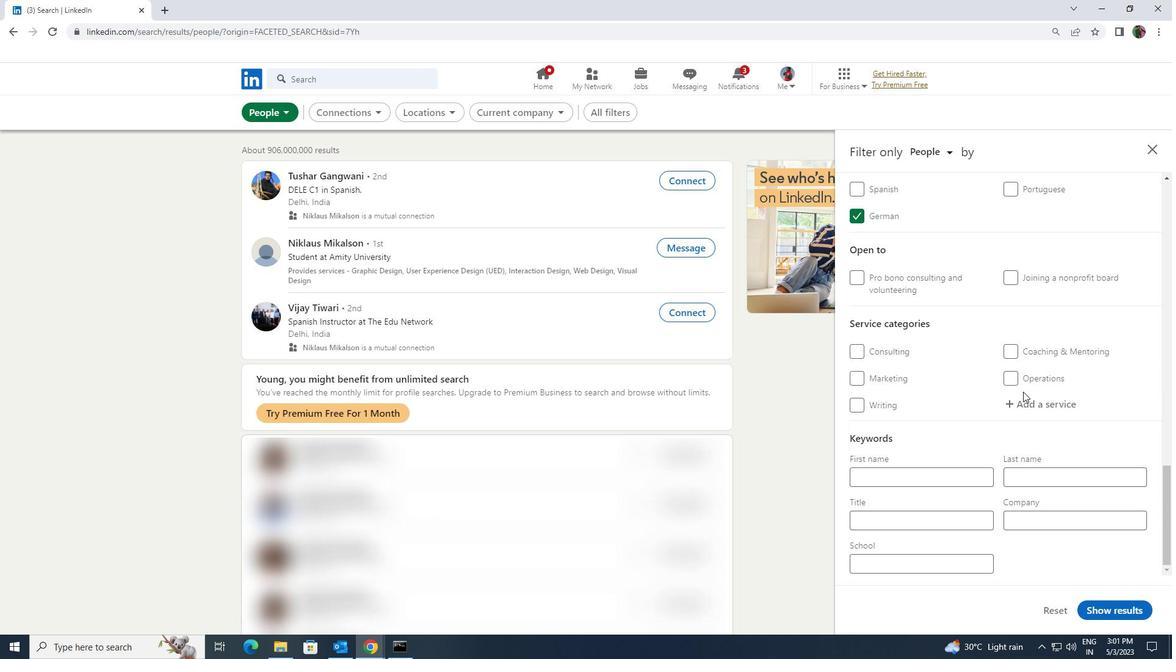 
Action: Mouse pressed left at (1024, 398)
Screenshot: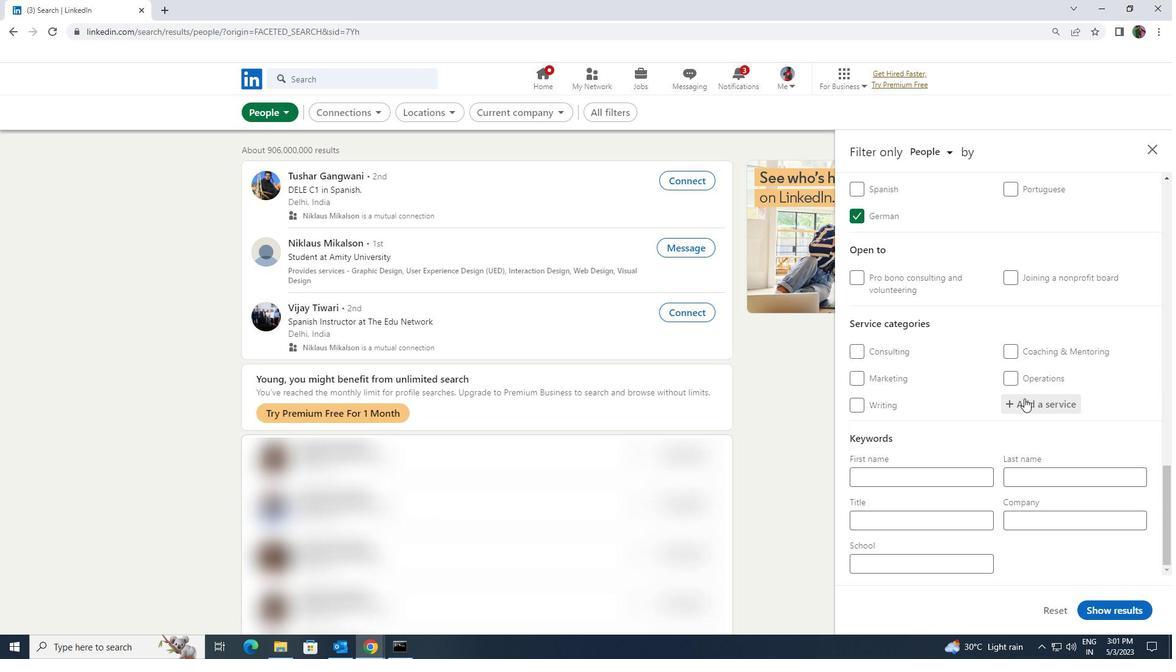 
Action: Key pressed <Key.shift>WEB<Key.space>DS
Screenshot: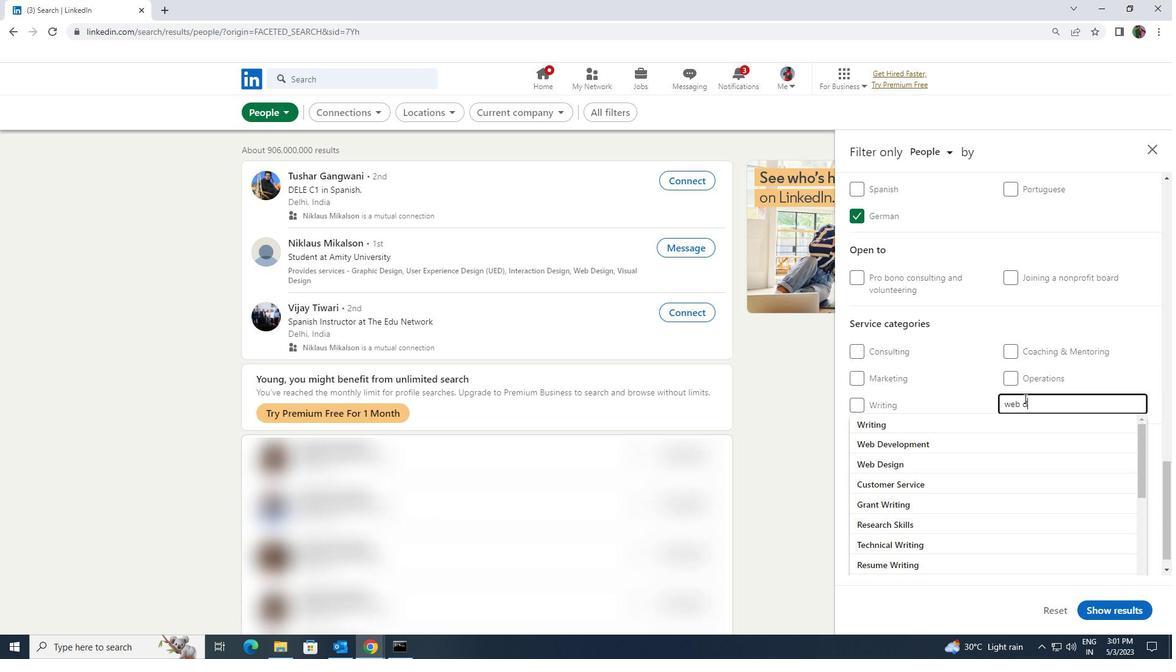 
Action: Mouse moved to (1015, 430)
Screenshot: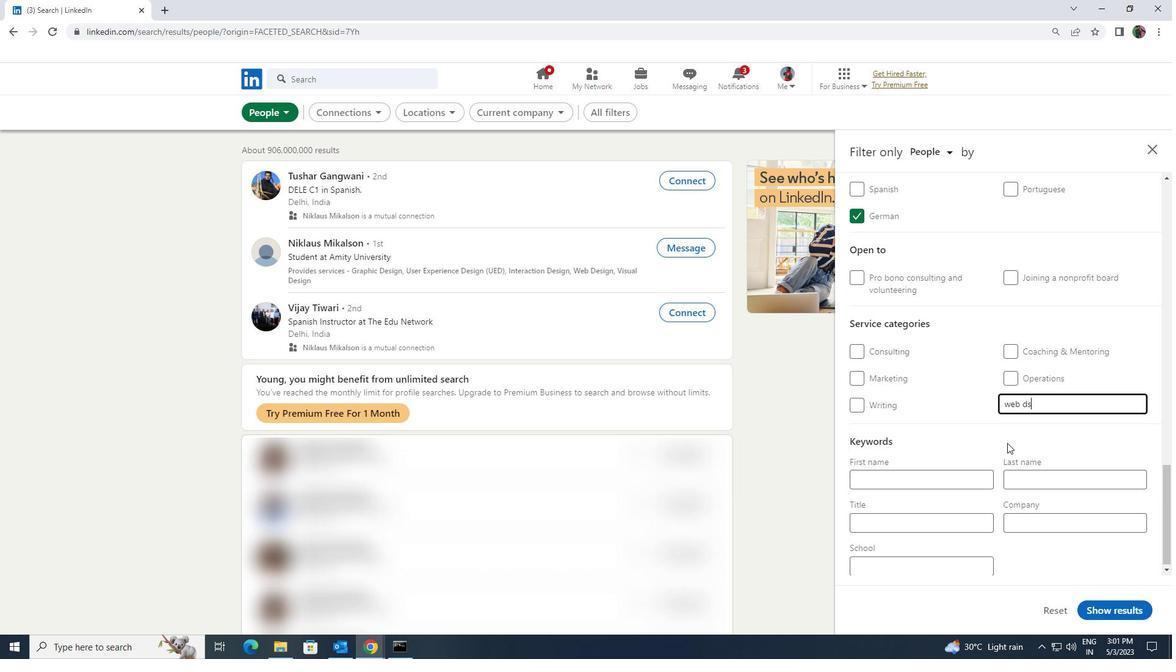 
Action: Key pressed <Key.backspace>ESI
Screenshot: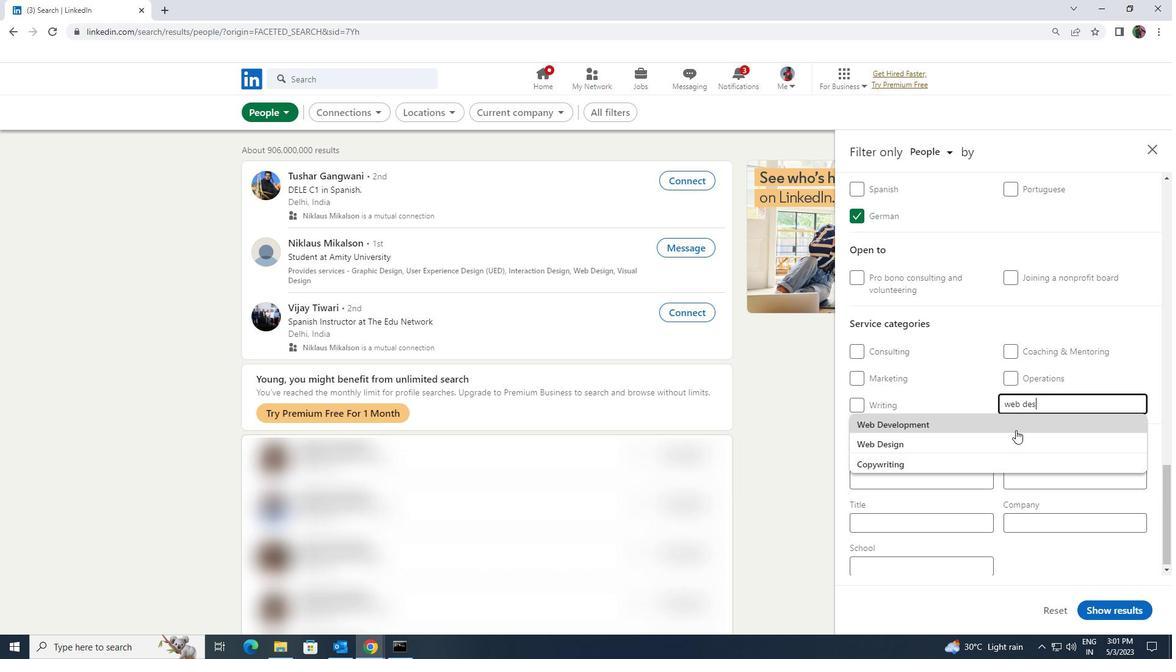 
Action: Mouse moved to (991, 443)
Screenshot: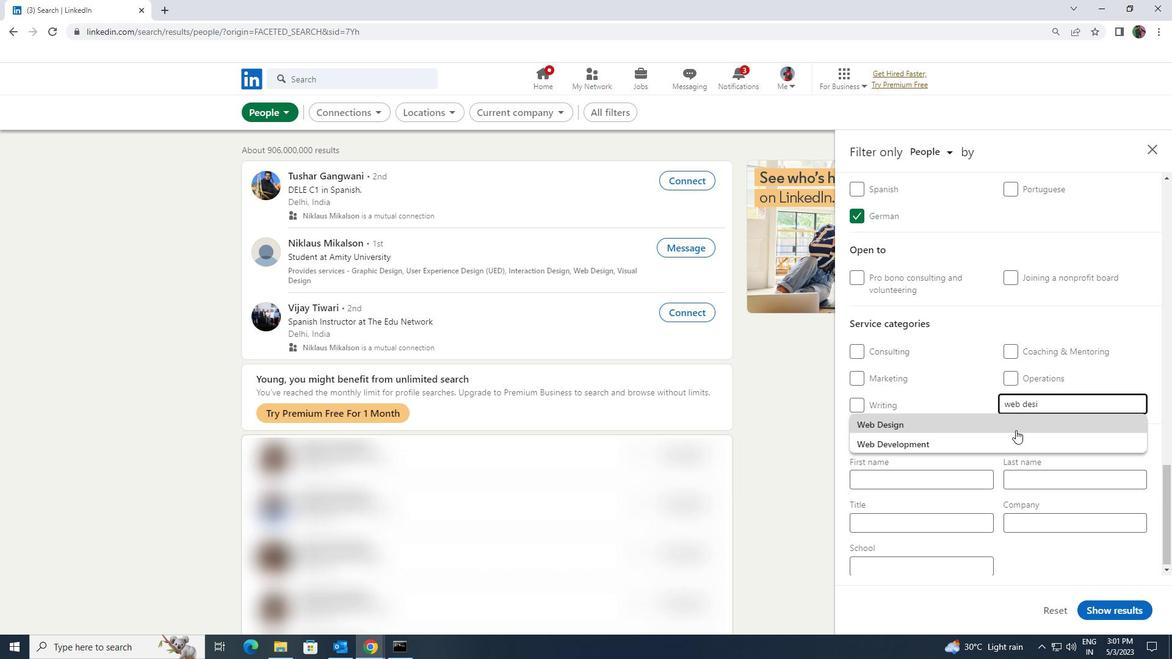 
Action: Mouse pressed left at (991, 443)
Screenshot: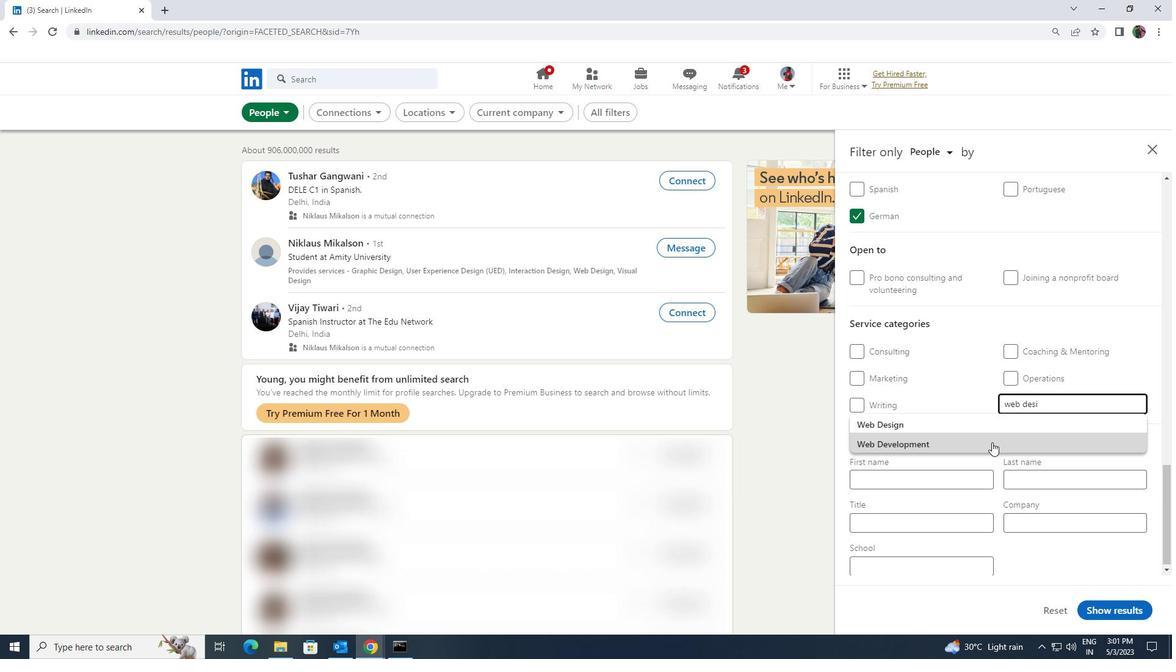 
Action: Mouse moved to (985, 437)
Screenshot: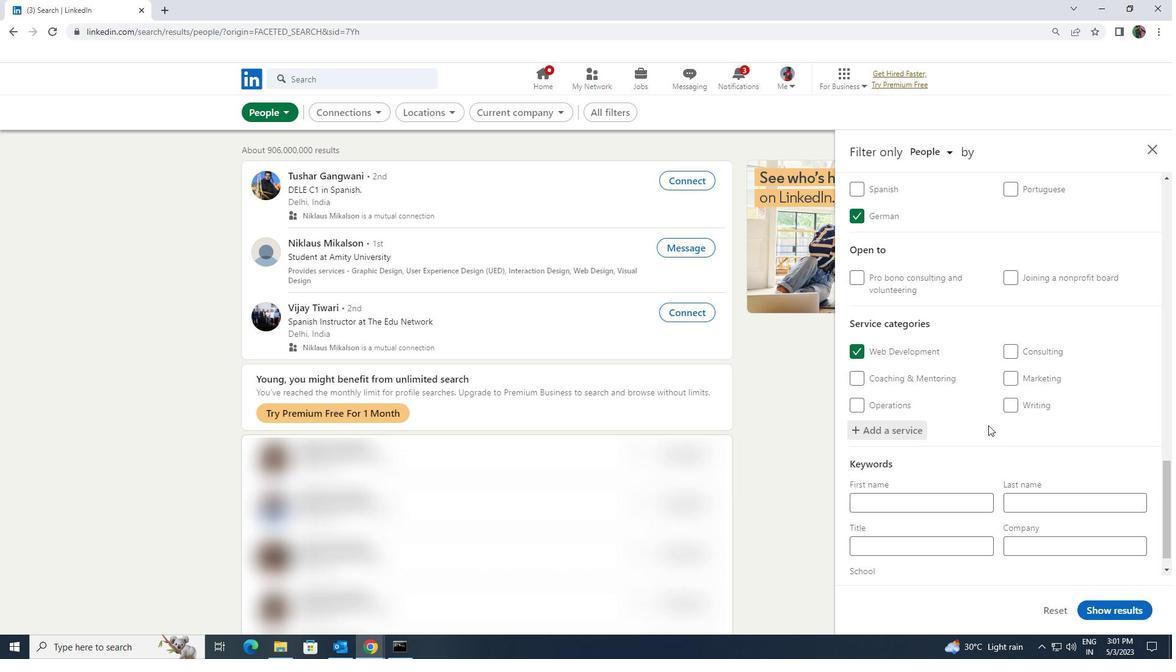 
Action: Mouse scrolled (985, 437) with delta (0, 0)
Screenshot: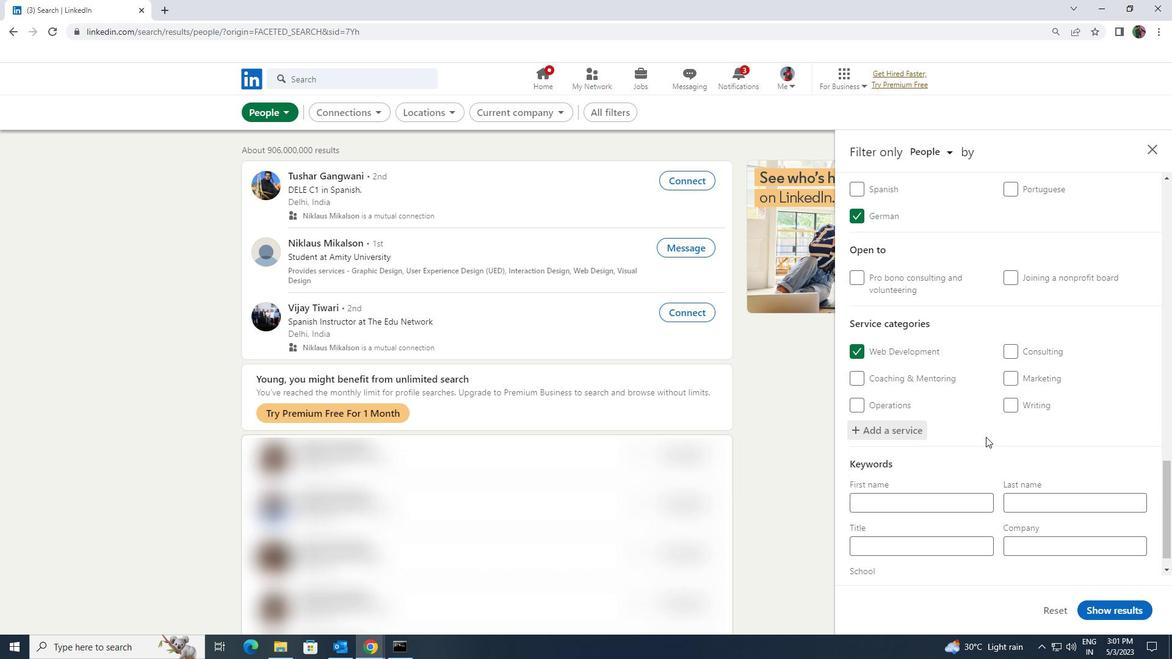 
Action: Mouse scrolled (985, 437) with delta (0, 0)
Screenshot: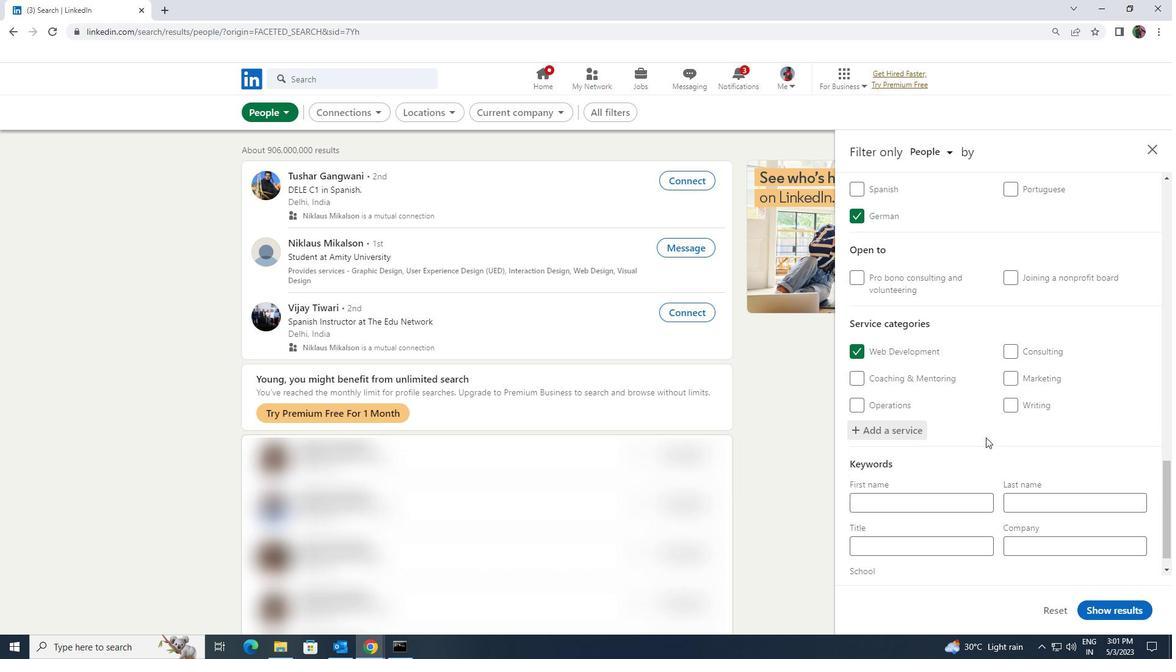 
Action: Mouse moved to (953, 515)
Screenshot: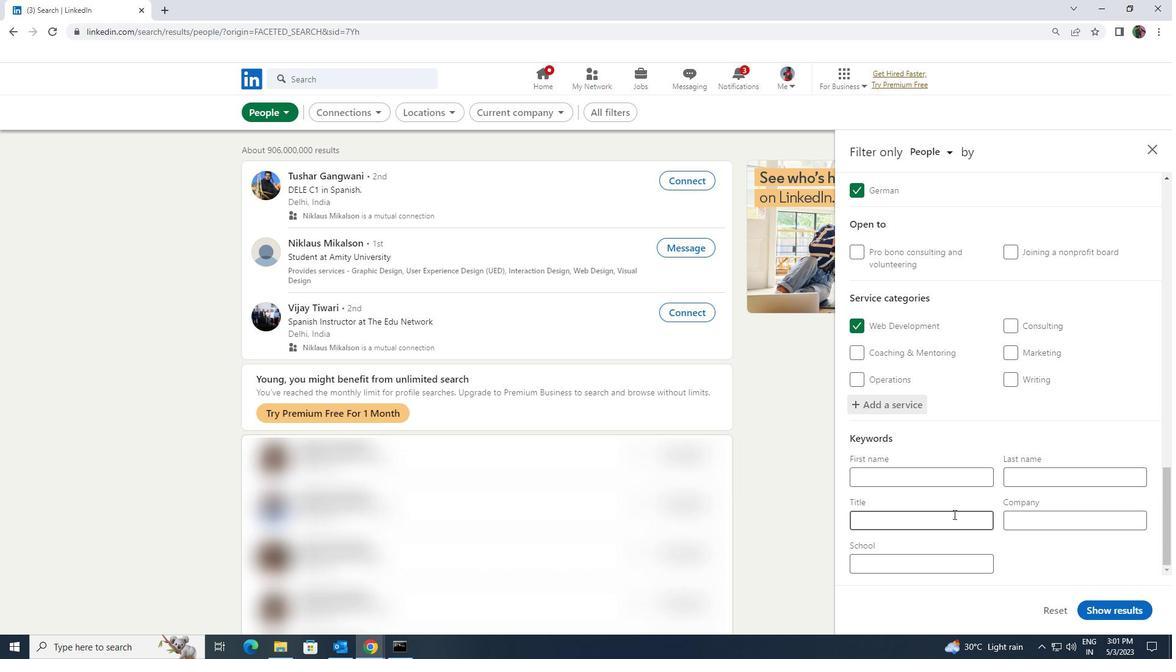 
Action: Mouse pressed left at (953, 515)
Screenshot: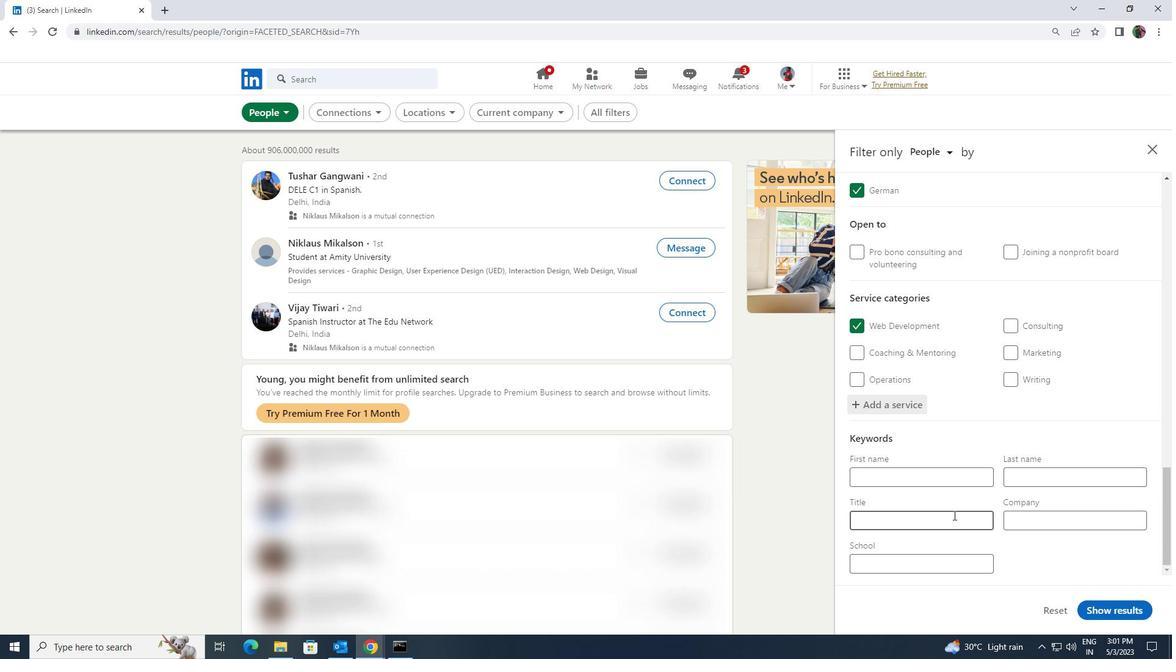 
Action: Mouse moved to (953, 513)
Screenshot: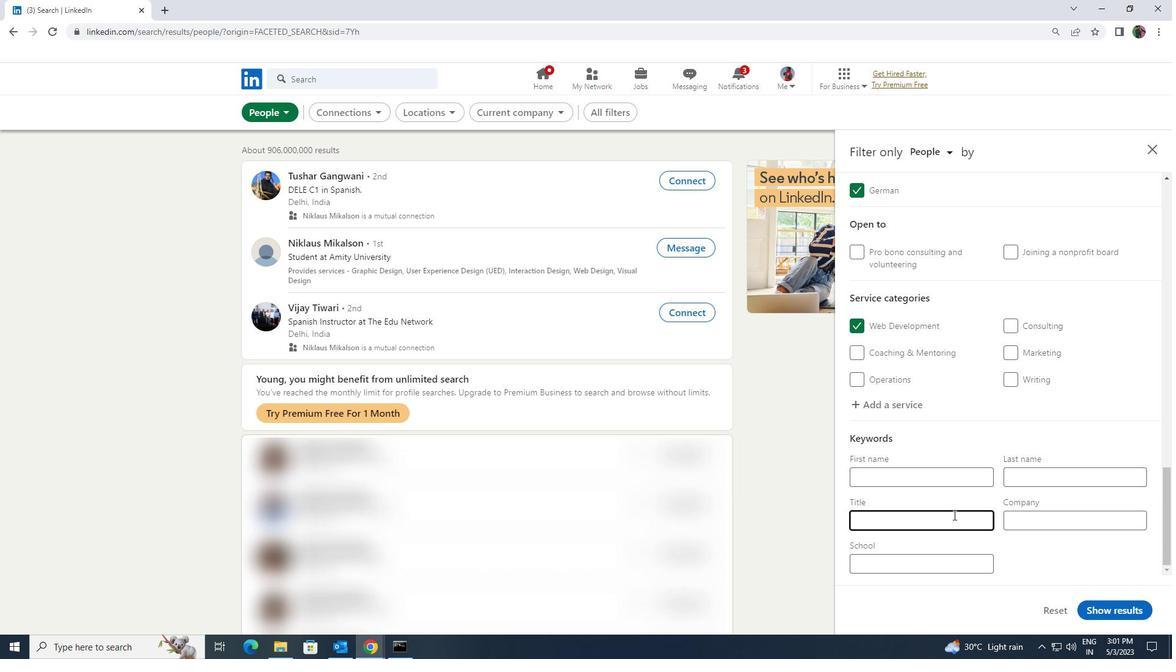
Action: Key pressed <Key.shift><Key.shift><Key.shift><Key.shift><Key.shift><Key.shift><Key.shift><Key.shift><Key.shift><Key.shift><Key.shift><Key.shift><Key.shift><Key.shift><Key.shift><Key.shift><Key.shift><Key.shift><Key.shift><Key.shift><Key.shift>DISPATHCER<Key.space><Key.shift><Key.shift><Key.shift><Key.shift><Key.shift><Key.shift><Key.shift><Key.shift><Key.shift>FOR<Key.space><Key.shift>TRUCKS<Key.space><Key.shift>OR<Key.space><Key.shift>TAXI
Screenshot: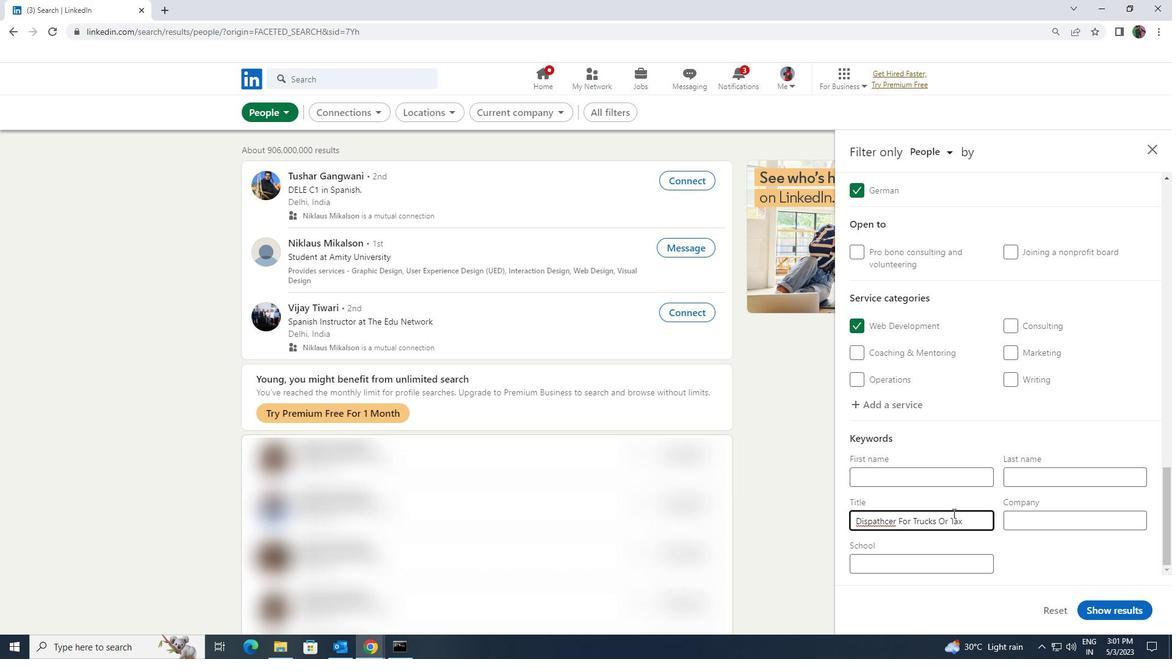 
Action: Mouse moved to (1092, 612)
Screenshot: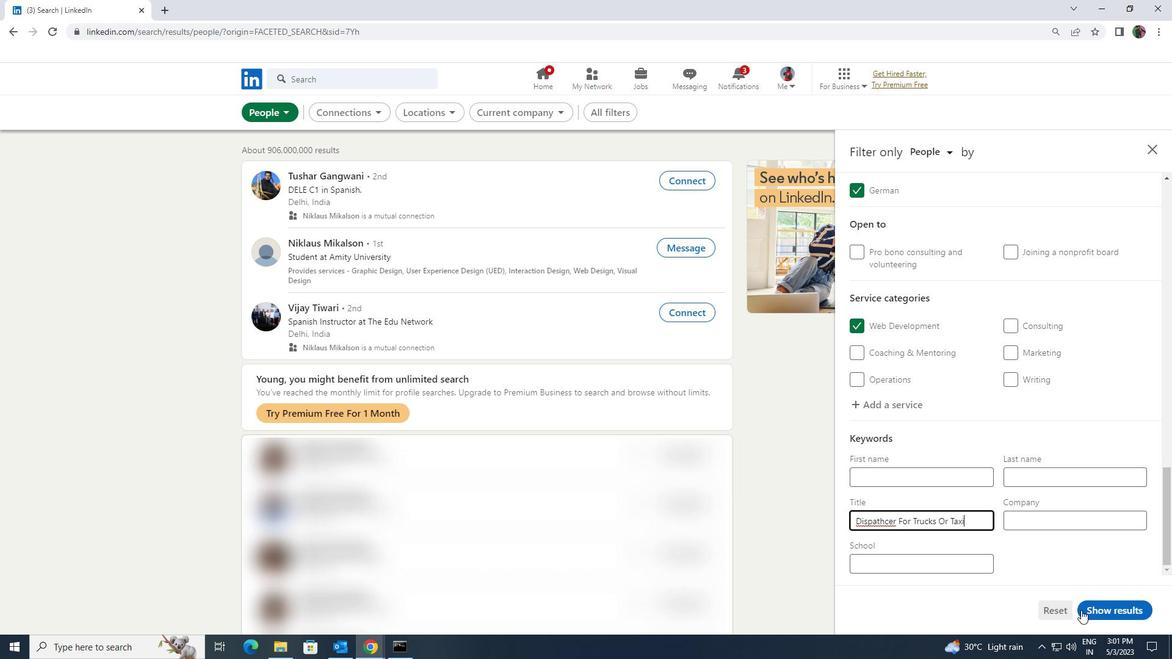 
Action: Mouse pressed left at (1092, 612)
Screenshot: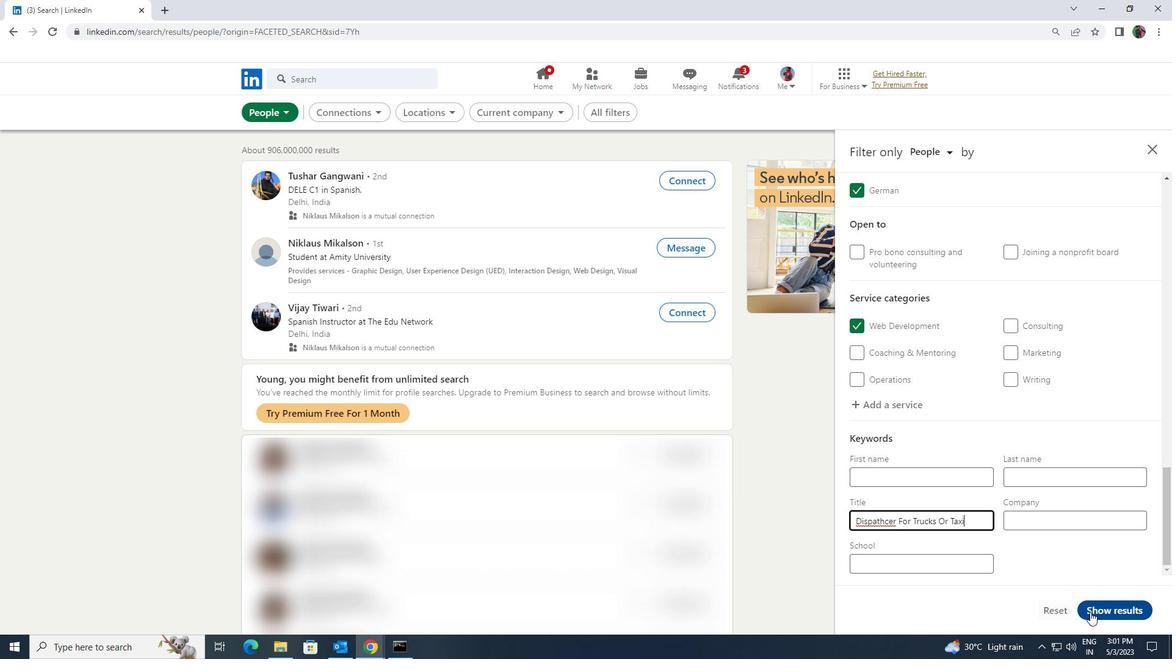 
